 Task: Find connections with filter location Mansfield Woodhouse with filter topic #Leanstartupswith filter profile language English with filter current company Oldendorff Carriers GmbH & Co. KG with filter school Indian Institute of Foreign Trade with filter industry Spring and Wire Product Manufacturing with filter service category Insurance with filter keywords title Wedding Coordinator
Action: Mouse moved to (680, 92)
Screenshot: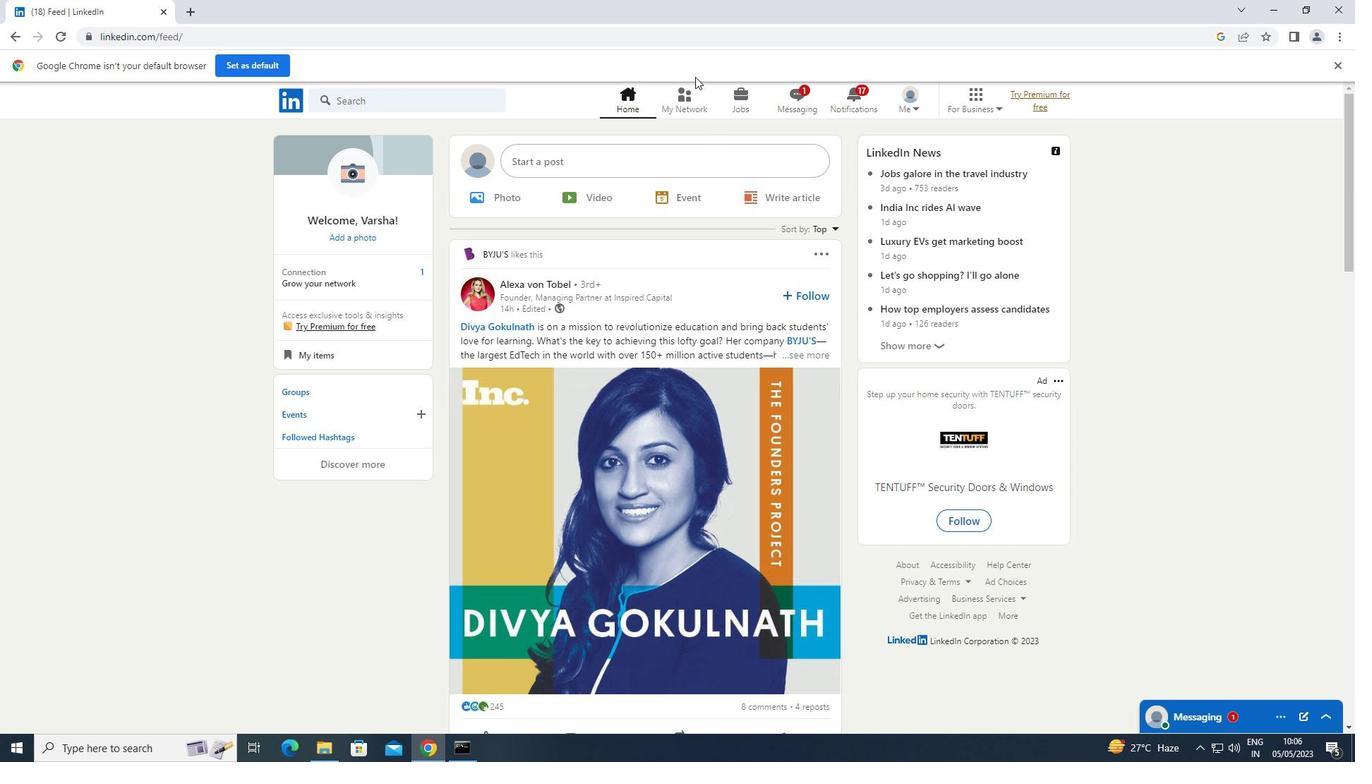 
Action: Mouse pressed left at (680, 92)
Screenshot: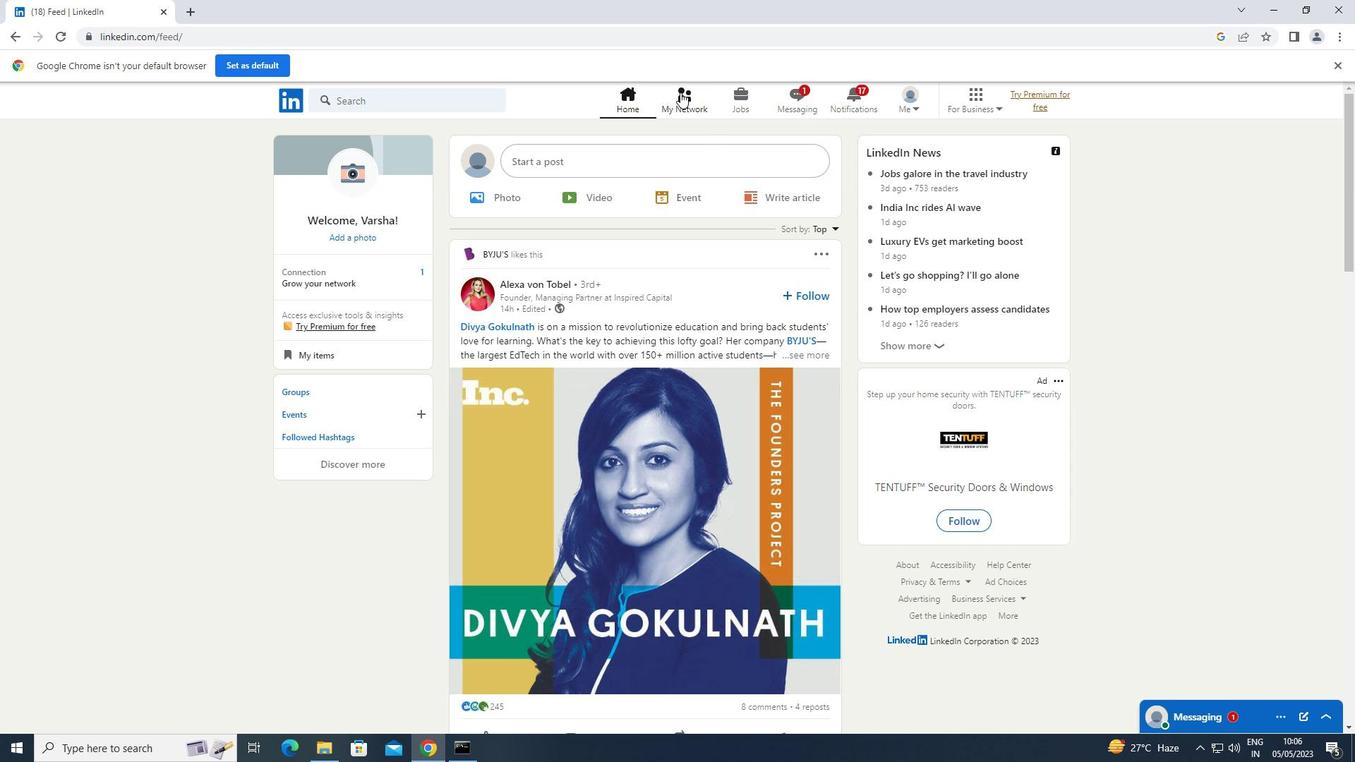 
Action: Mouse moved to (369, 172)
Screenshot: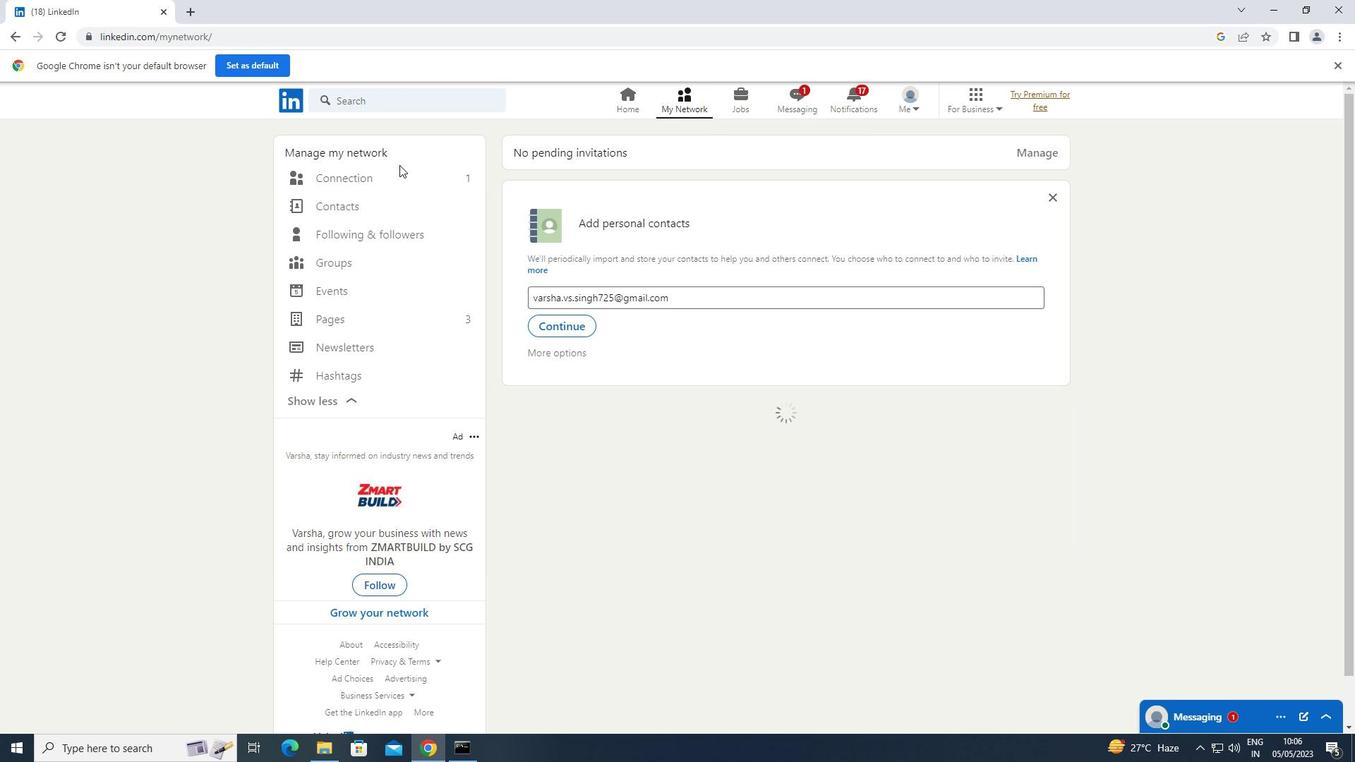 
Action: Mouse pressed left at (369, 172)
Screenshot: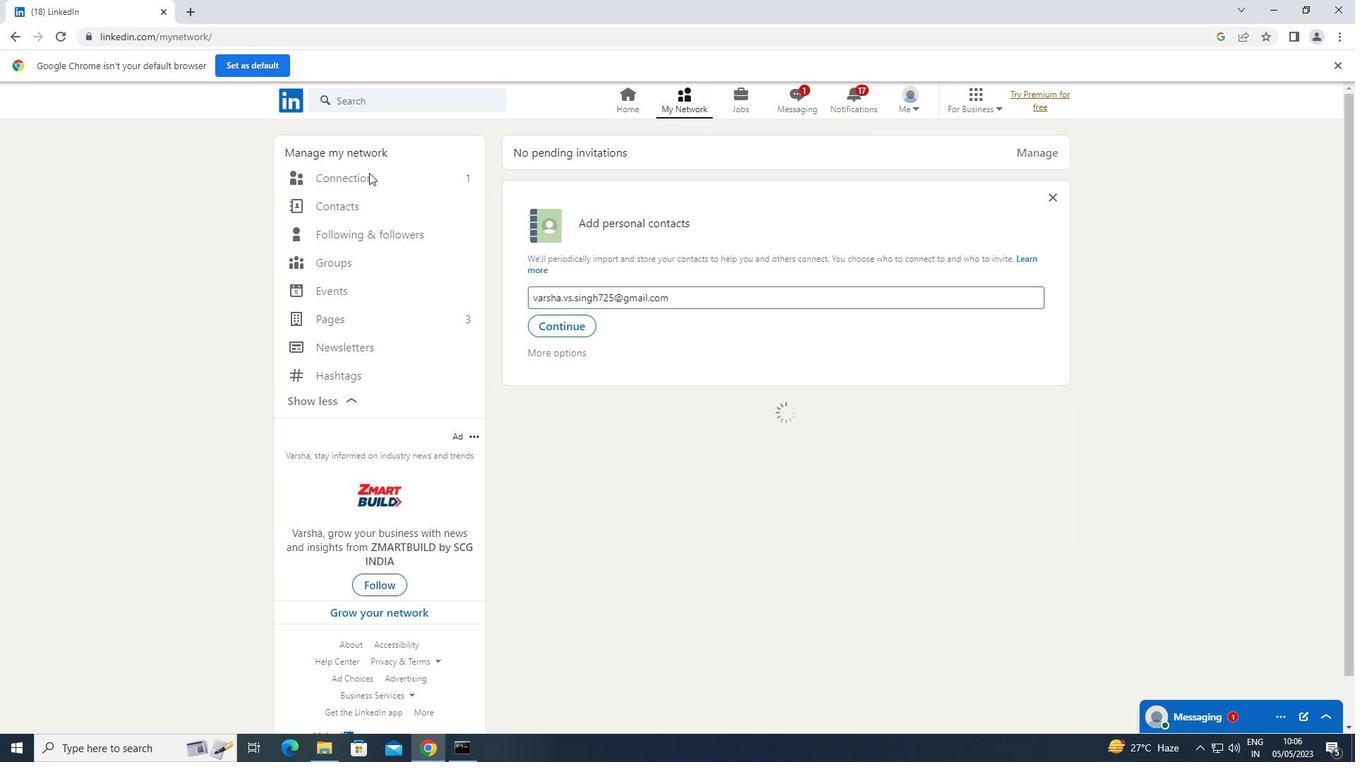 
Action: Mouse moved to (361, 175)
Screenshot: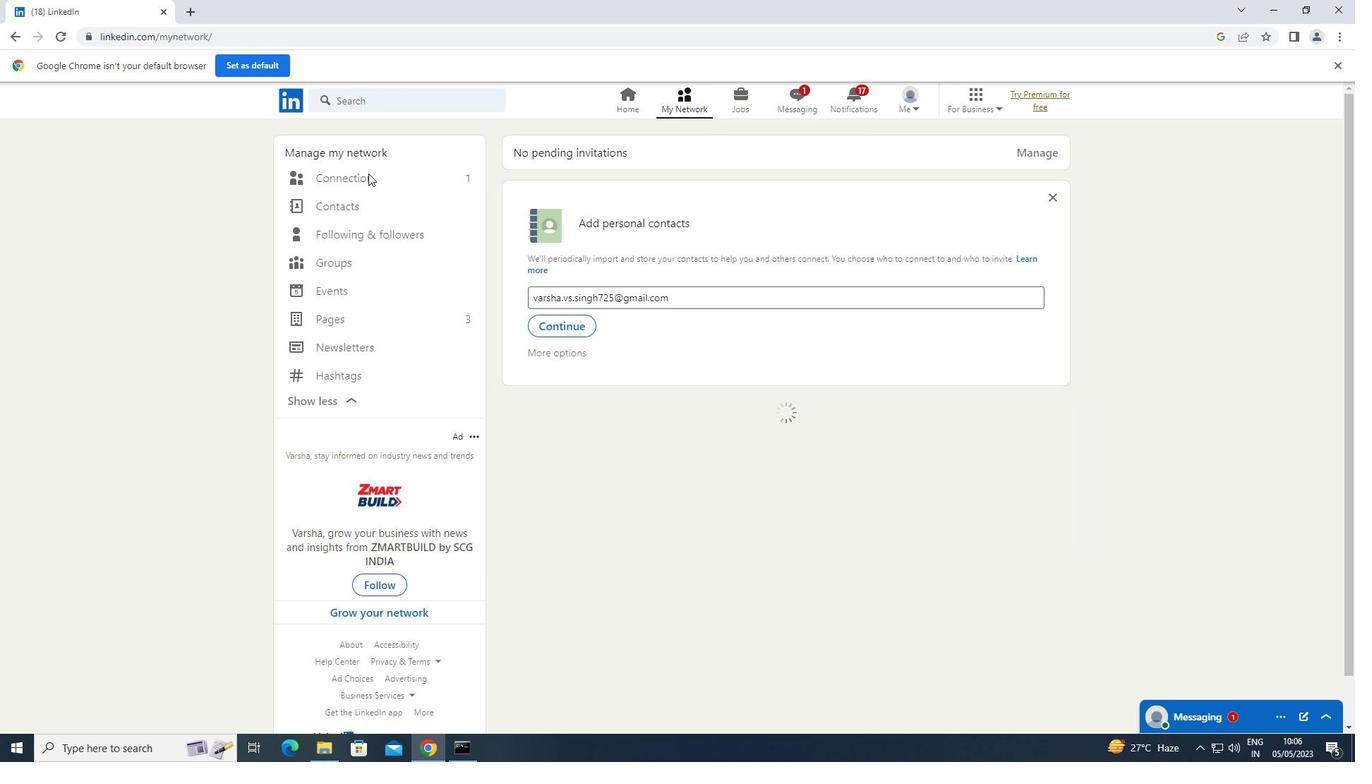 
Action: Mouse pressed left at (361, 175)
Screenshot: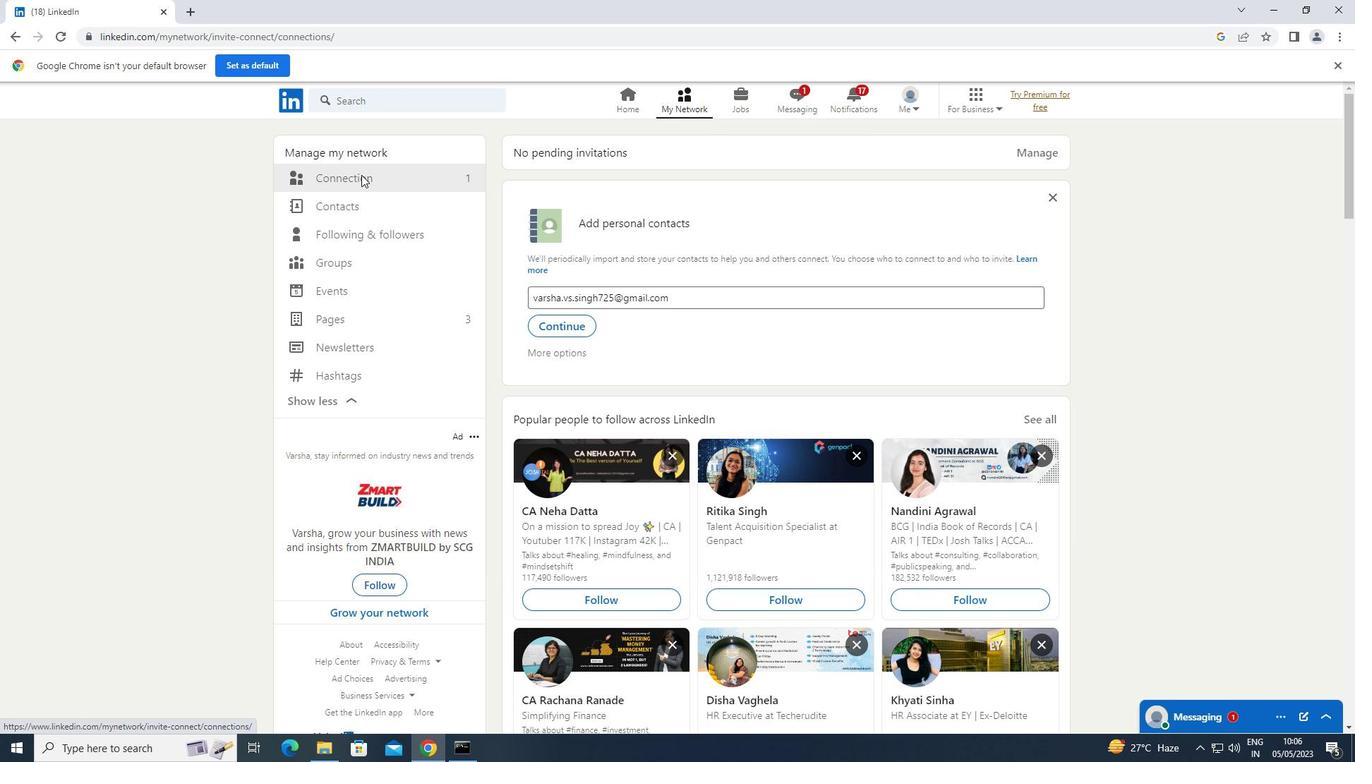 
Action: Mouse moved to (765, 175)
Screenshot: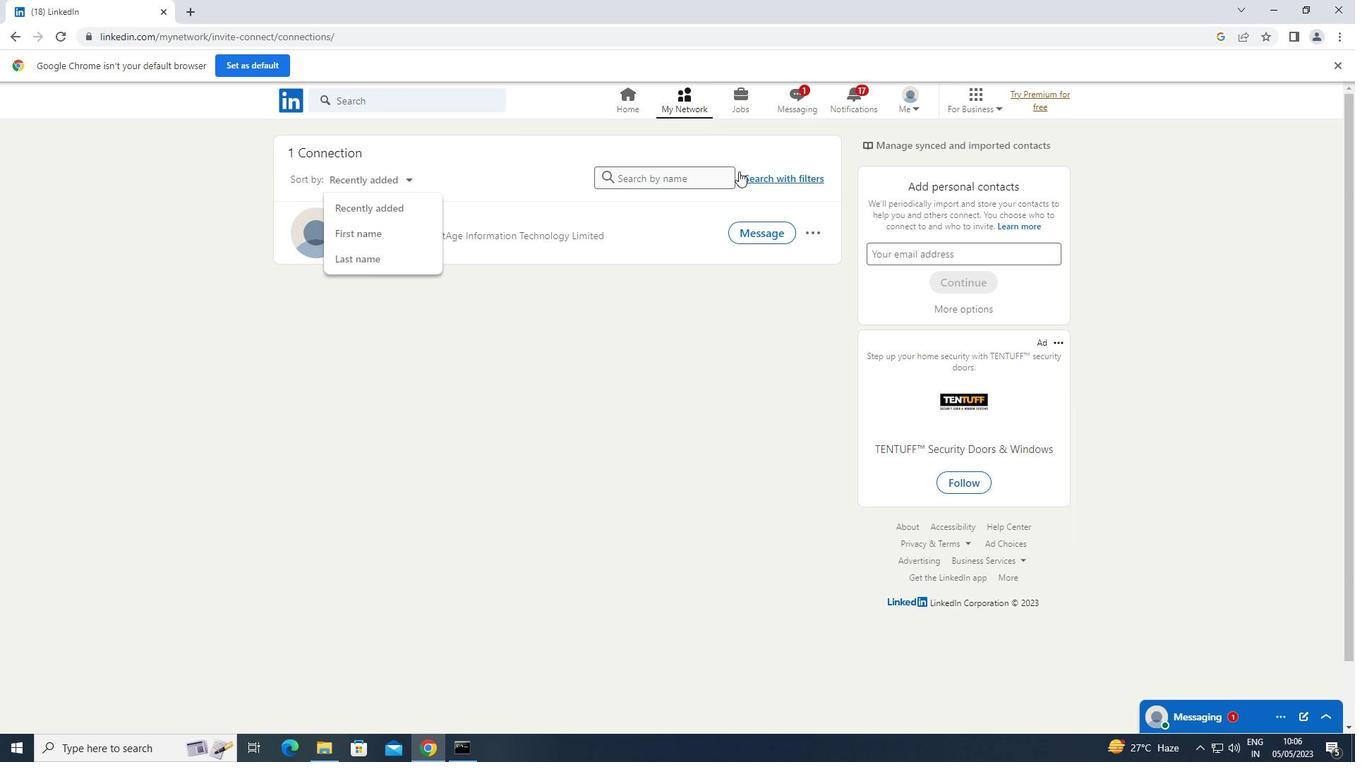 
Action: Mouse pressed left at (765, 175)
Screenshot: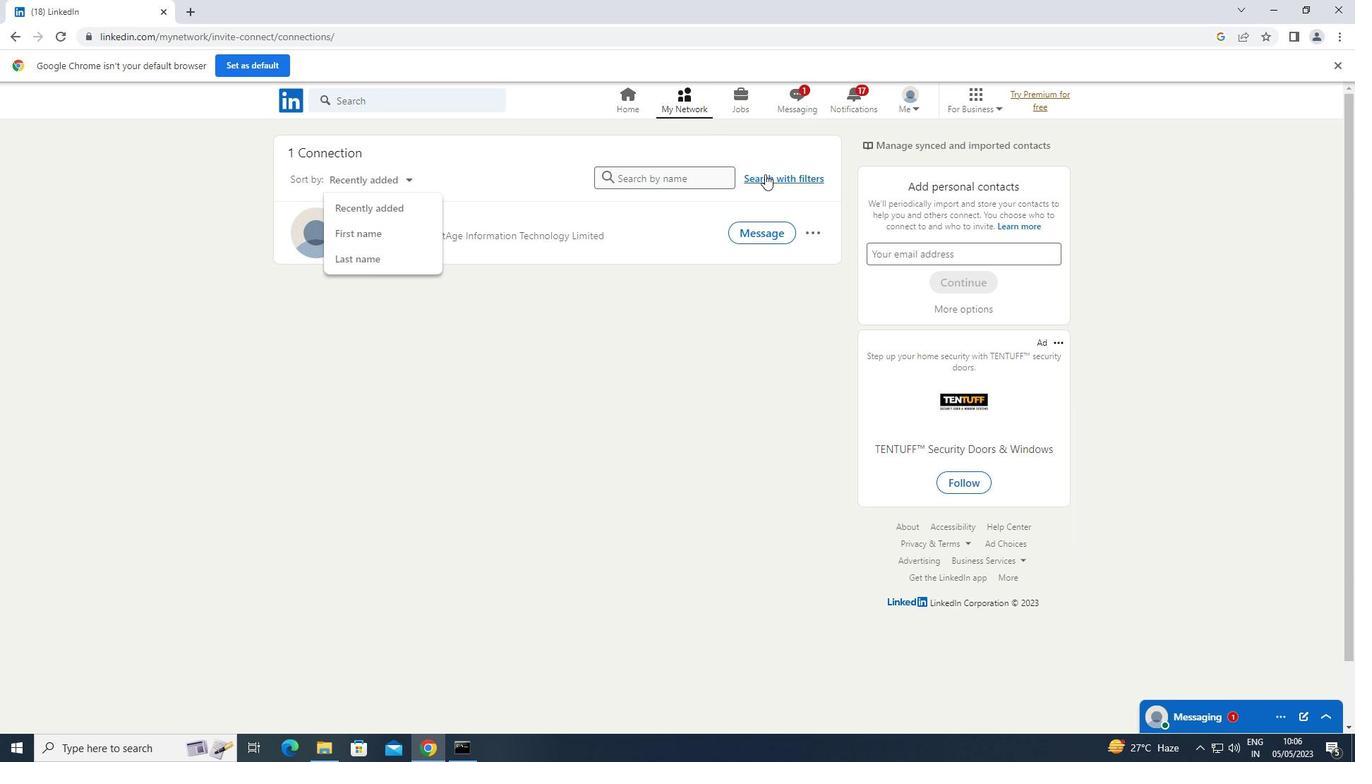 
Action: Mouse moved to (731, 143)
Screenshot: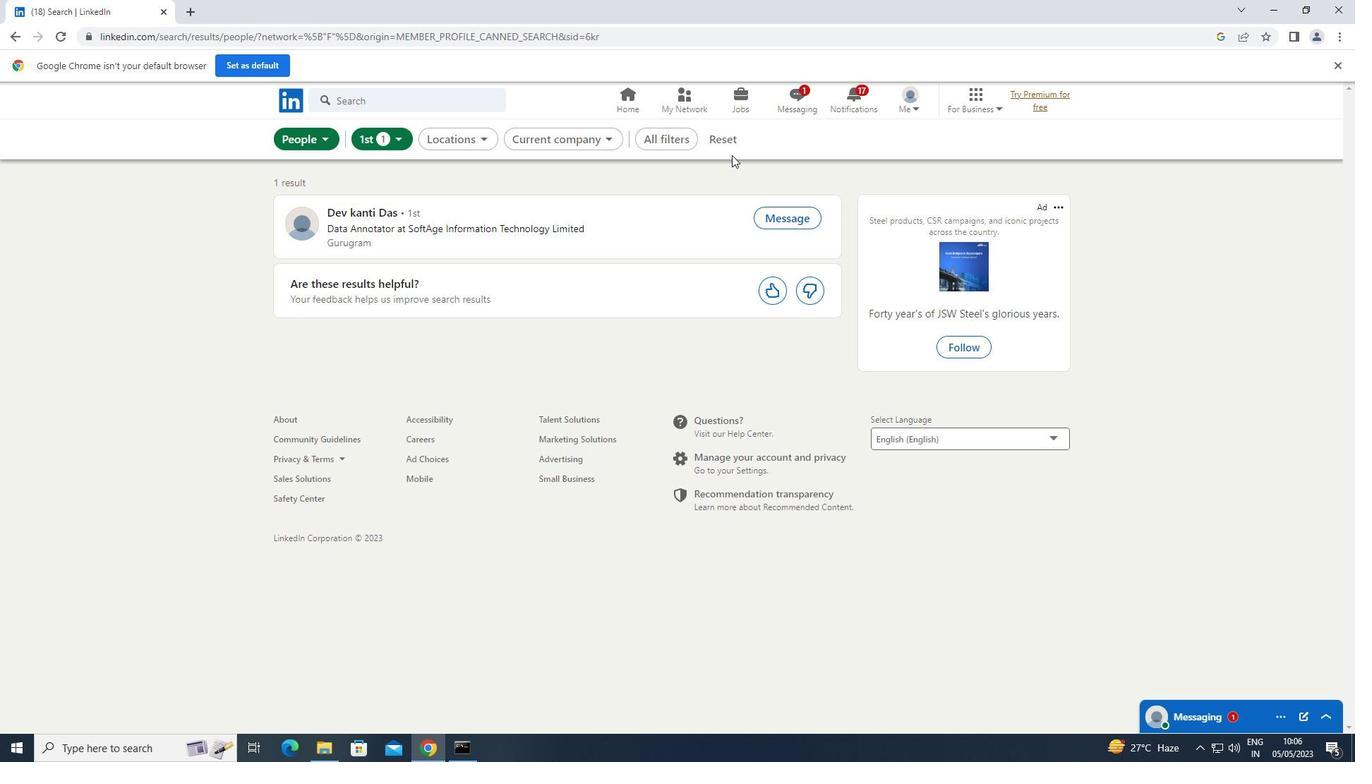 
Action: Mouse pressed left at (731, 143)
Screenshot: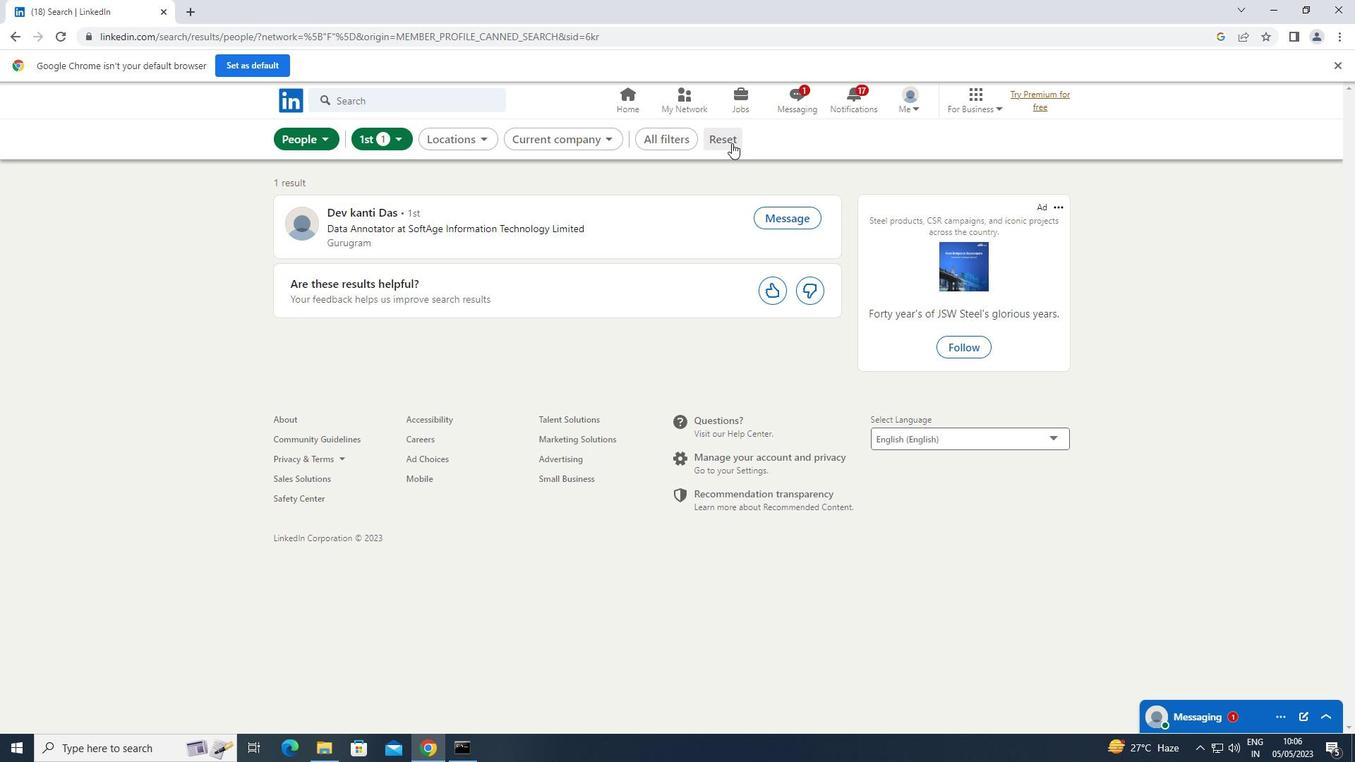 
Action: Mouse moved to (688, 136)
Screenshot: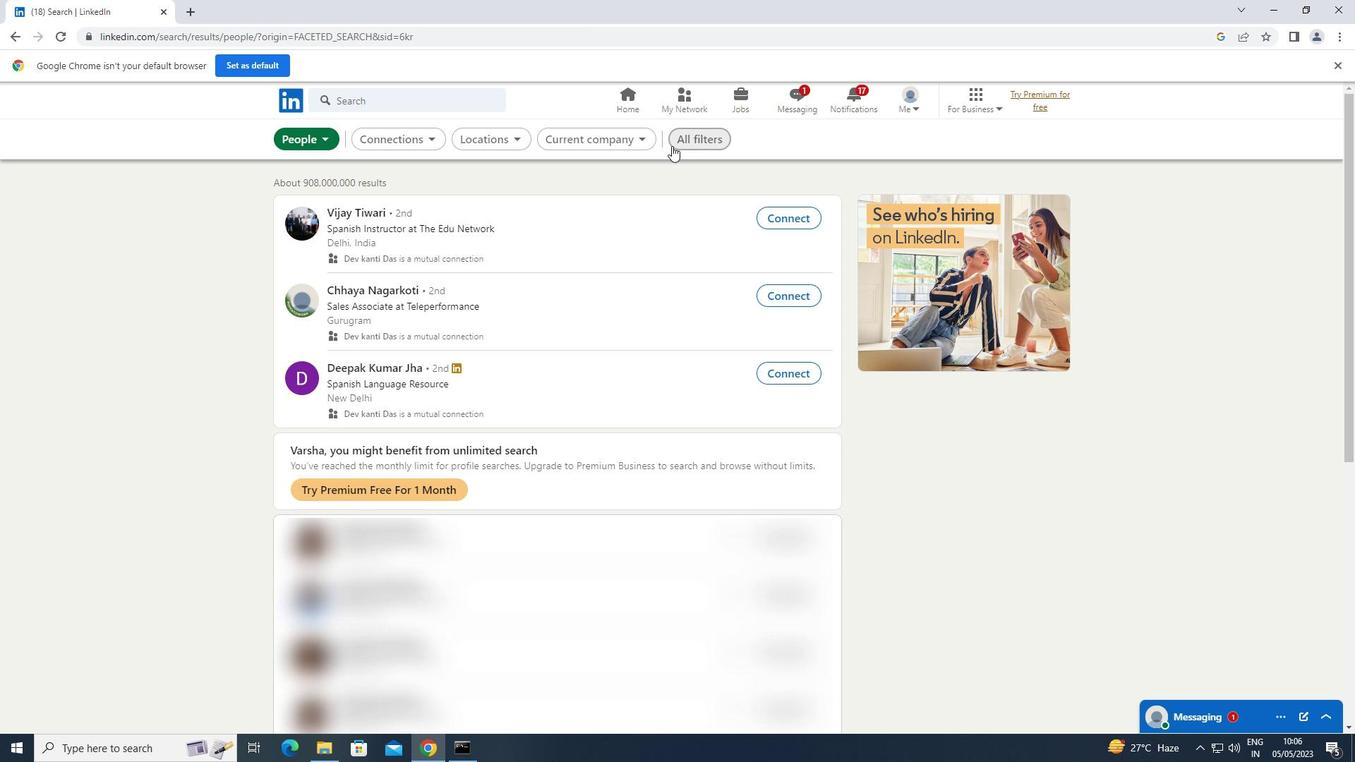 
Action: Mouse pressed left at (688, 136)
Screenshot: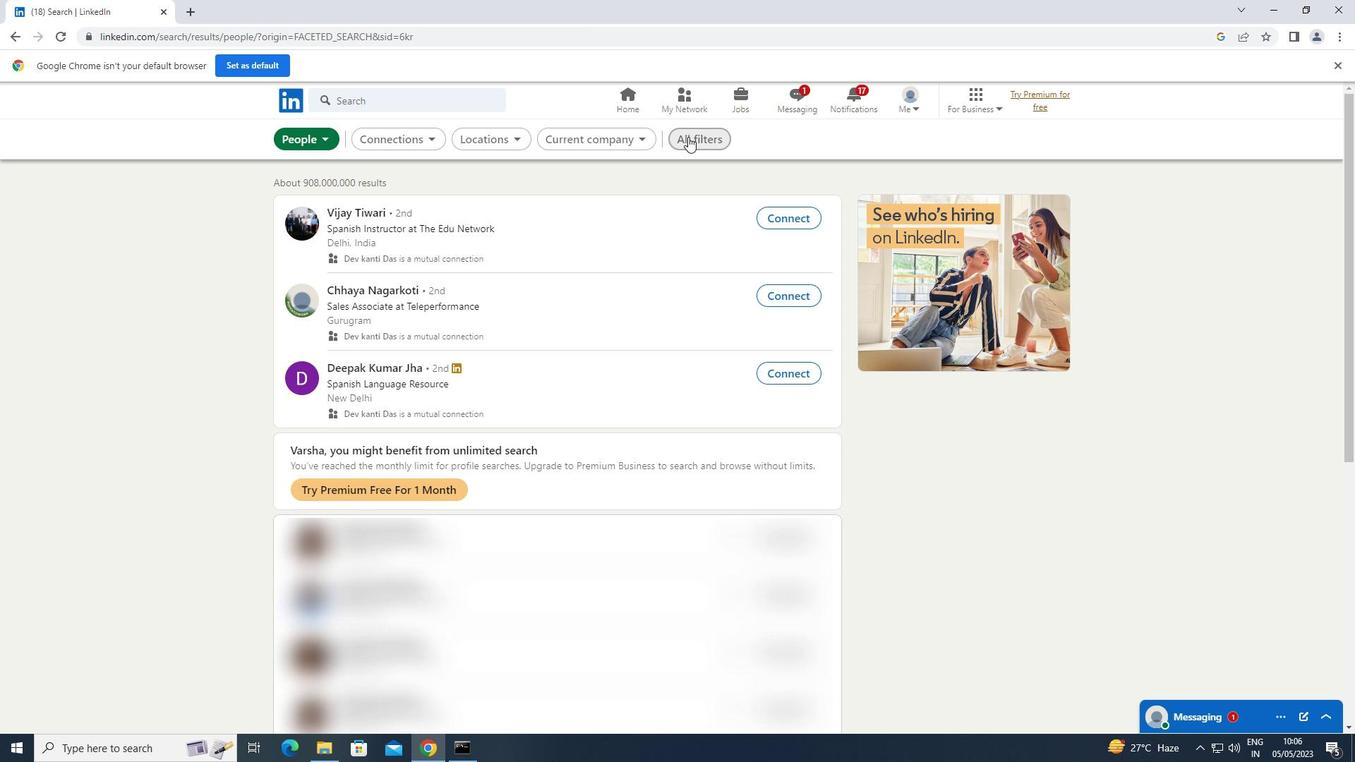 
Action: Mouse moved to (955, 236)
Screenshot: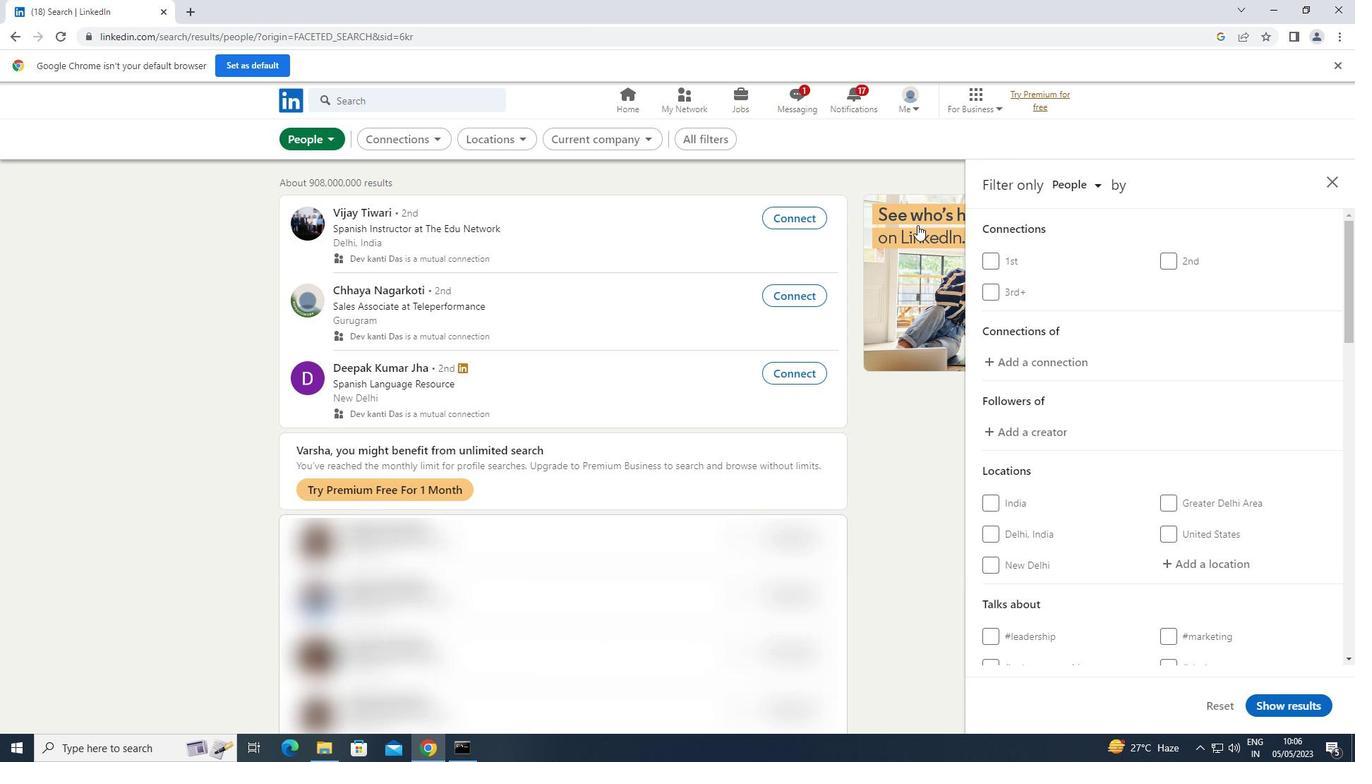 
Action: Mouse scrolled (955, 235) with delta (0, 0)
Screenshot: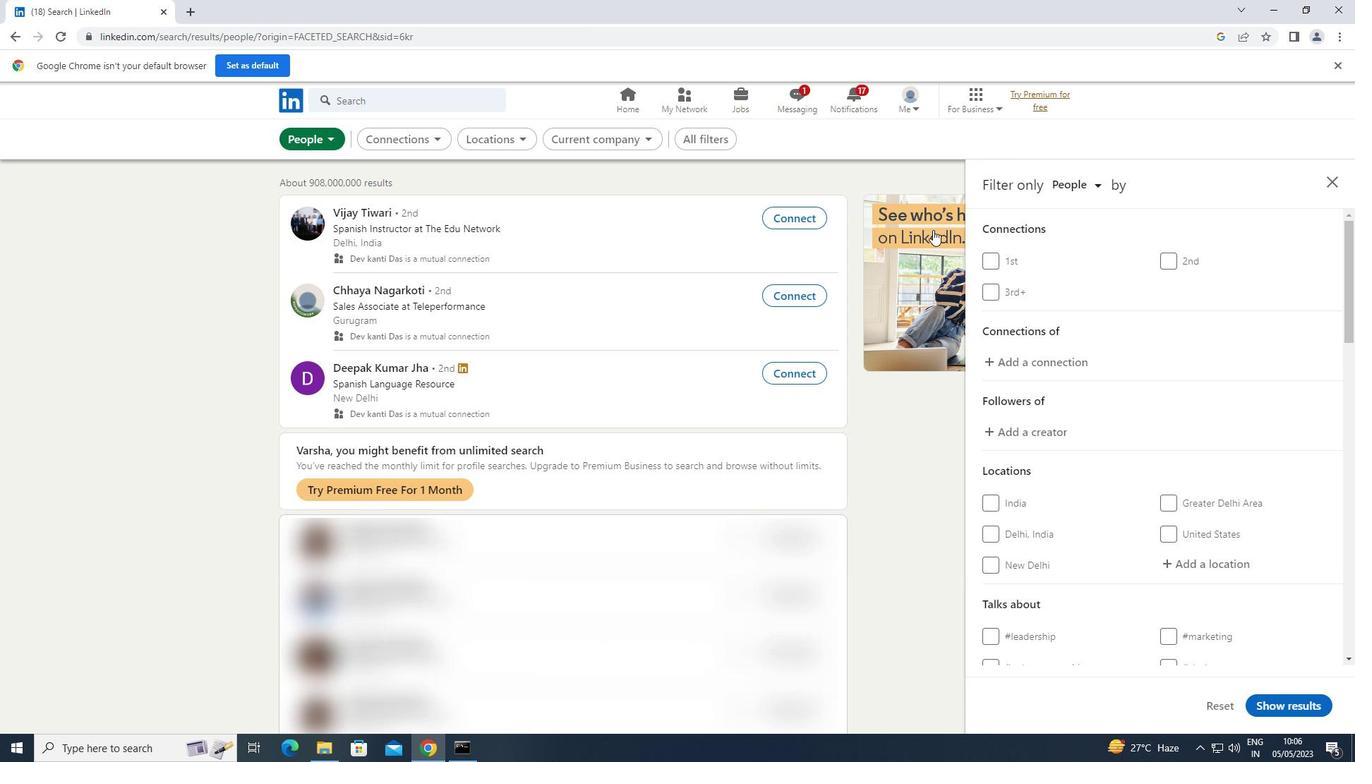 
Action: Mouse scrolled (955, 235) with delta (0, 0)
Screenshot: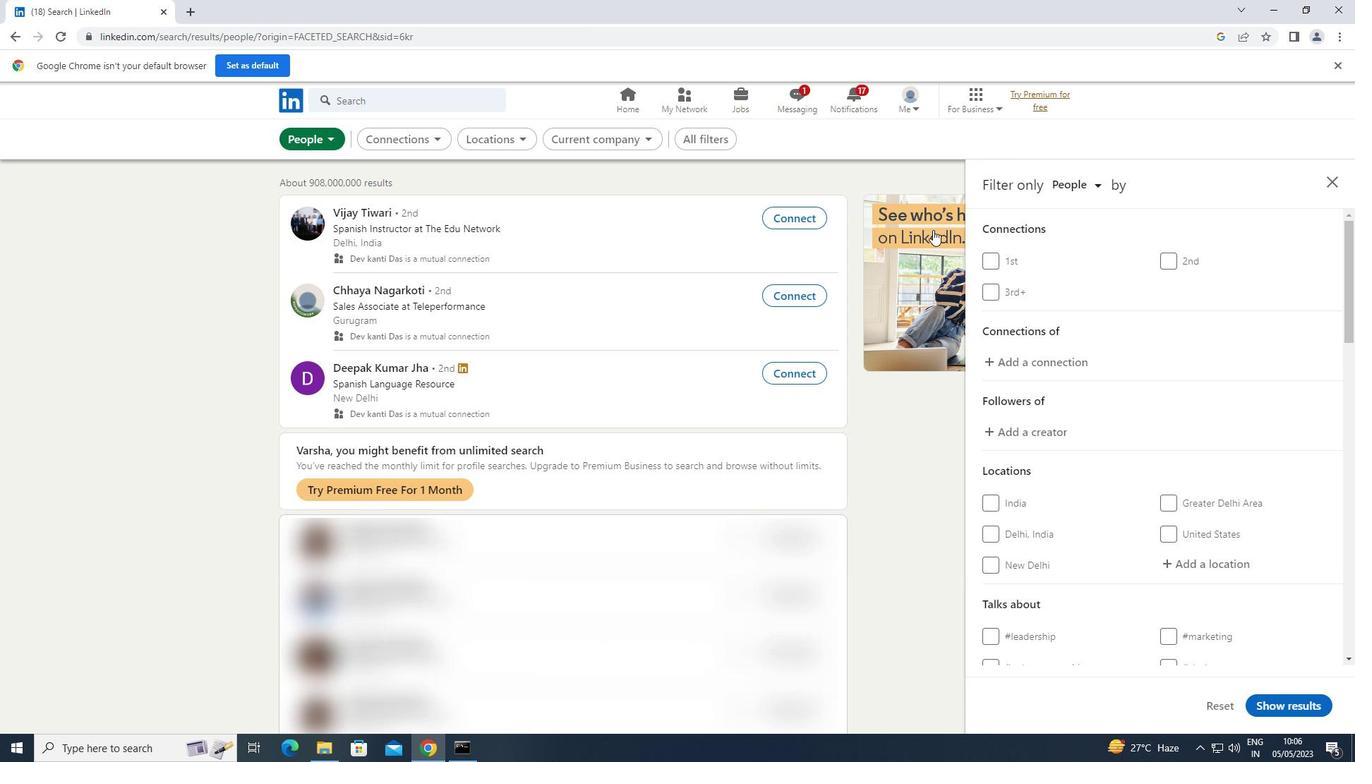
Action: Mouse scrolled (955, 235) with delta (0, 0)
Screenshot: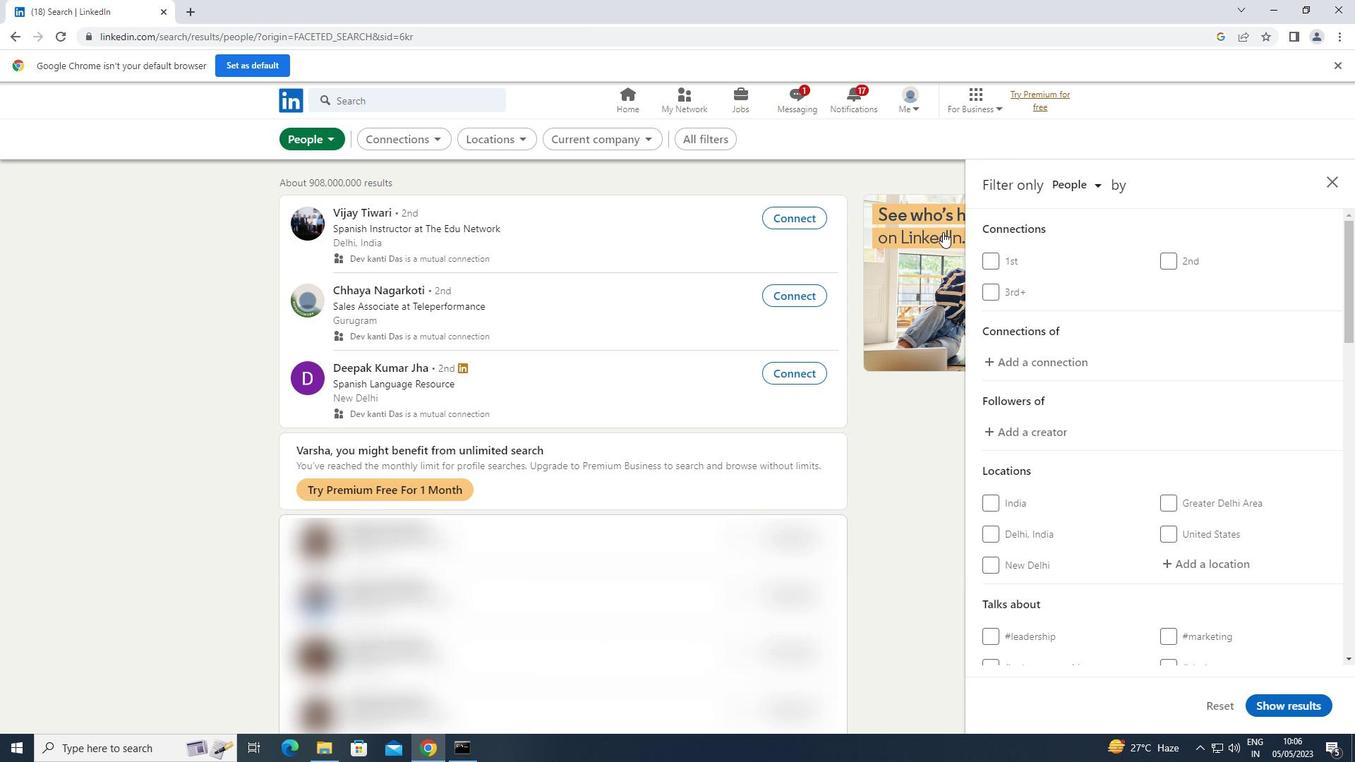 
Action: Mouse moved to (1181, 409)
Screenshot: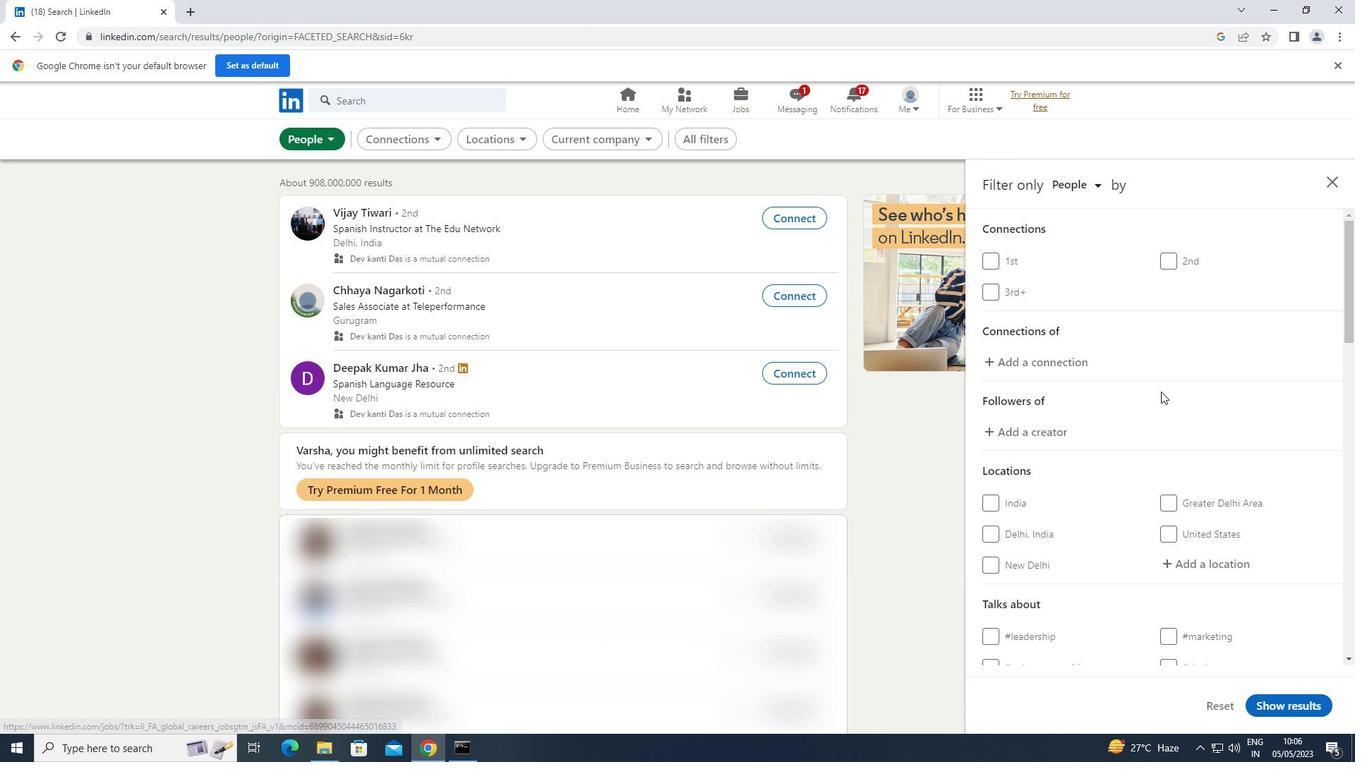 
Action: Mouse scrolled (1181, 408) with delta (0, 0)
Screenshot: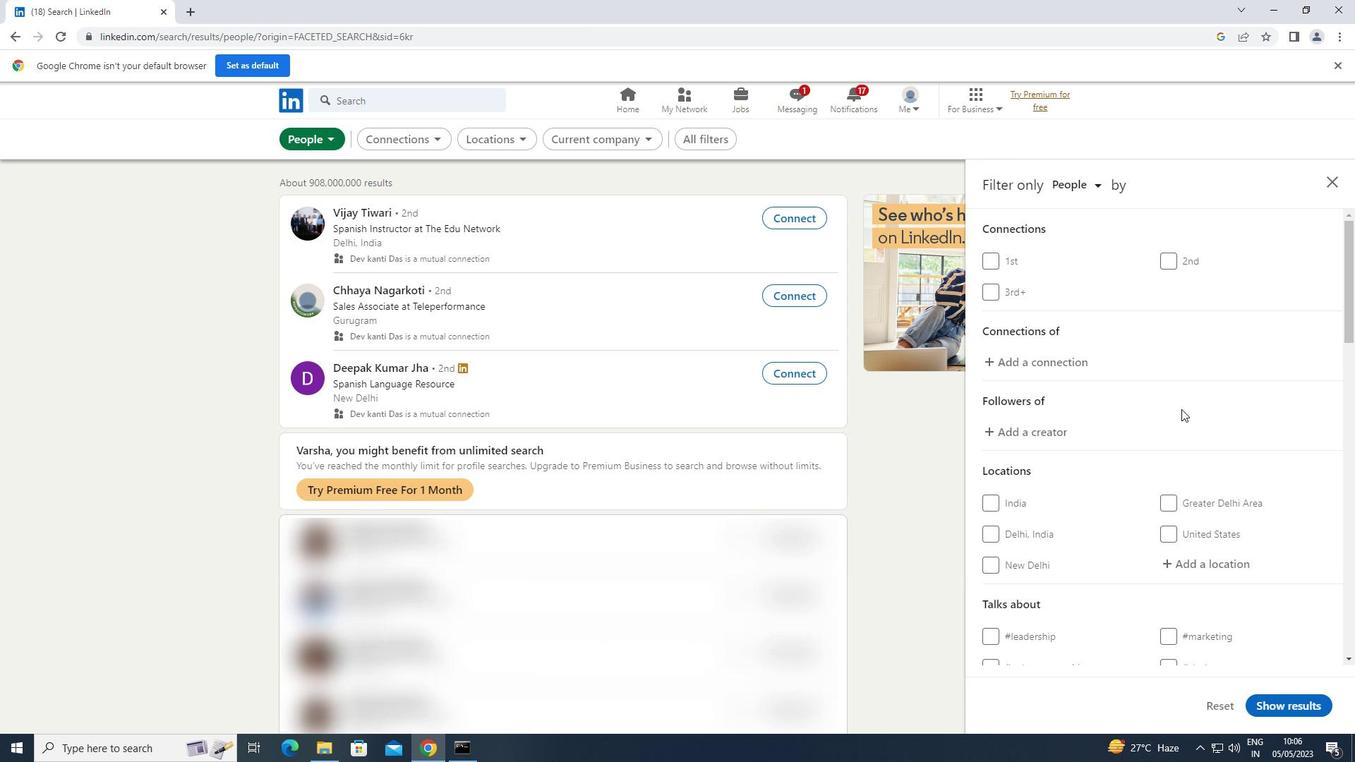 
Action: Mouse moved to (1201, 488)
Screenshot: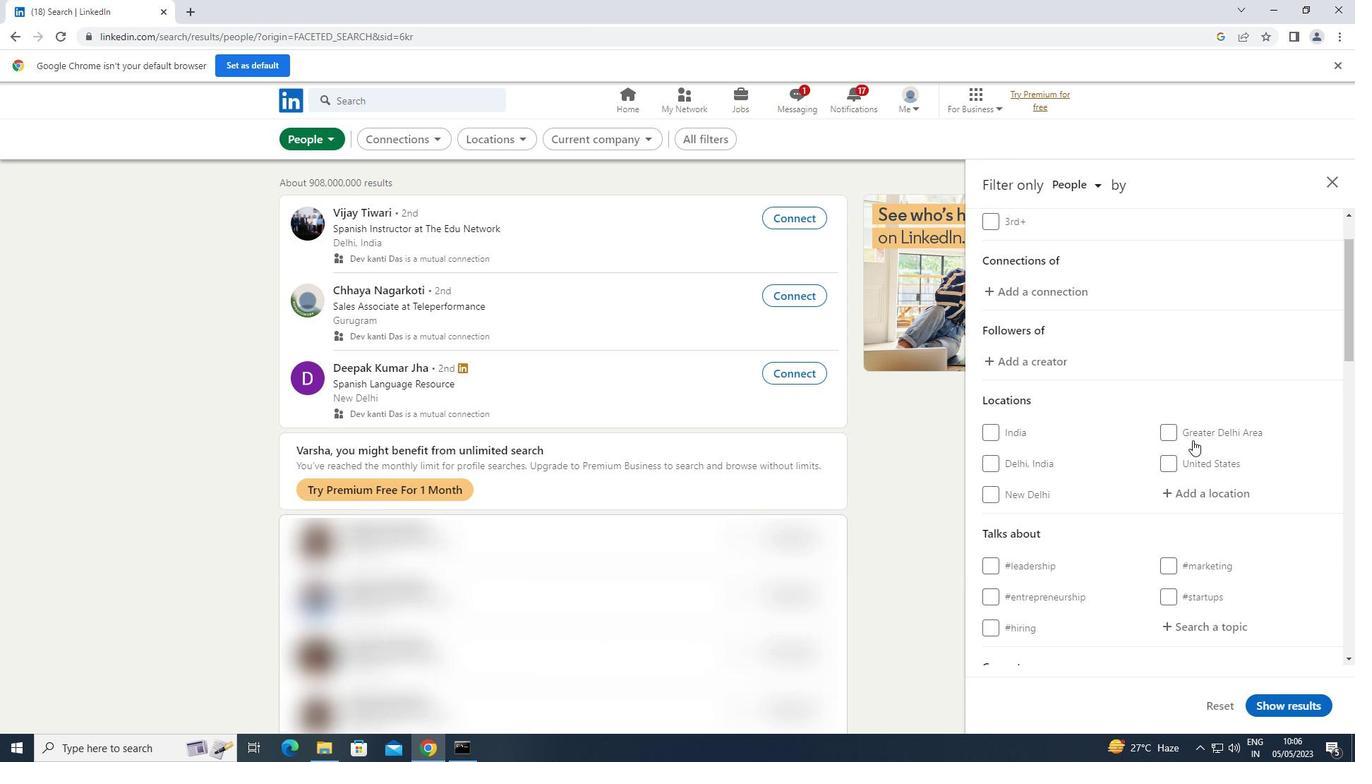 
Action: Mouse pressed left at (1201, 488)
Screenshot: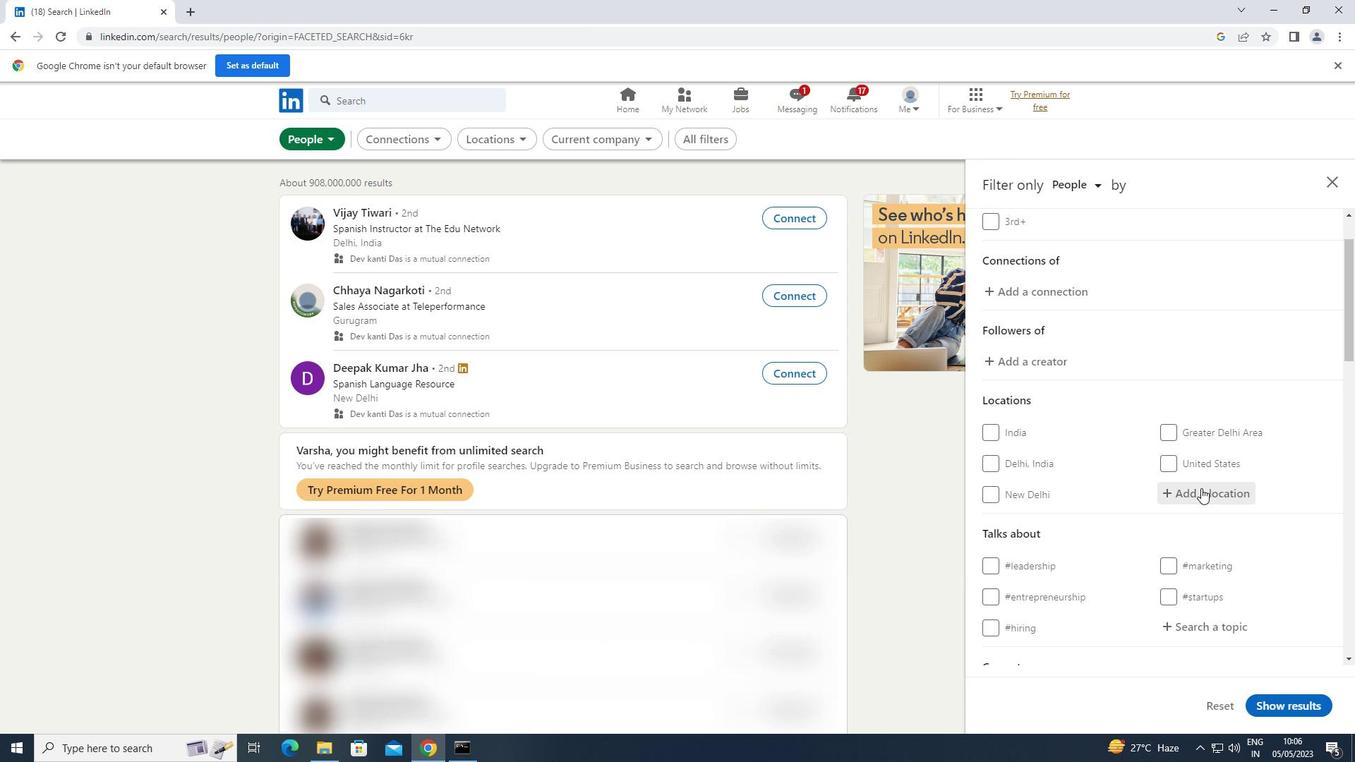 
Action: Key pressed <Key.shift>MANSFIELD<Key.space><Key.shift>WOODHOUSE
Screenshot: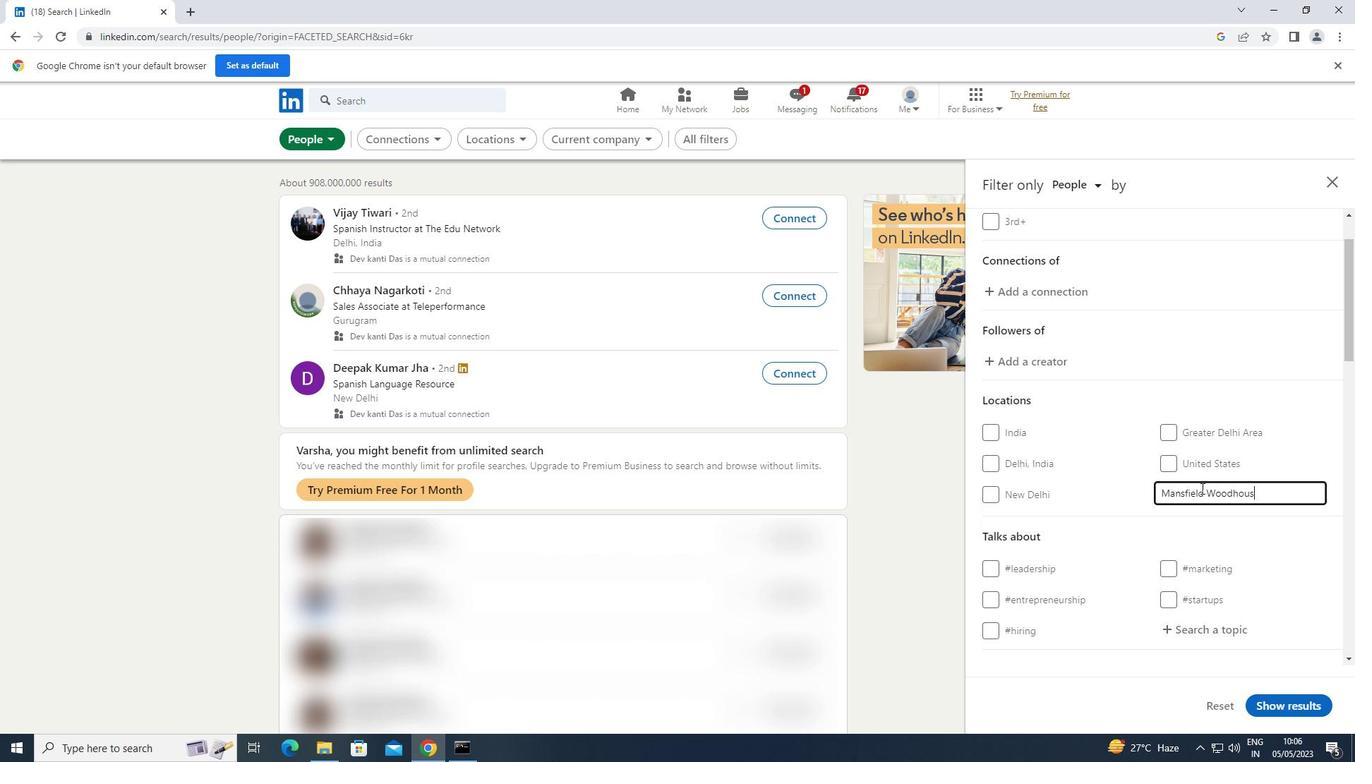 
Action: Mouse scrolled (1201, 487) with delta (0, 0)
Screenshot: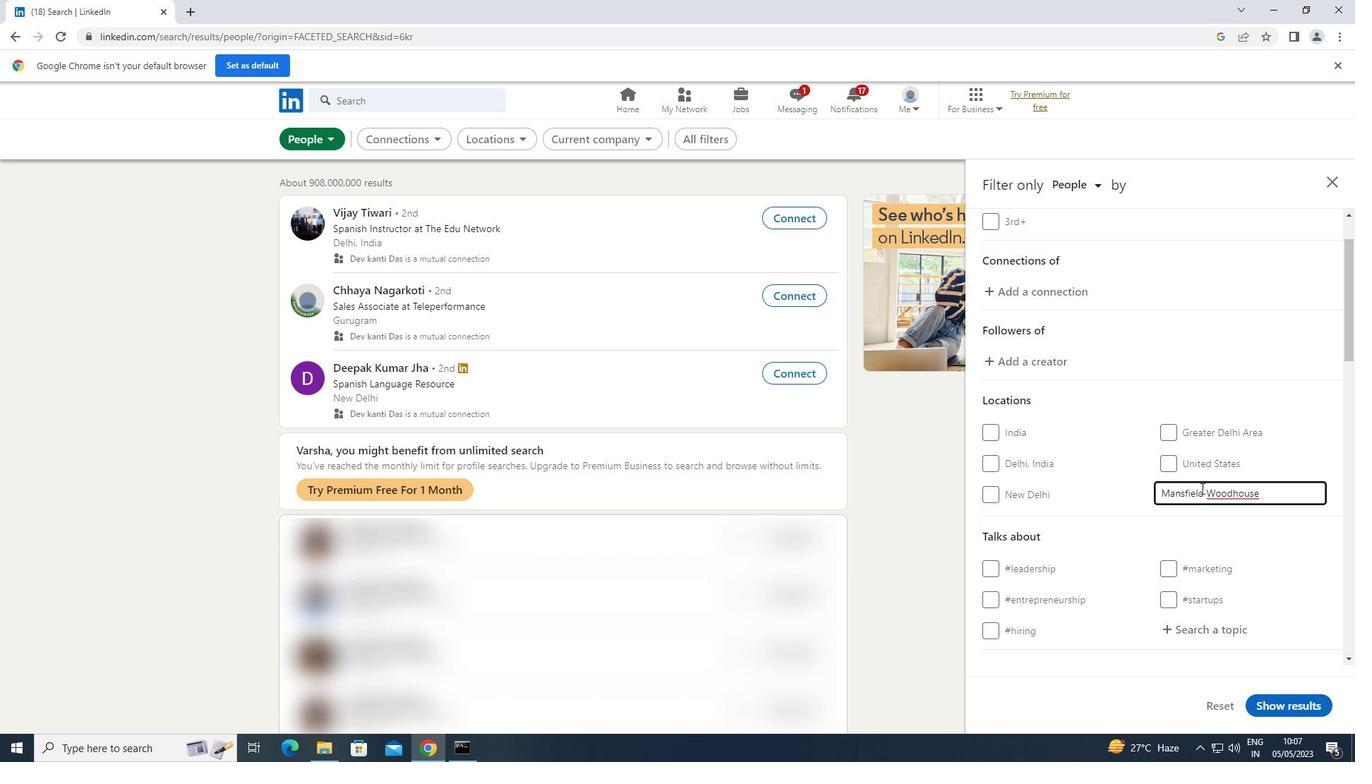 
Action: Mouse scrolled (1201, 487) with delta (0, 0)
Screenshot: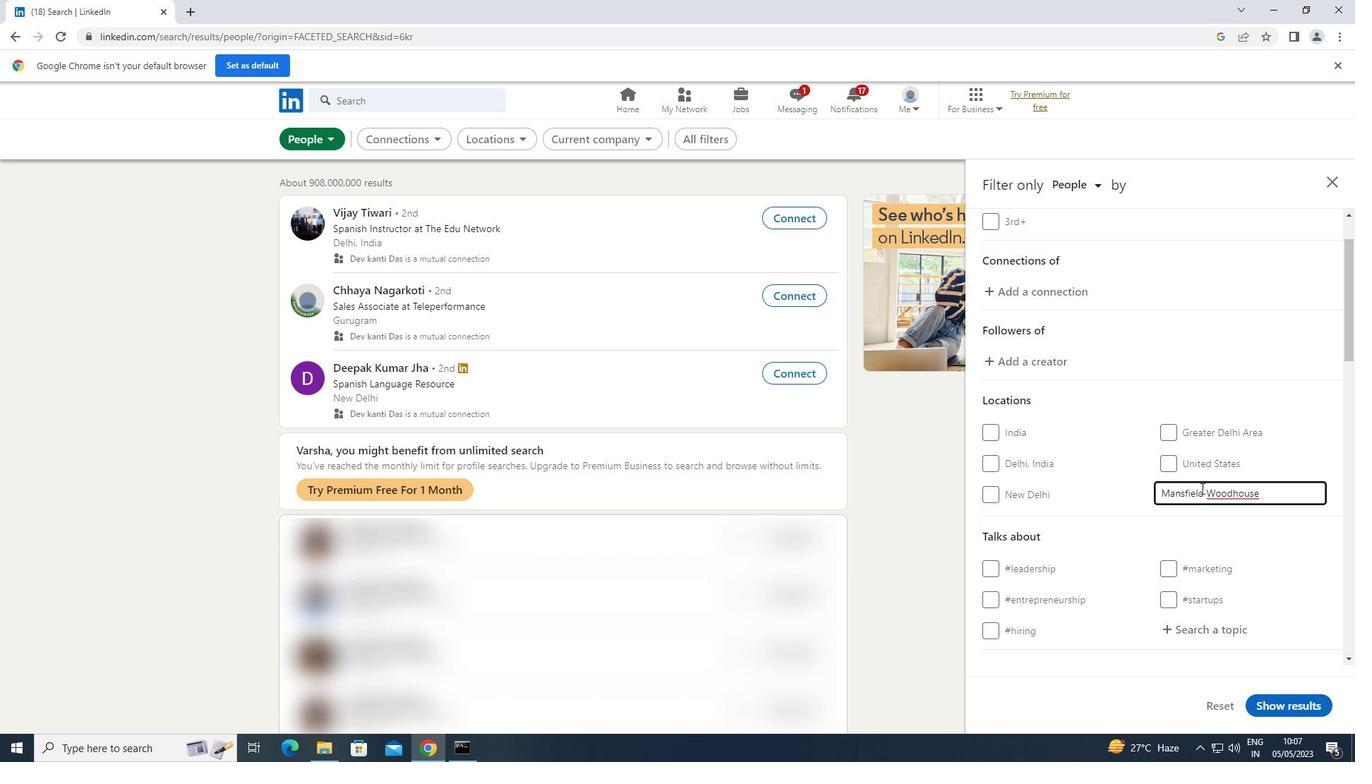 
Action: Mouse pressed left at (1201, 488)
Screenshot: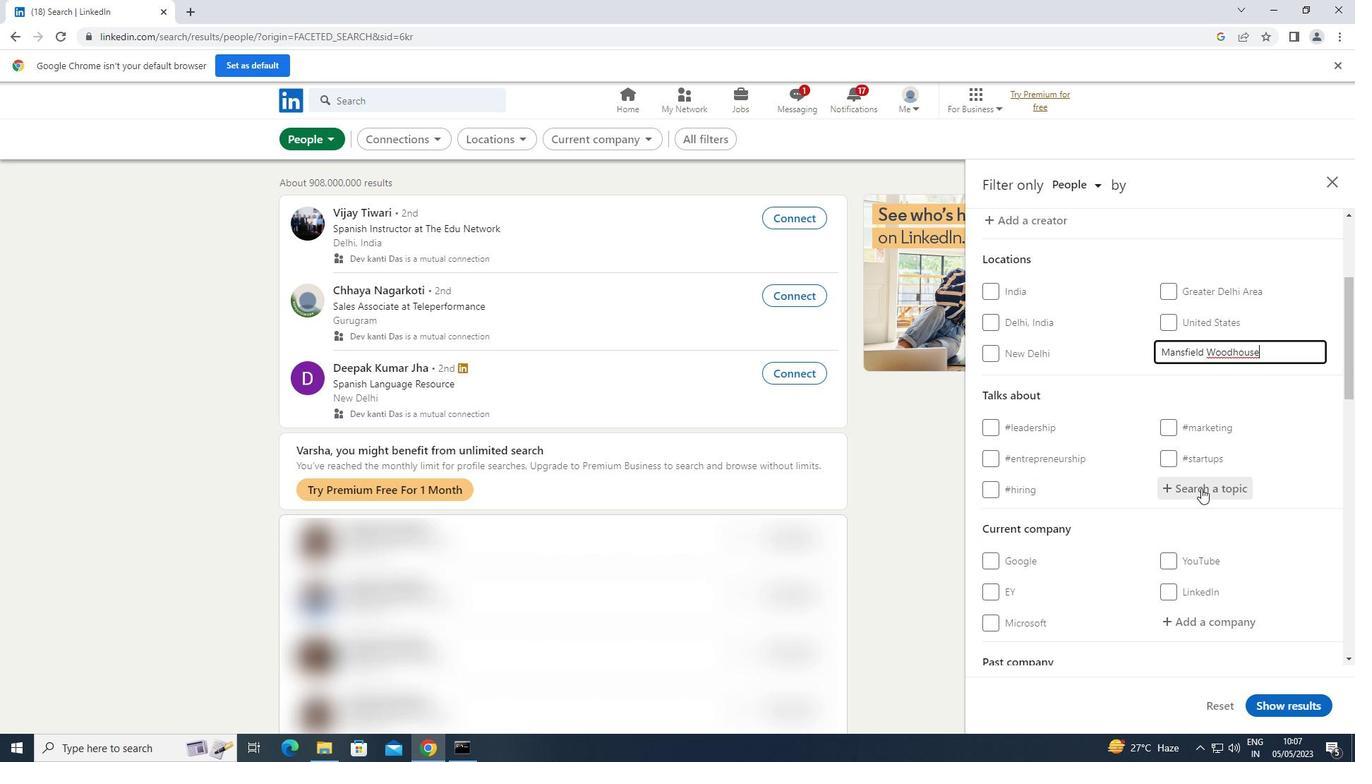 
Action: Key pressed <Key.shift>LEARNSTARTUPS
Screenshot: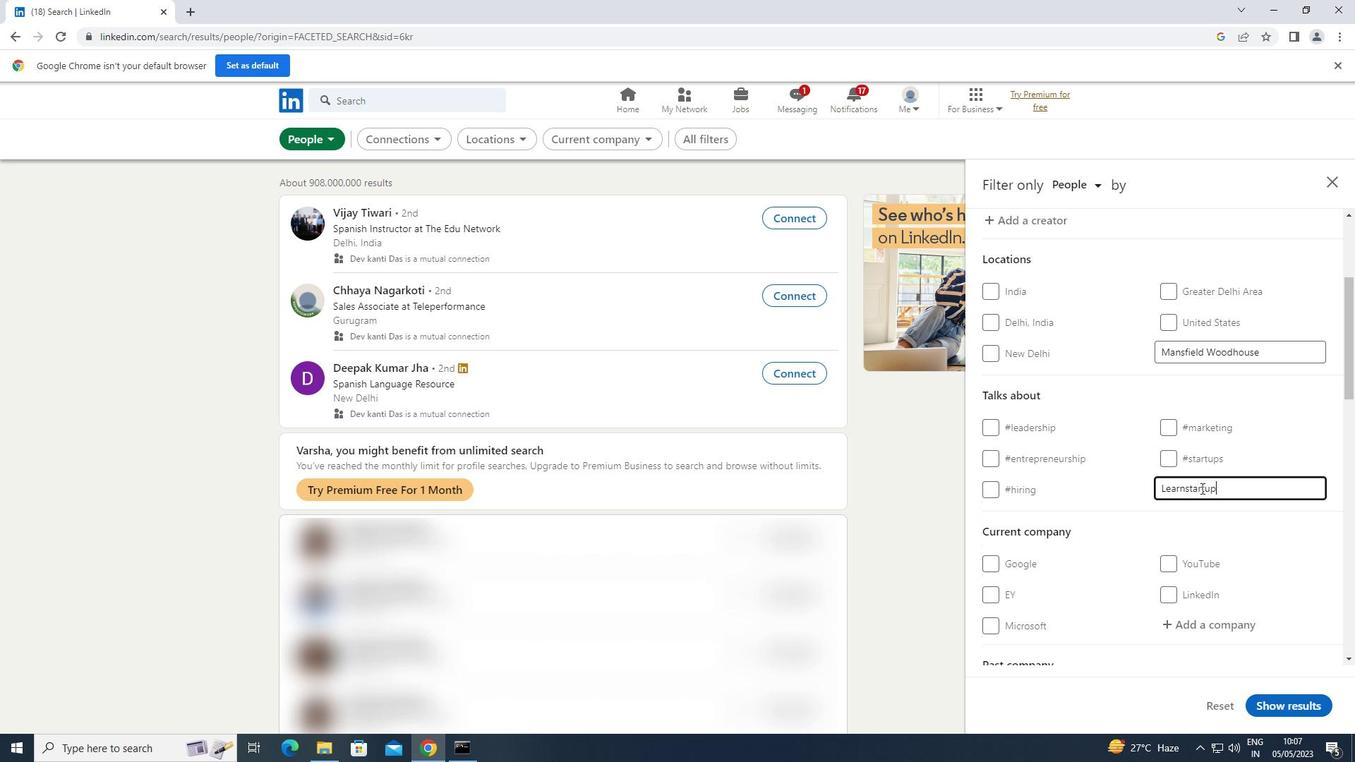 
Action: Mouse moved to (1158, 485)
Screenshot: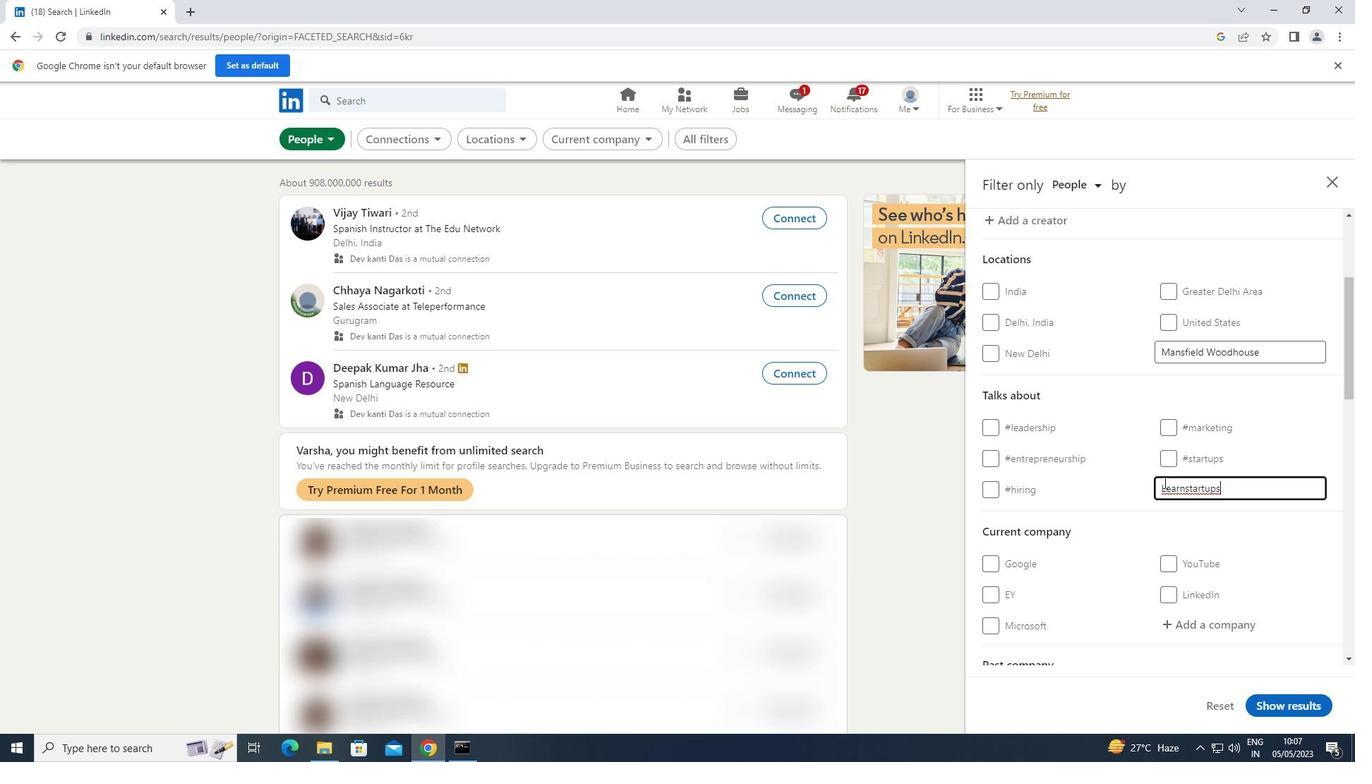 
Action: Mouse pressed left at (1158, 485)
Screenshot: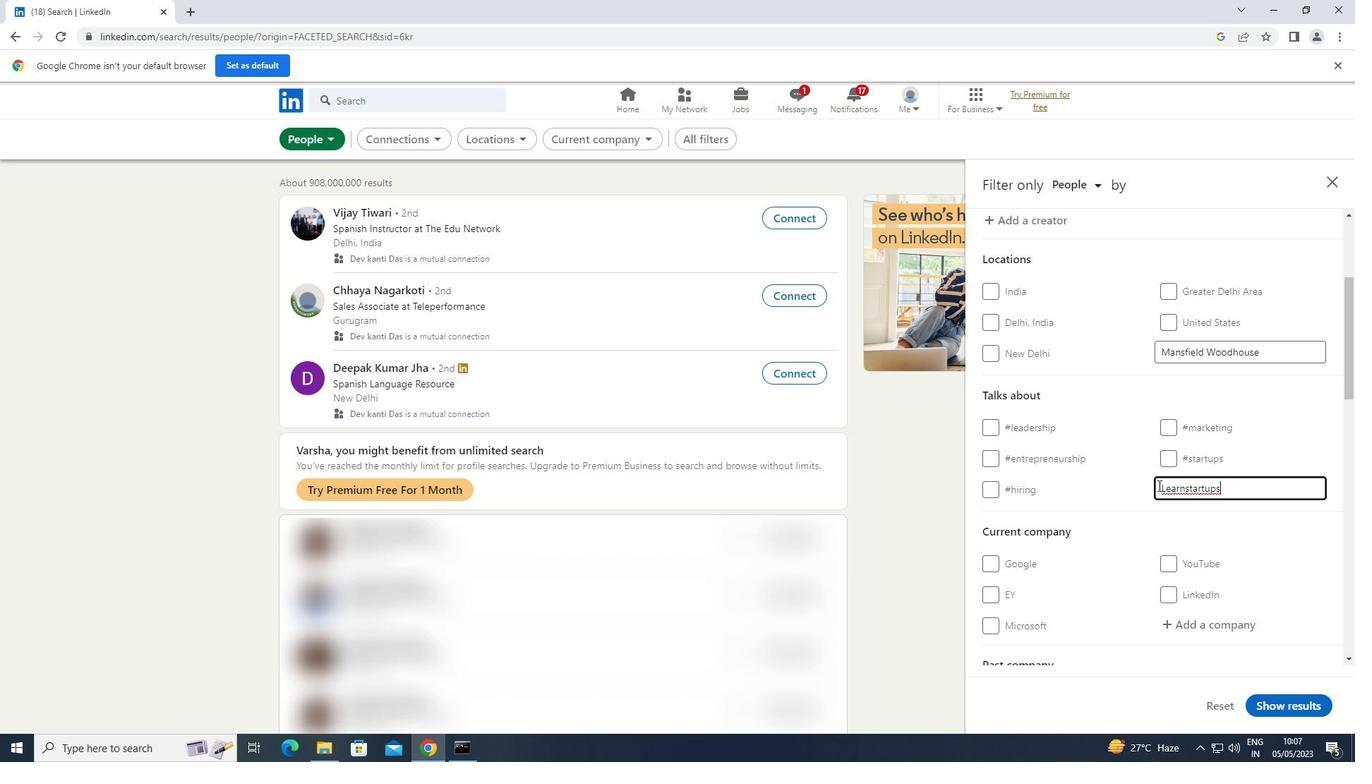 
Action: Key pressed <Key.shift>#
Screenshot: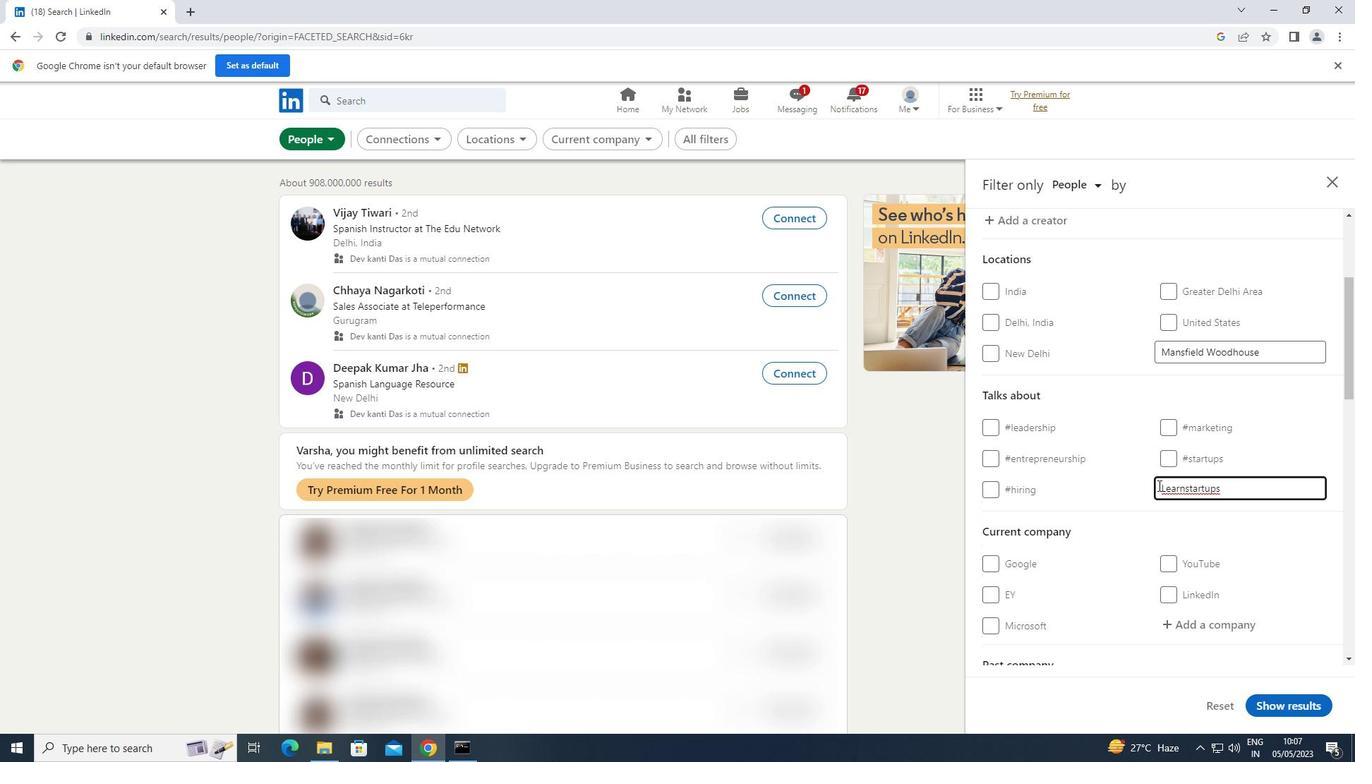 
Action: Mouse scrolled (1158, 484) with delta (0, 0)
Screenshot: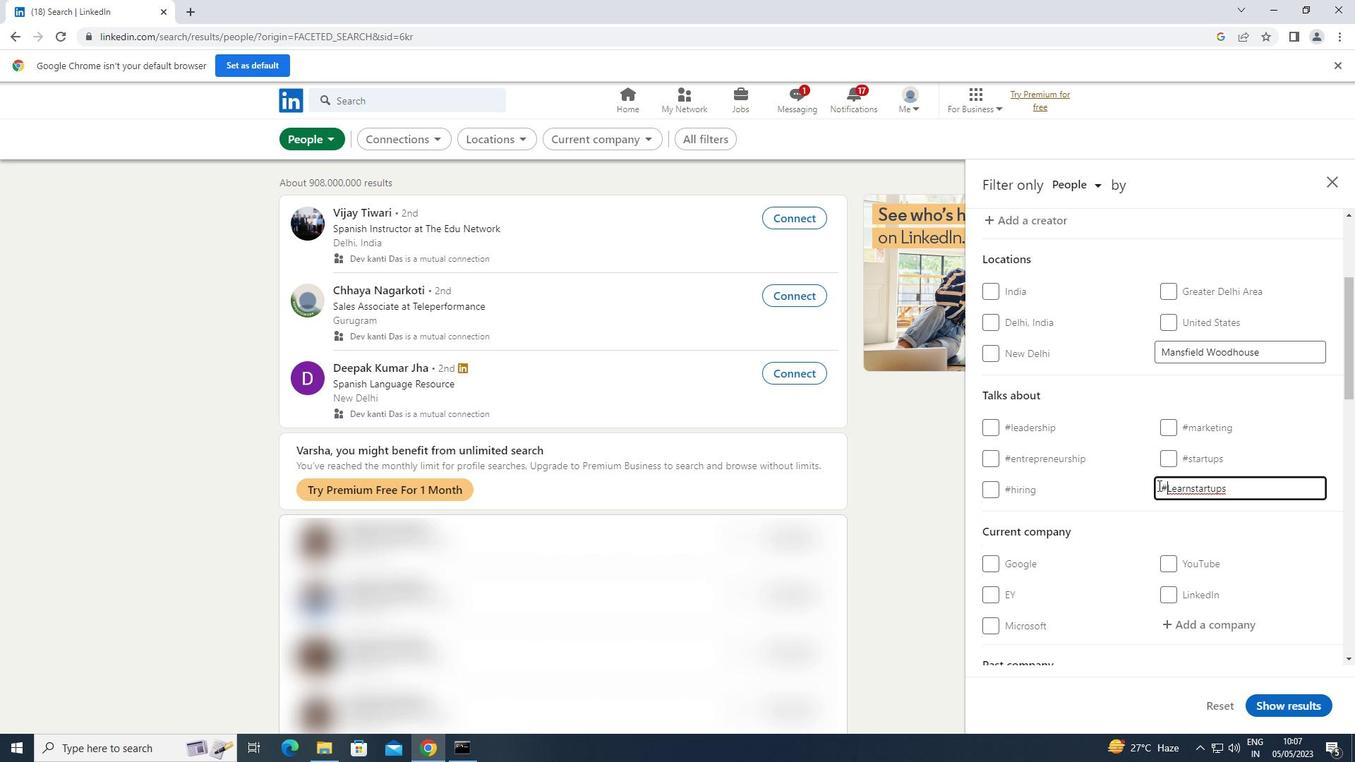 
Action: Mouse scrolled (1158, 484) with delta (0, 0)
Screenshot: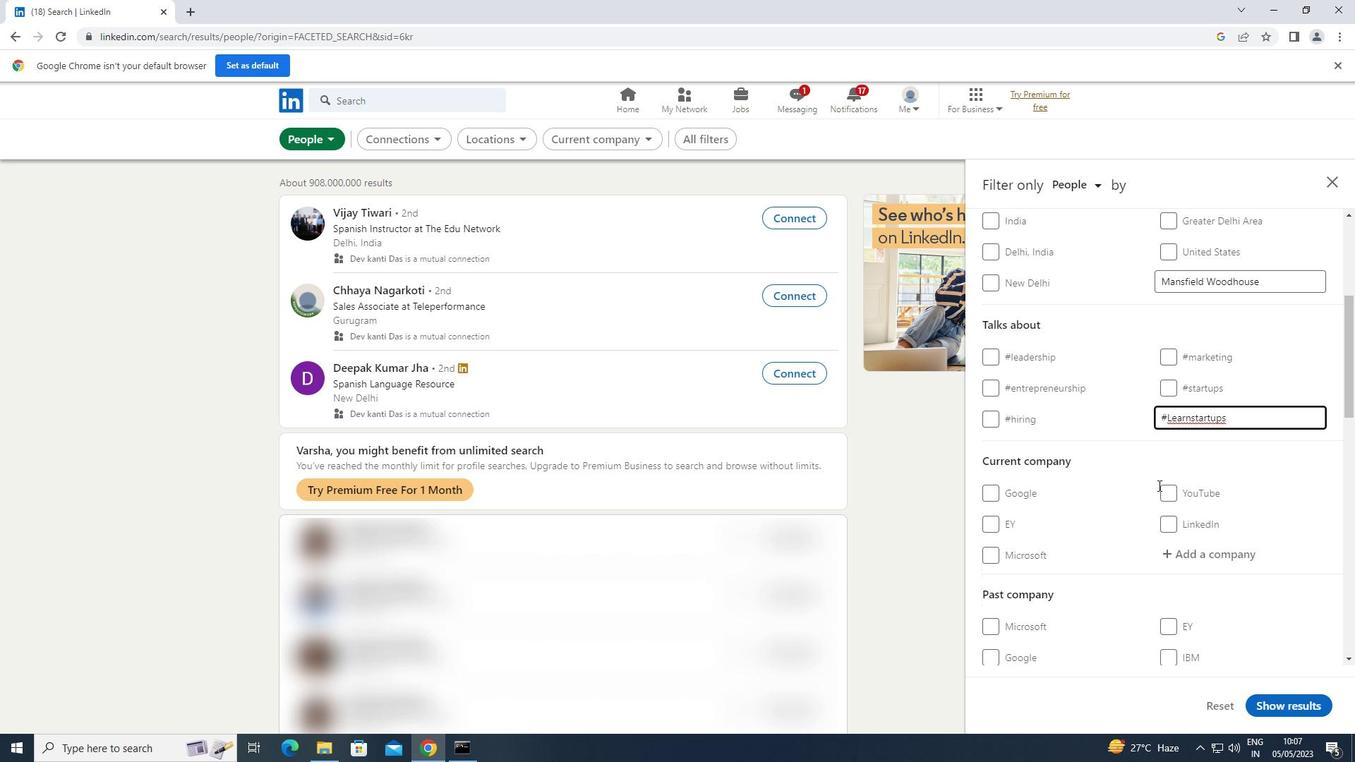 
Action: Mouse scrolled (1158, 484) with delta (0, 0)
Screenshot: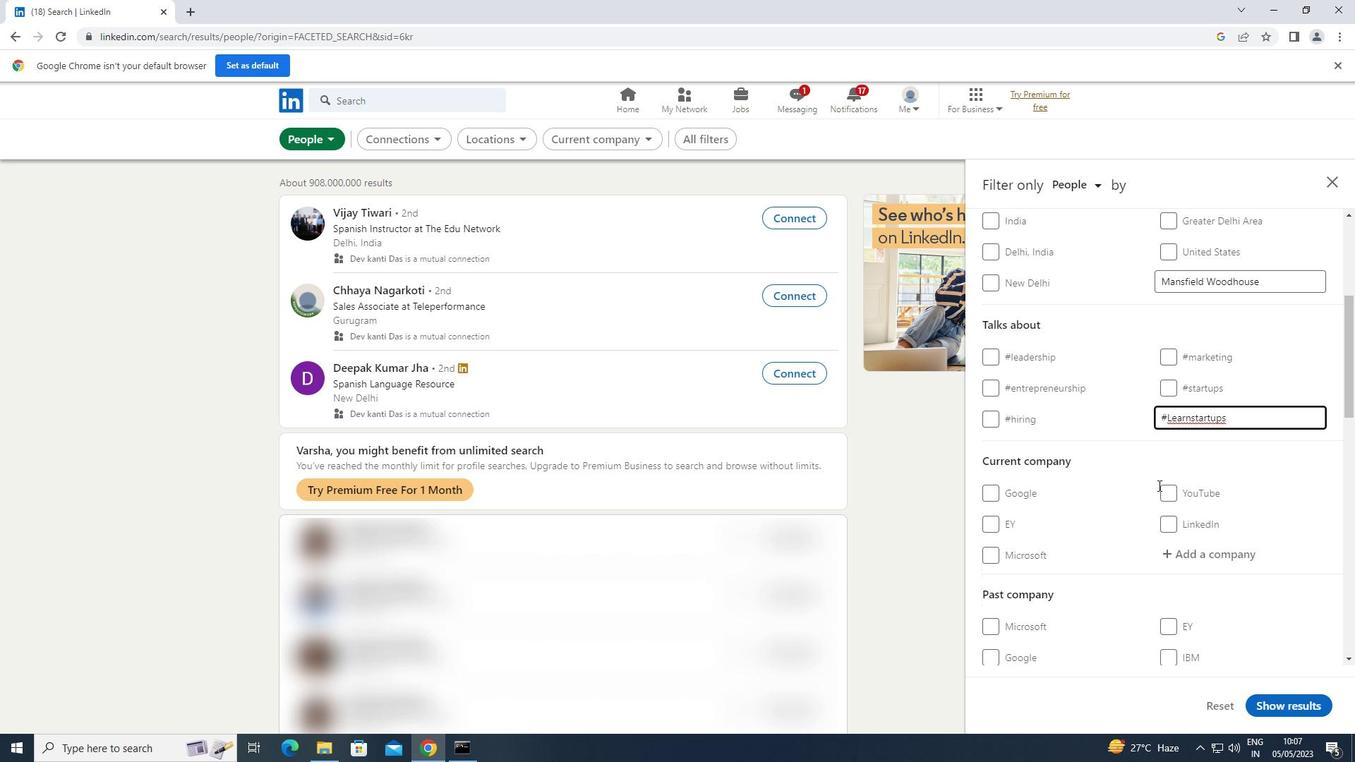 
Action: Mouse scrolled (1158, 484) with delta (0, 0)
Screenshot: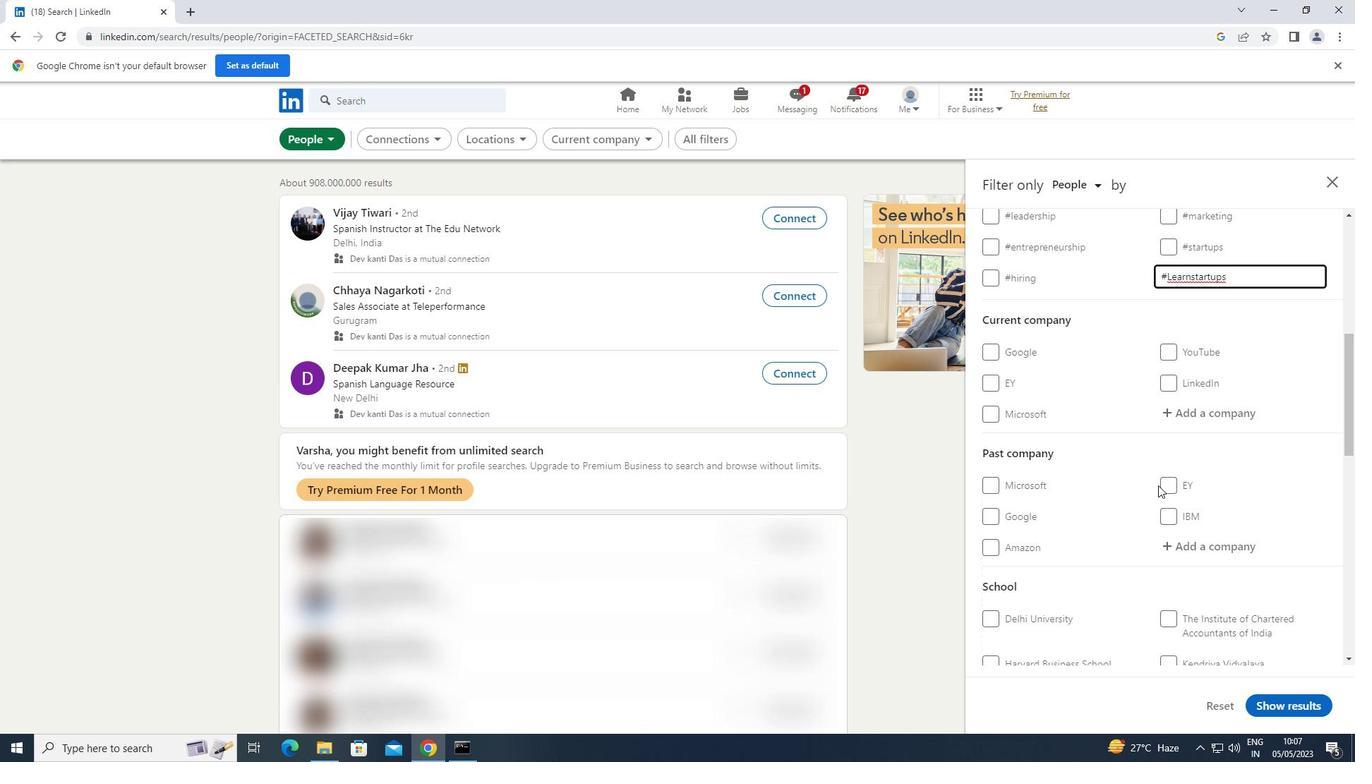 
Action: Mouse scrolled (1158, 484) with delta (0, 0)
Screenshot: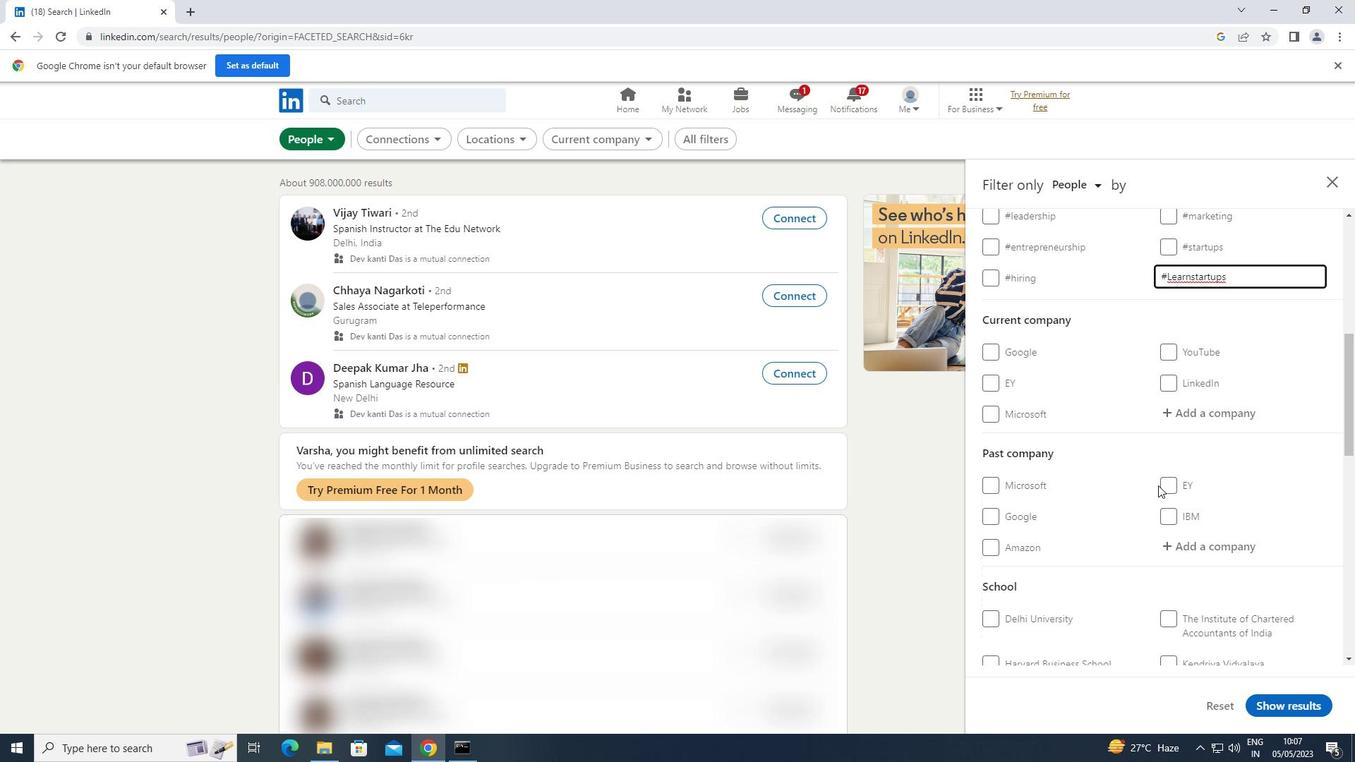 
Action: Mouse scrolled (1158, 484) with delta (0, 0)
Screenshot: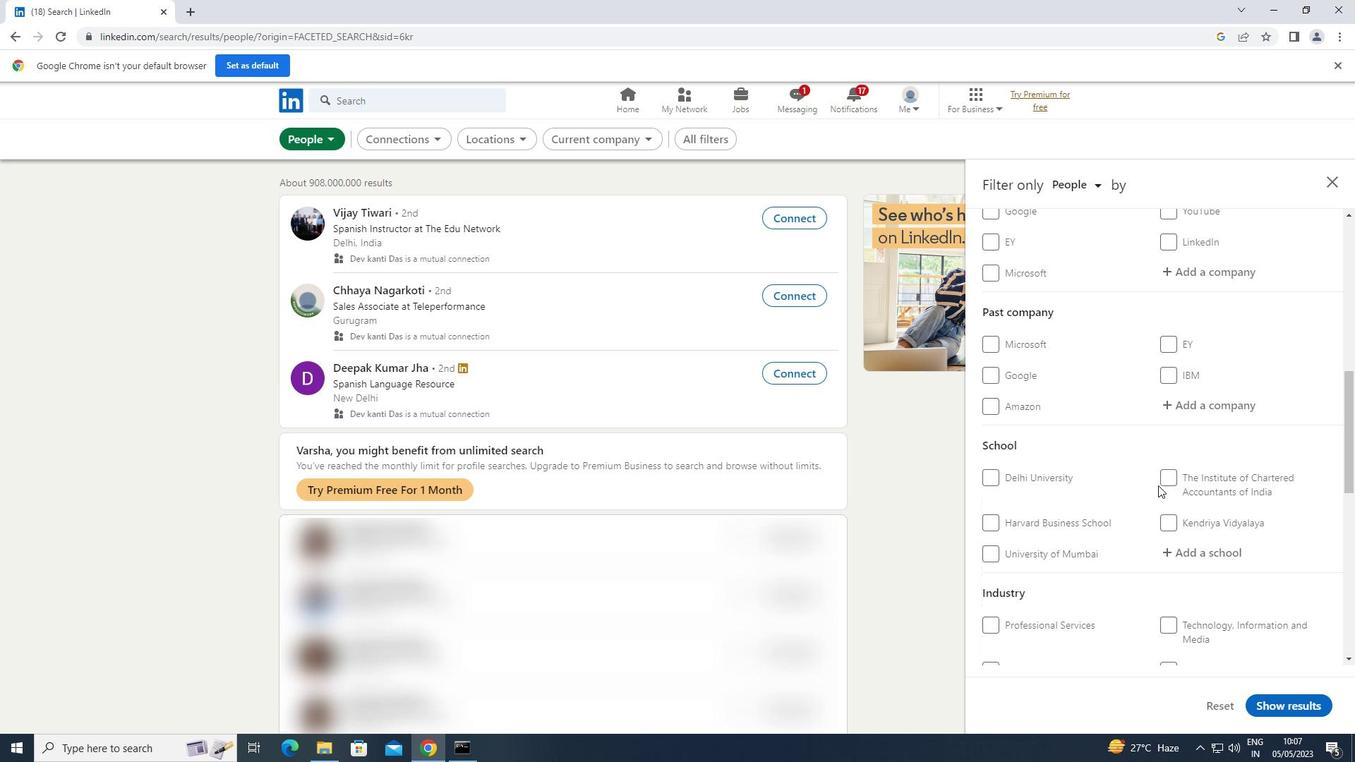 
Action: Mouse scrolled (1158, 484) with delta (0, 0)
Screenshot: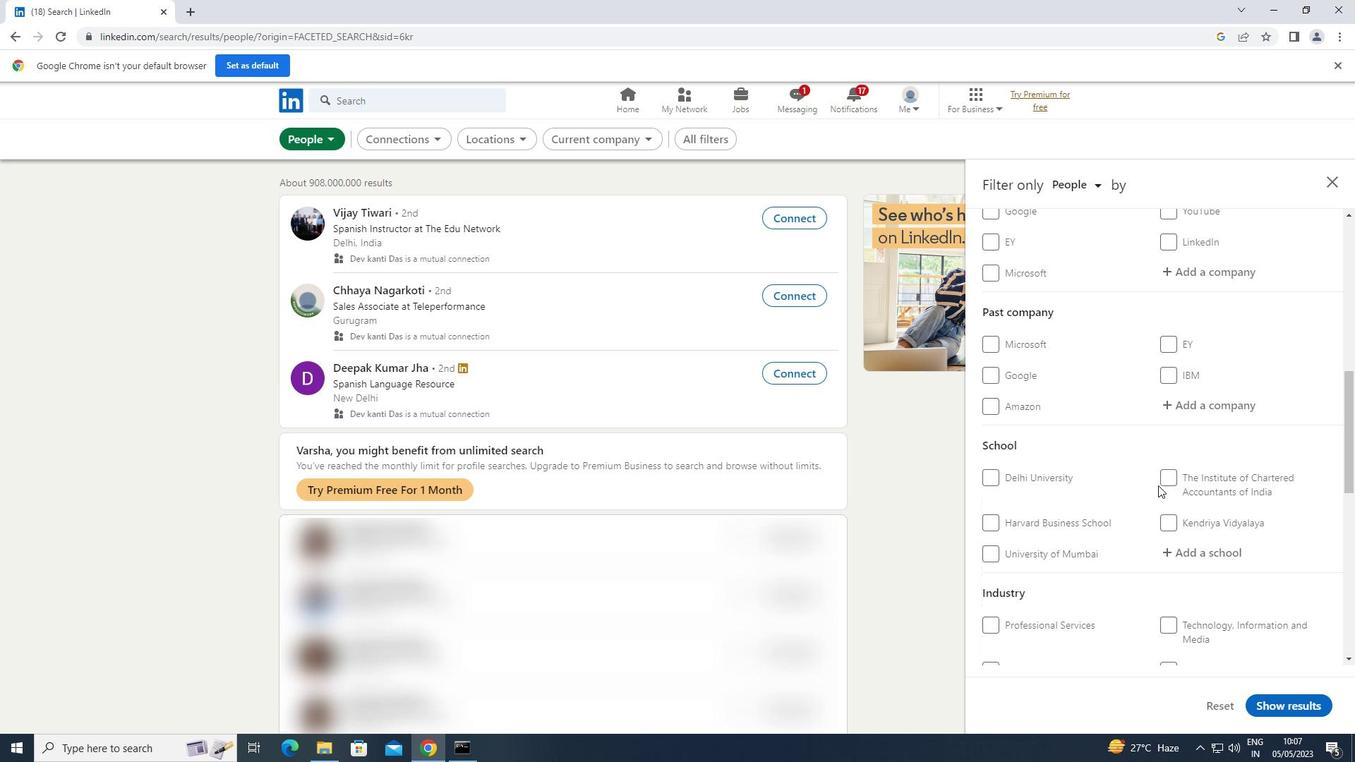 
Action: Mouse scrolled (1158, 484) with delta (0, 0)
Screenshot: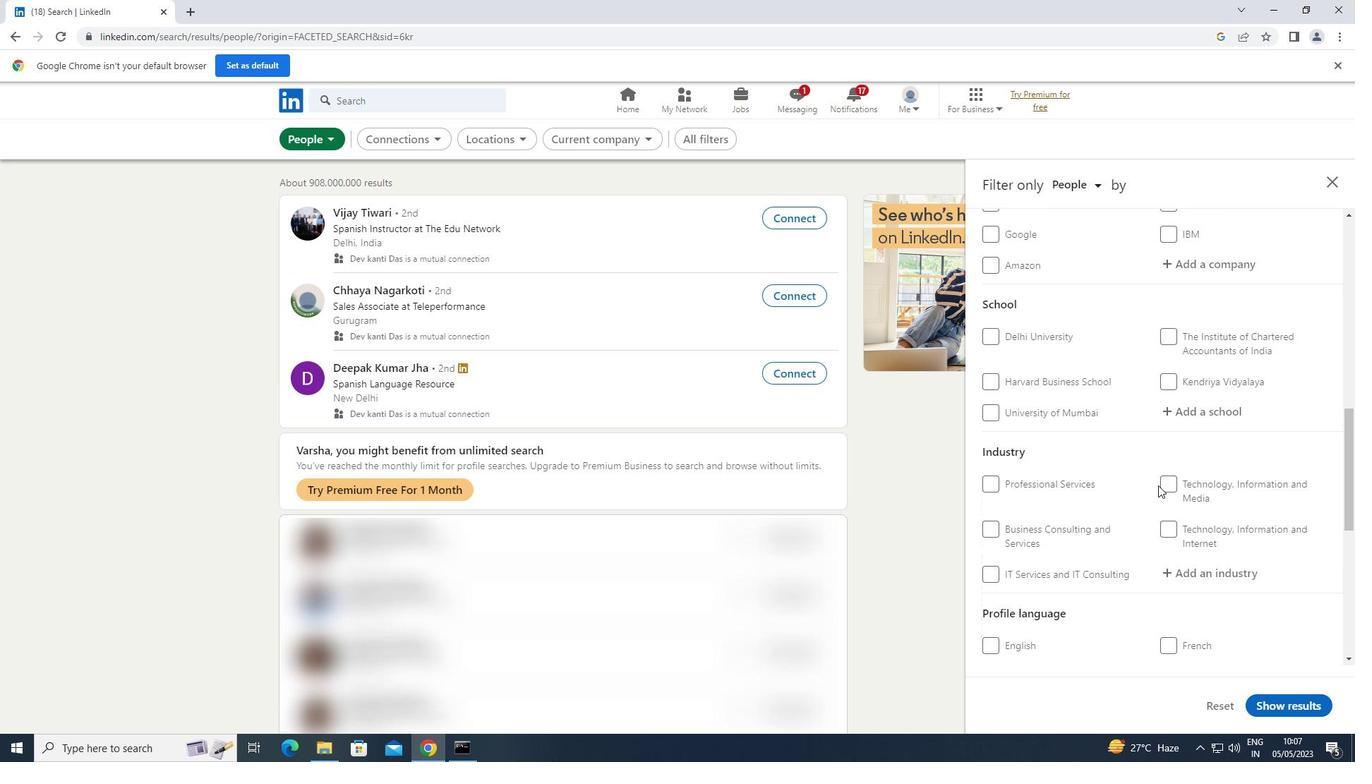 
Action: Mouse scrolled (1158, 484) with delta (0, 0)
Screenshot: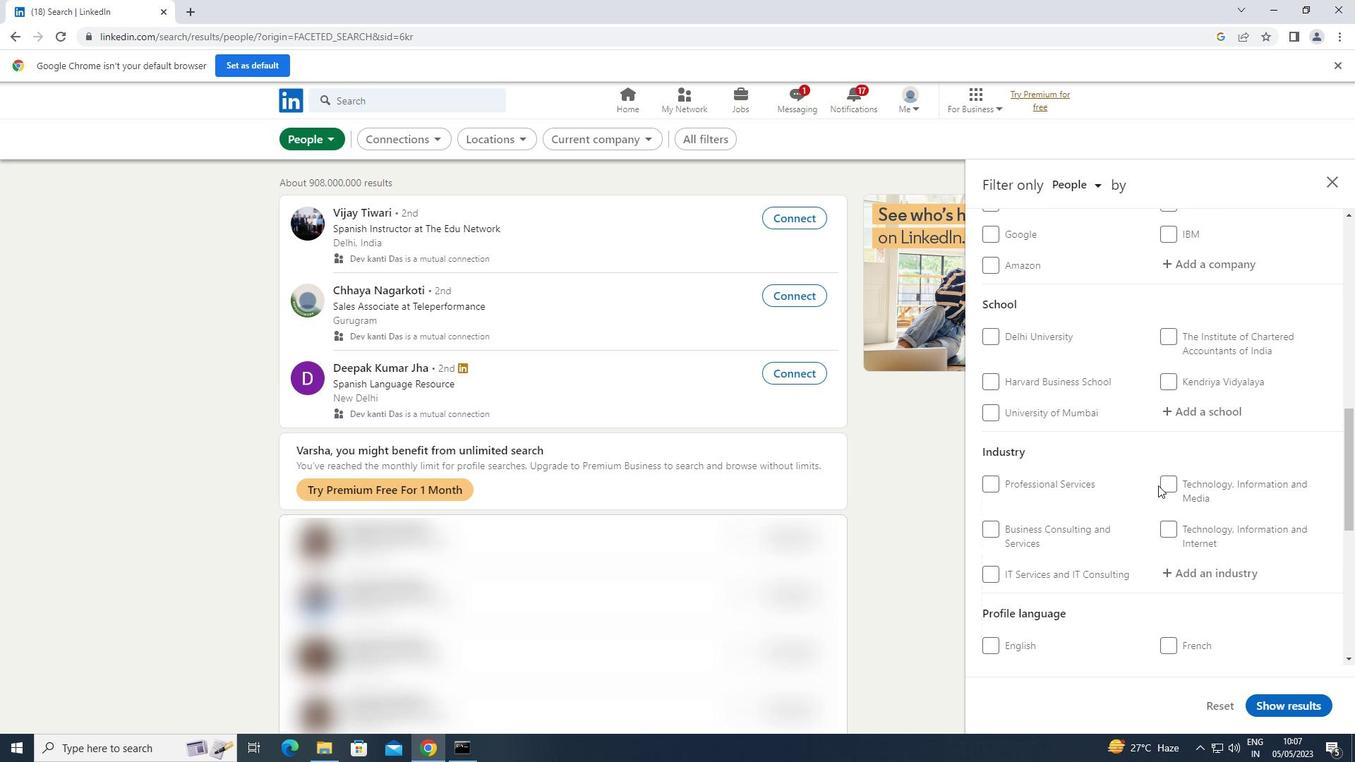 
Action: Mouse scrolled (1158, 484) with delta (0, 0)
Screenshot: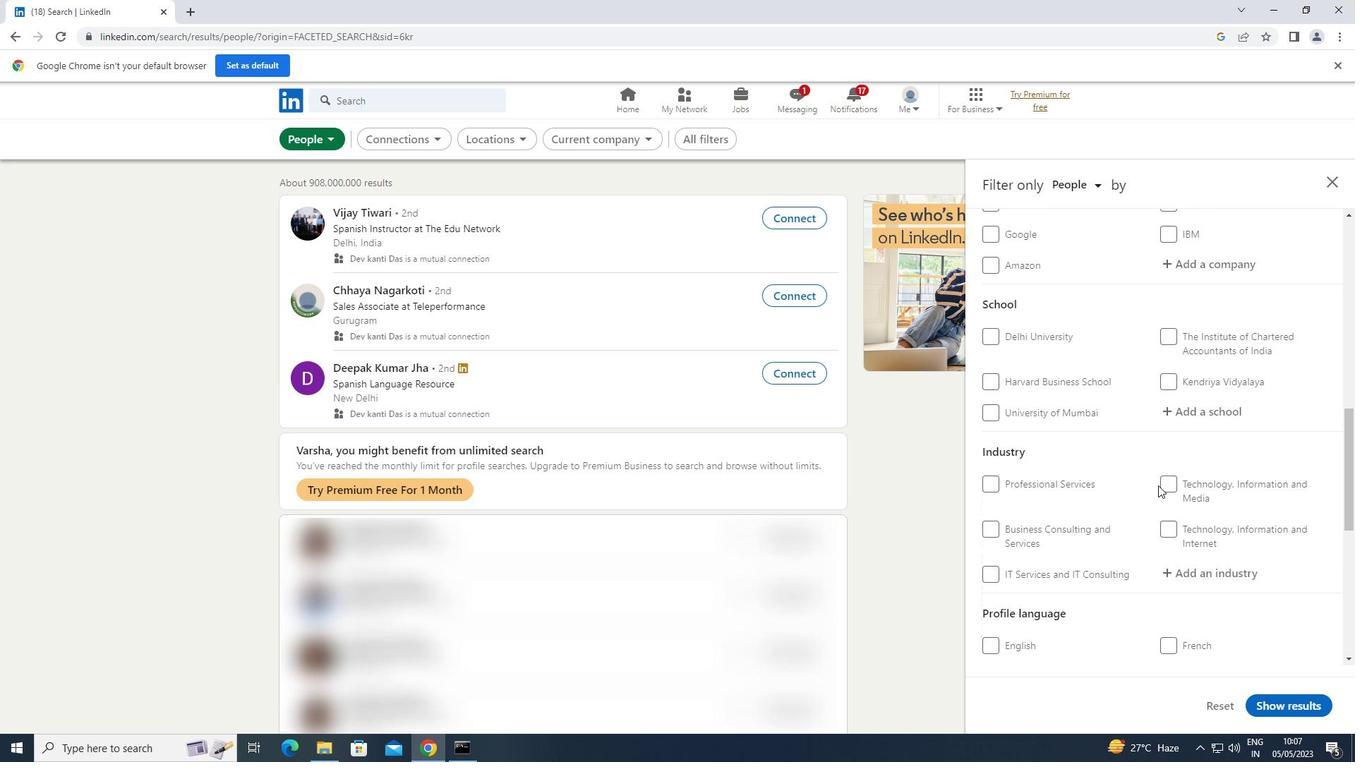 
Action: Mouse scrolled (1158, 484) with delta (0, 0)
Screenshot: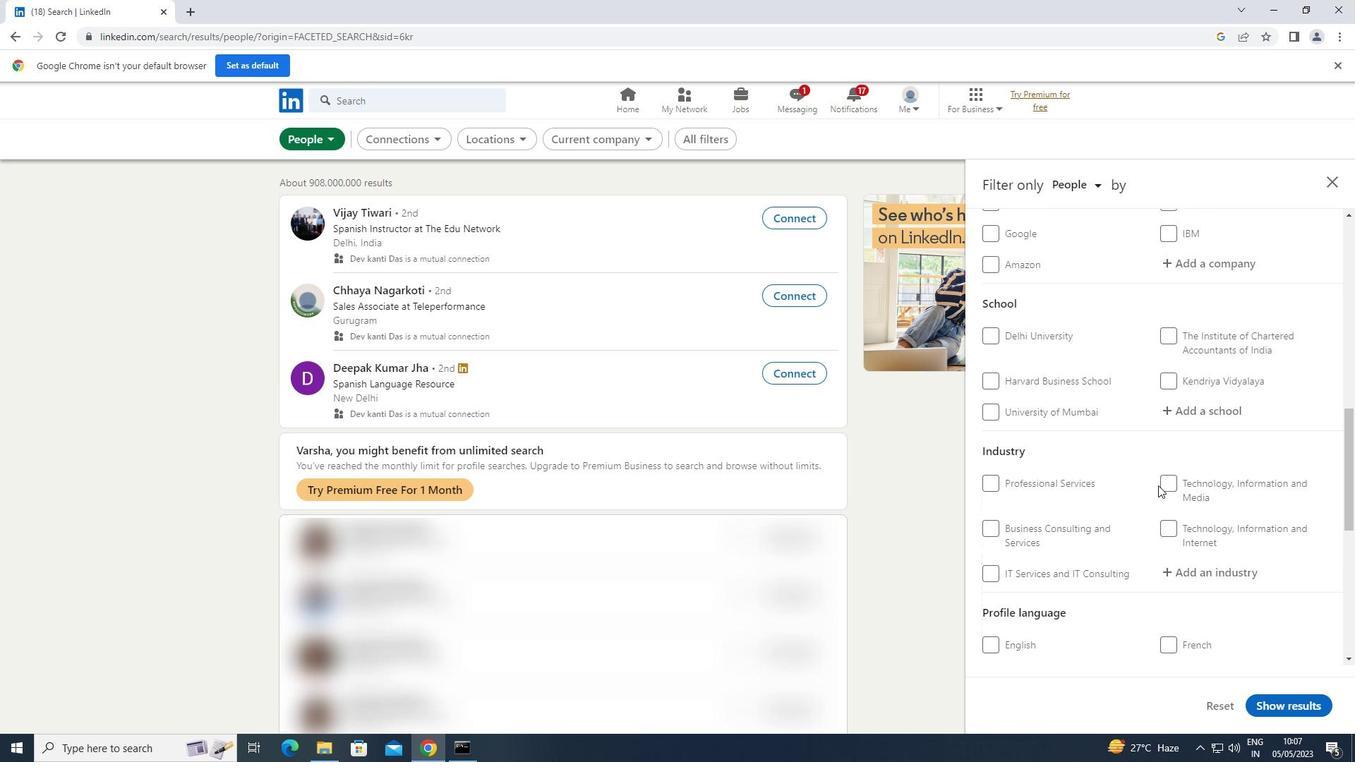 
Action: Mouse moved to (996, 366)
Screenshot: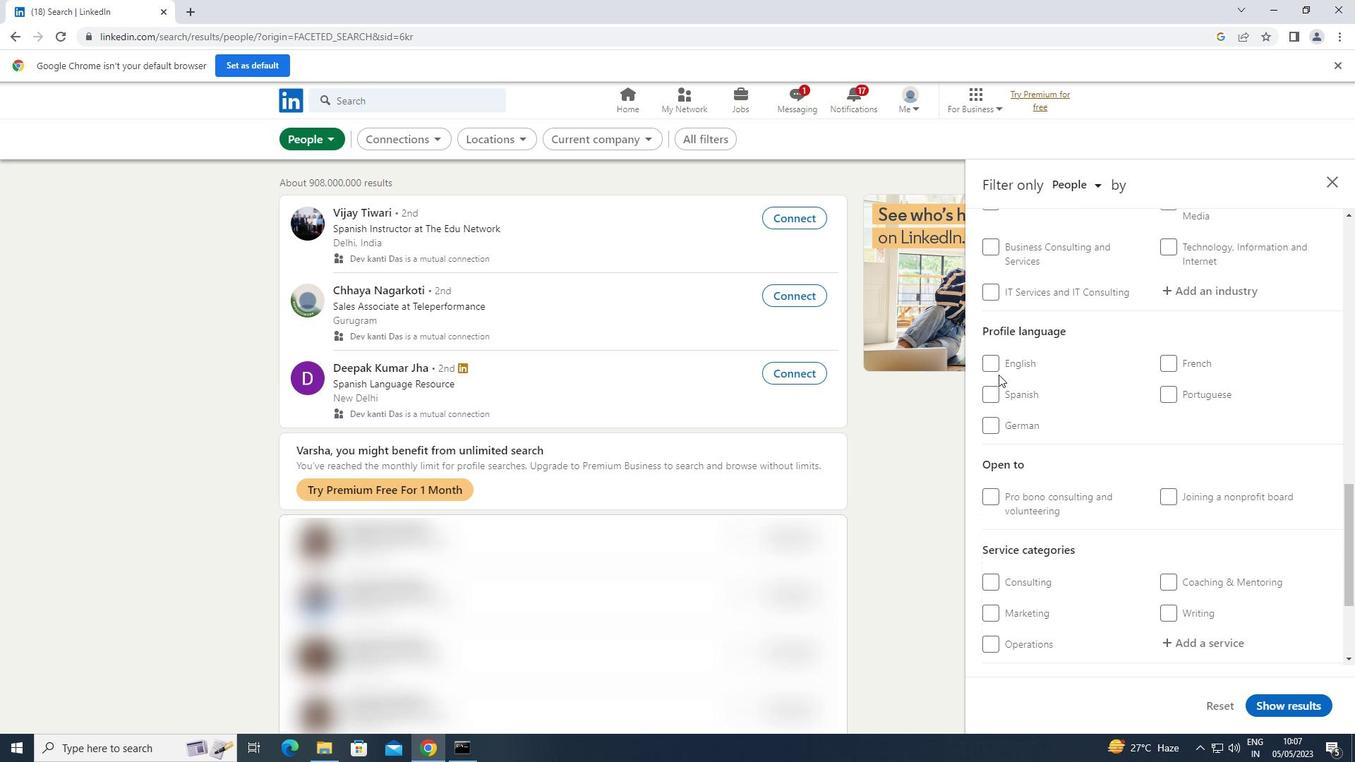 
Action: Mouse pressed left at (996, 366)
Screenshot: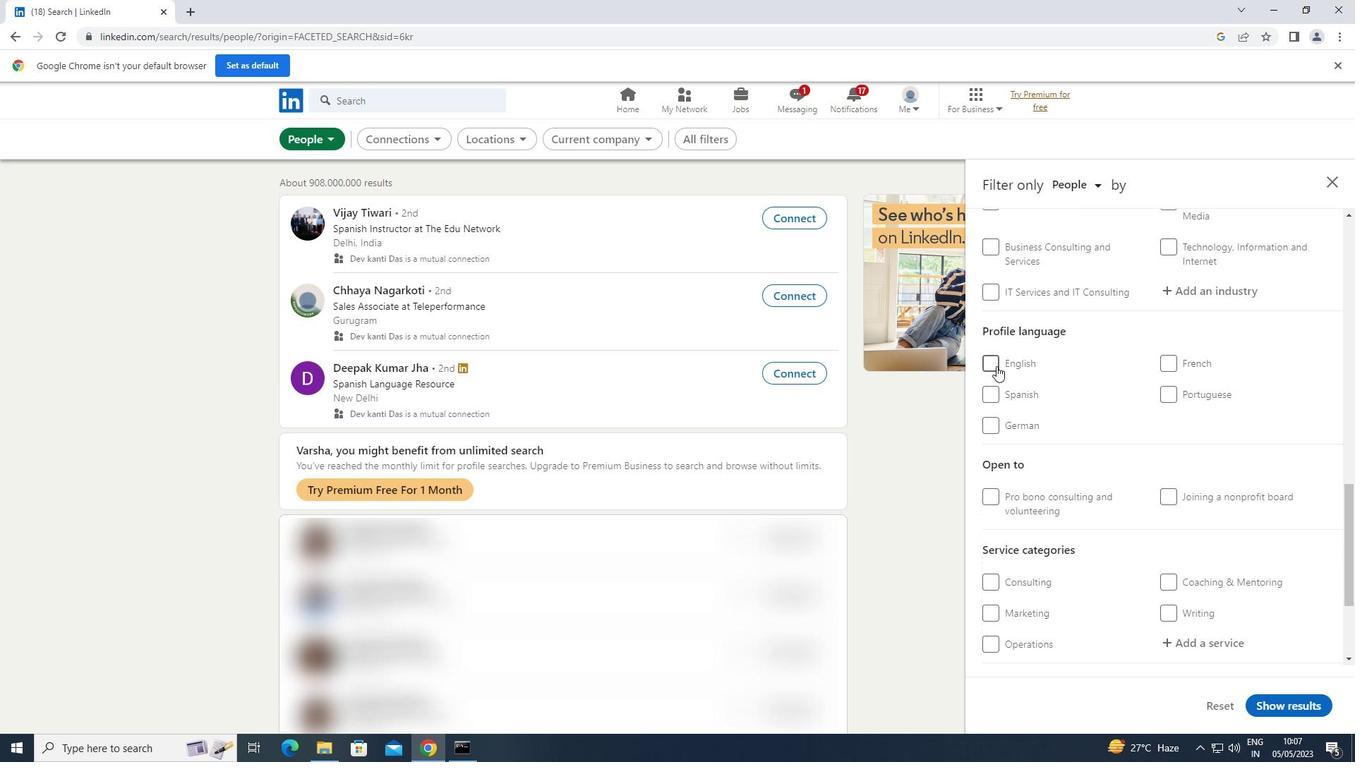 
Action: Mouse scrolled (996, 366) with delta (0, 0)
Screenshot: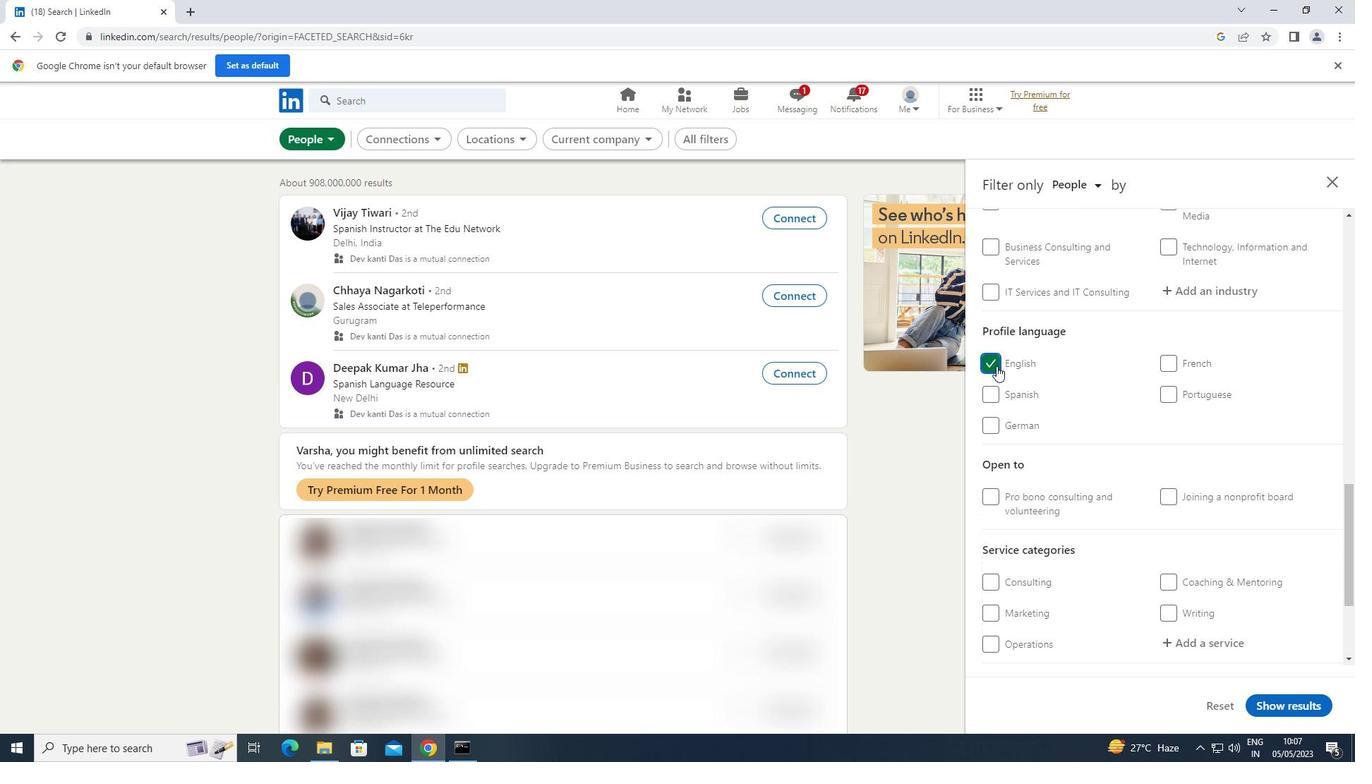 
Action: Mouse scrolled (996, 366) with delta (0, 0)
Screenshot: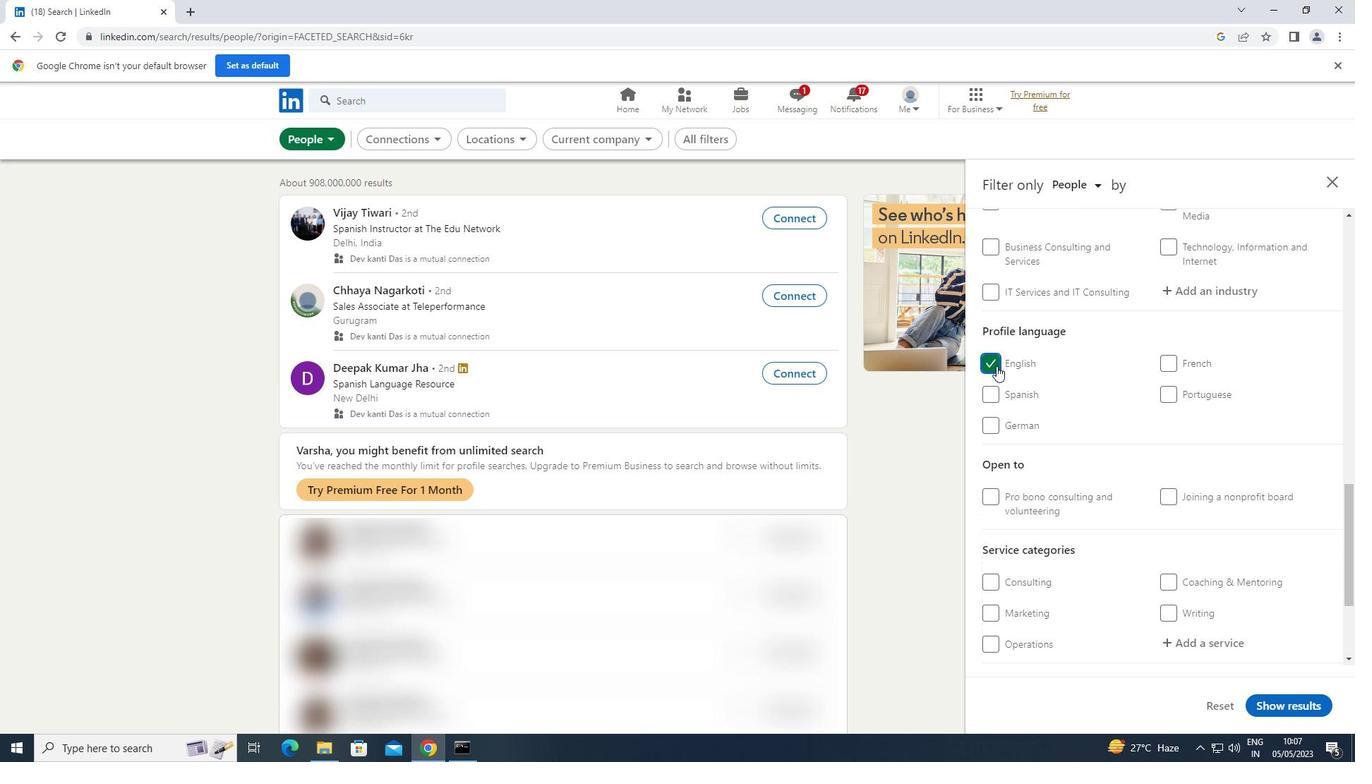 
Action: Mouse scrolled (996, 366) with delta (0, 0)
Screenshot: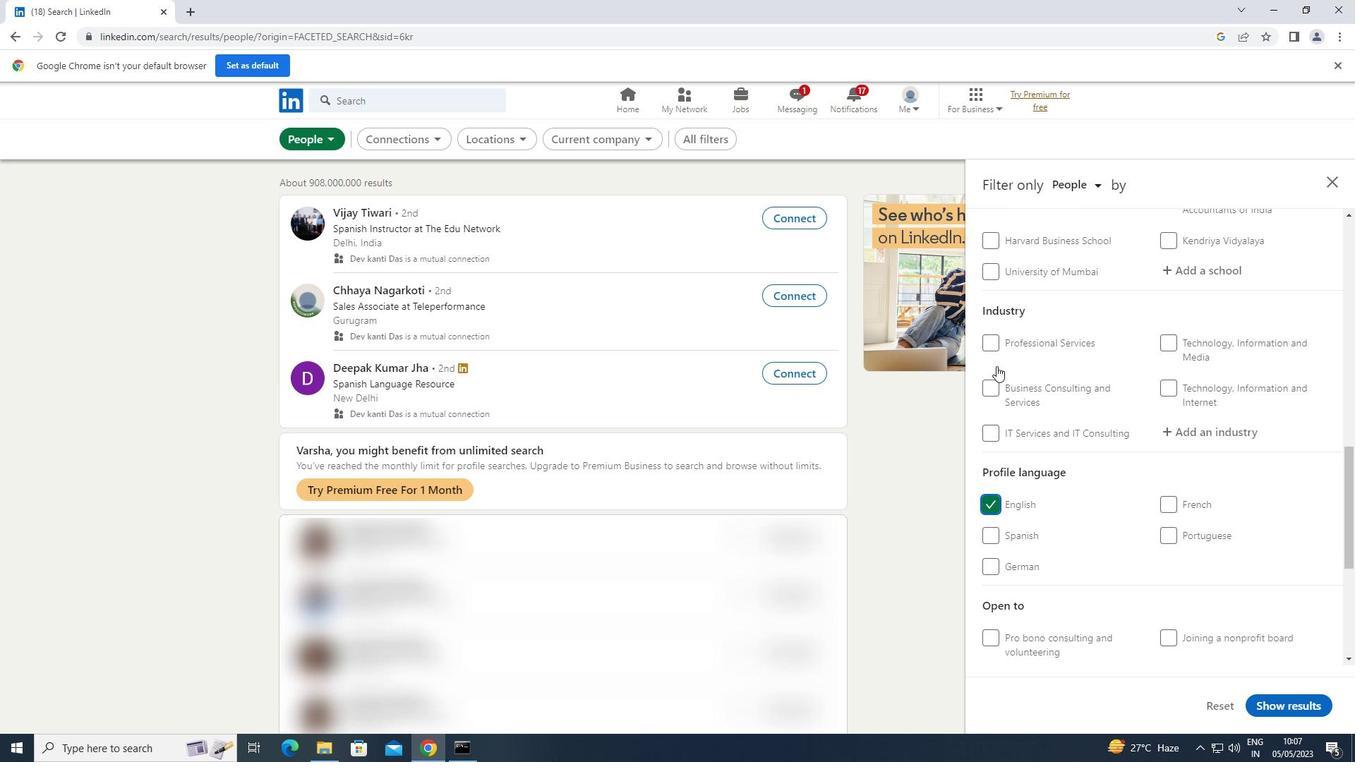 
Action: Mouse scrolled (996, 366) with delta (0, 0)
Screenshot: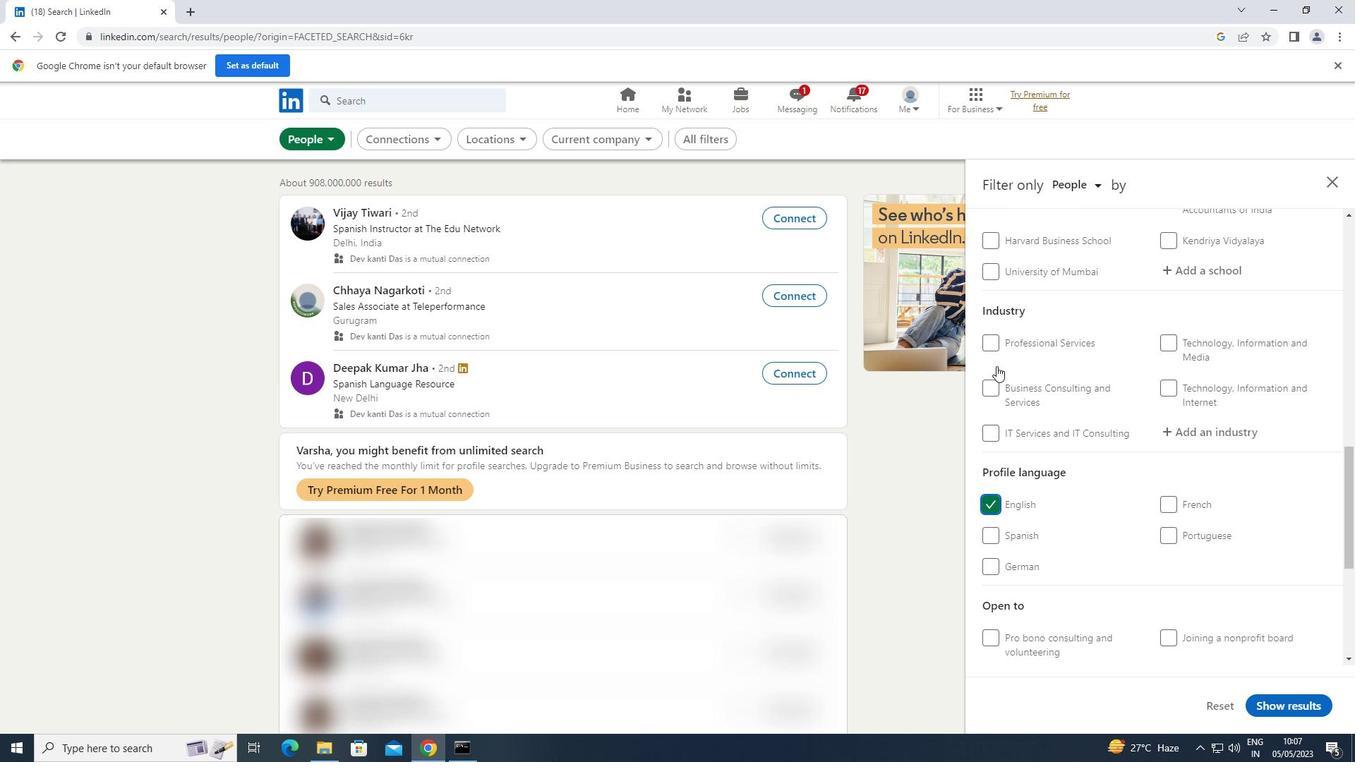
Action: Mouse scrolled (996, 366) with delta (0, 0)
Screenshot: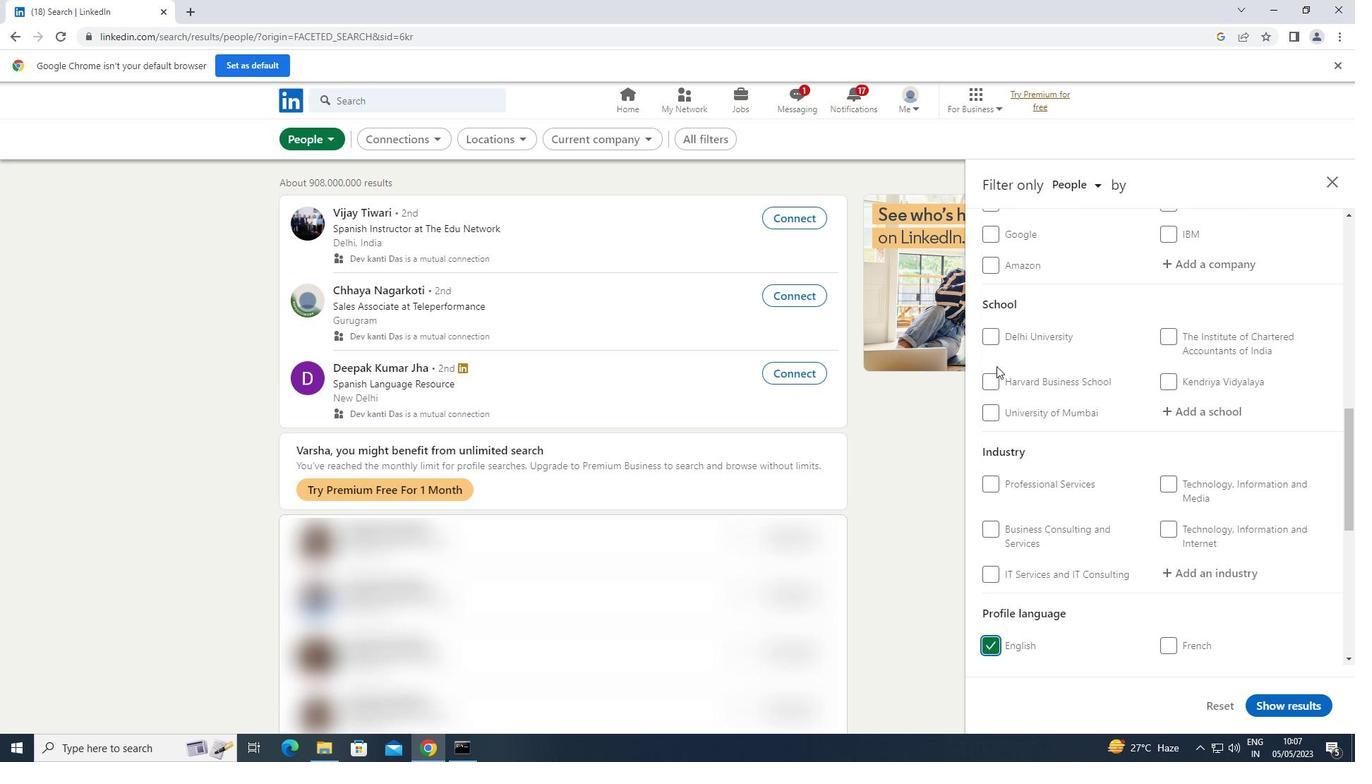 
Action: Mouse scrolled (996, 366) with delta (0, 0)
Screenshot: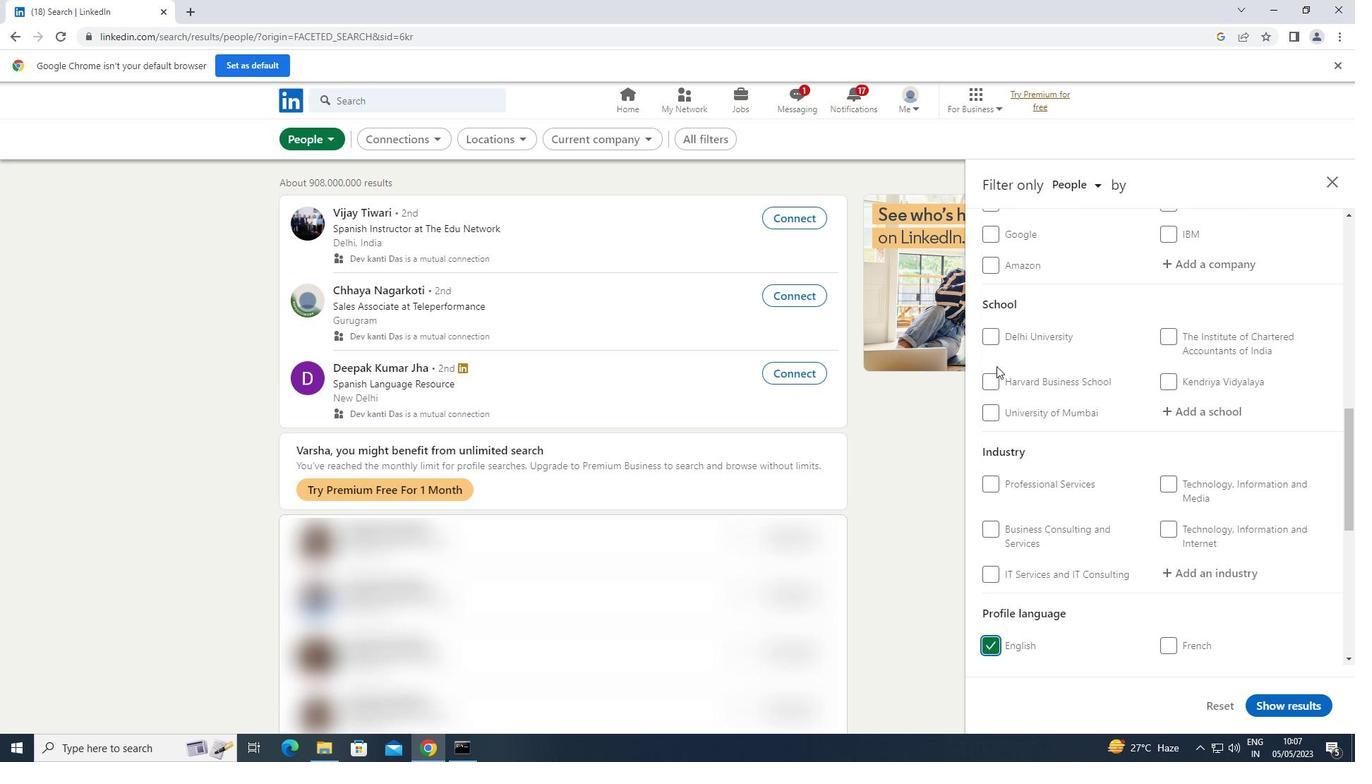 
Action: Mouse scrolled (996, 366) with delta (0, 0)
Screenshot: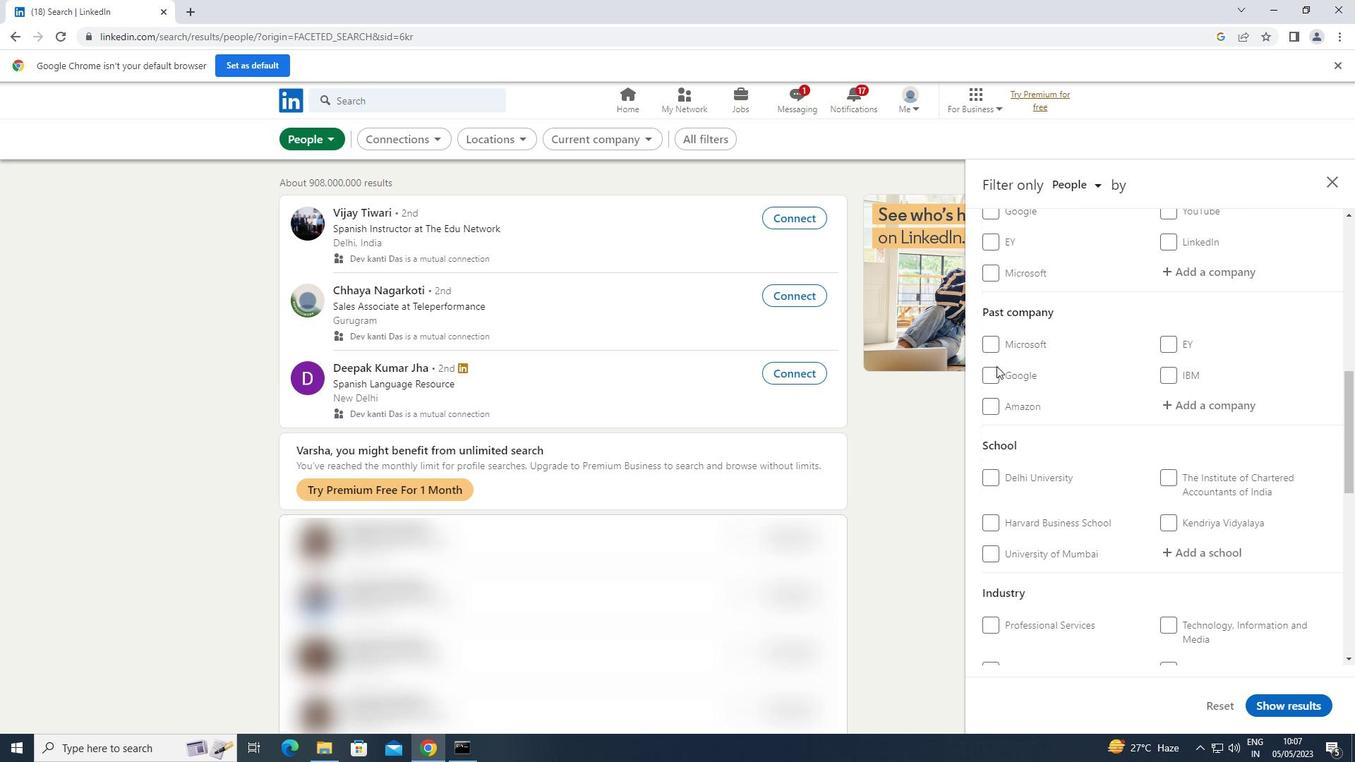 
Action: Mouse scrolled (996, 366) with delta (0, 0)
Screenshot: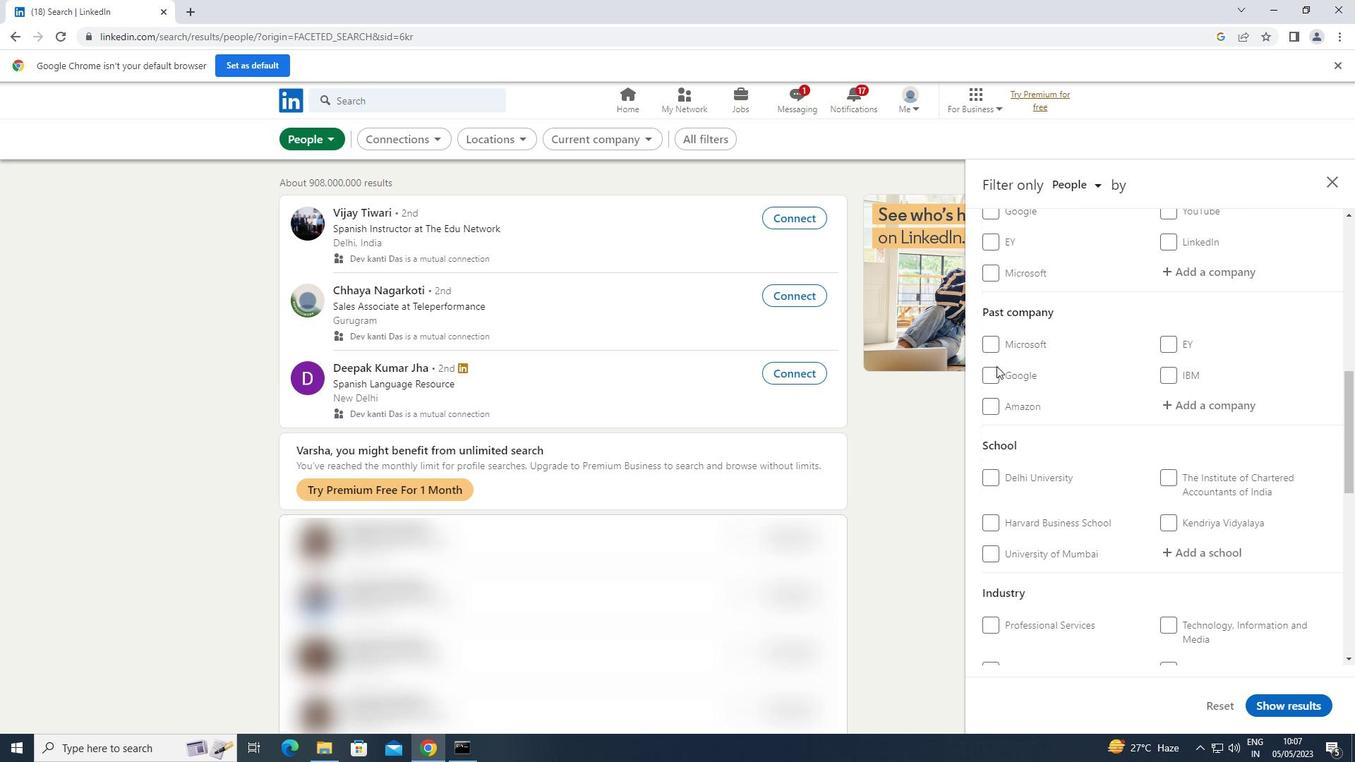 
Action: Mouse scrolled (996, 366) with delta (0, 0)
Screenshot: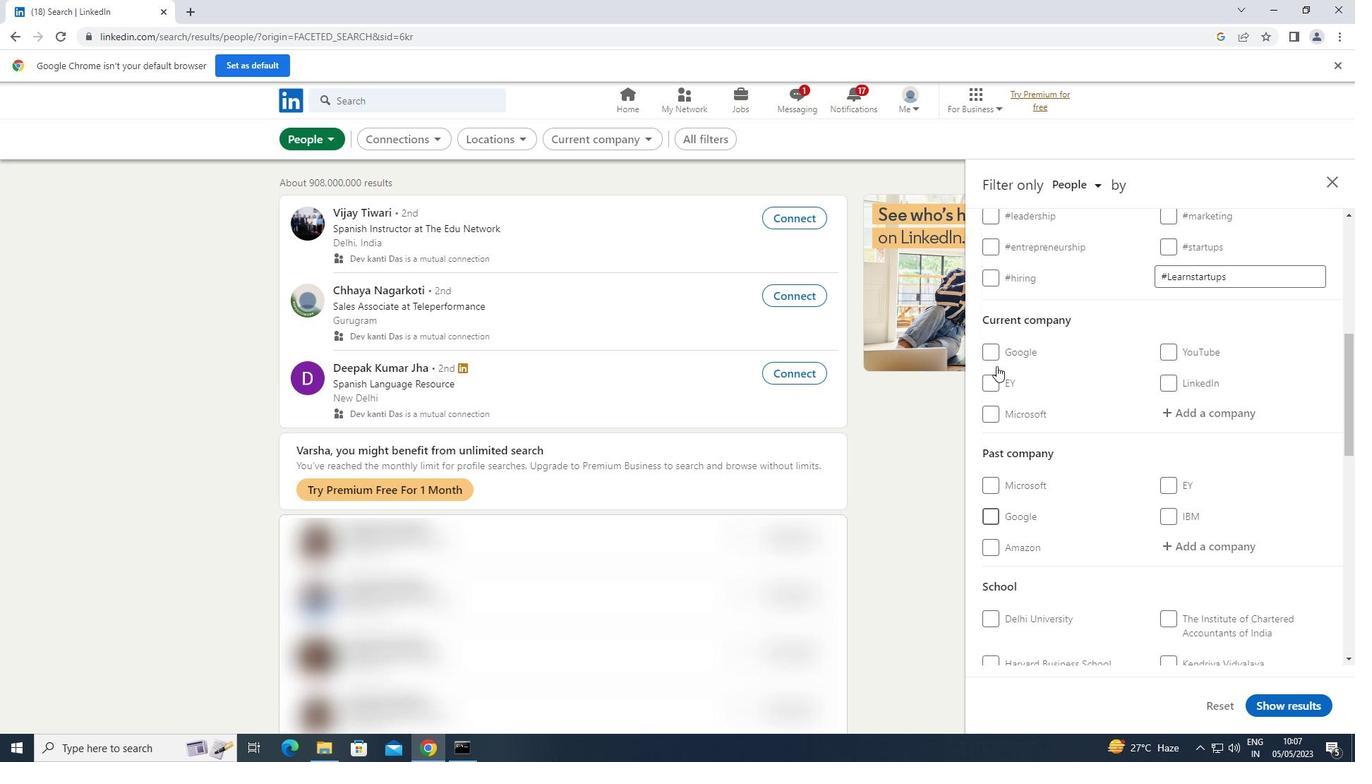 
Action: Mouse moved to (1203, 481)
Screenshot: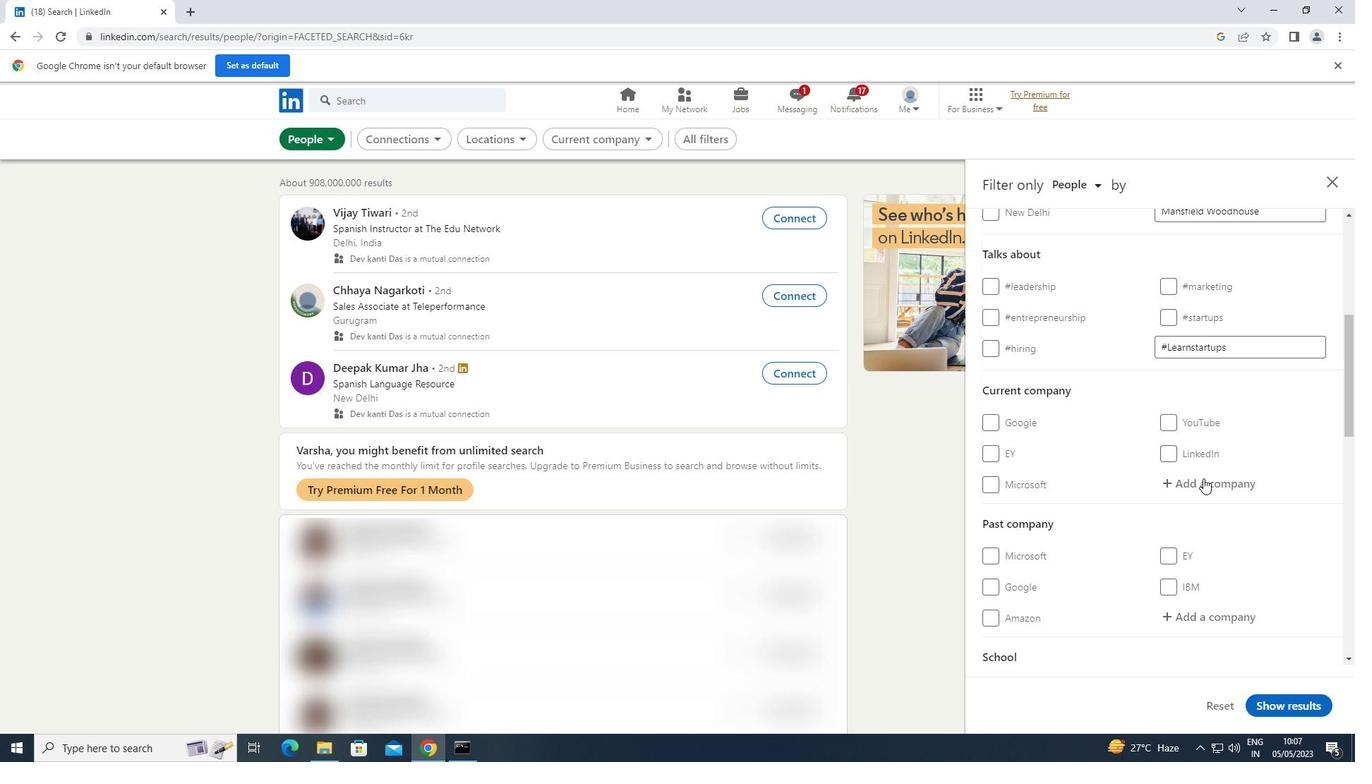 
Action: Mouse pressed left at (1203, 481)
Screenshot: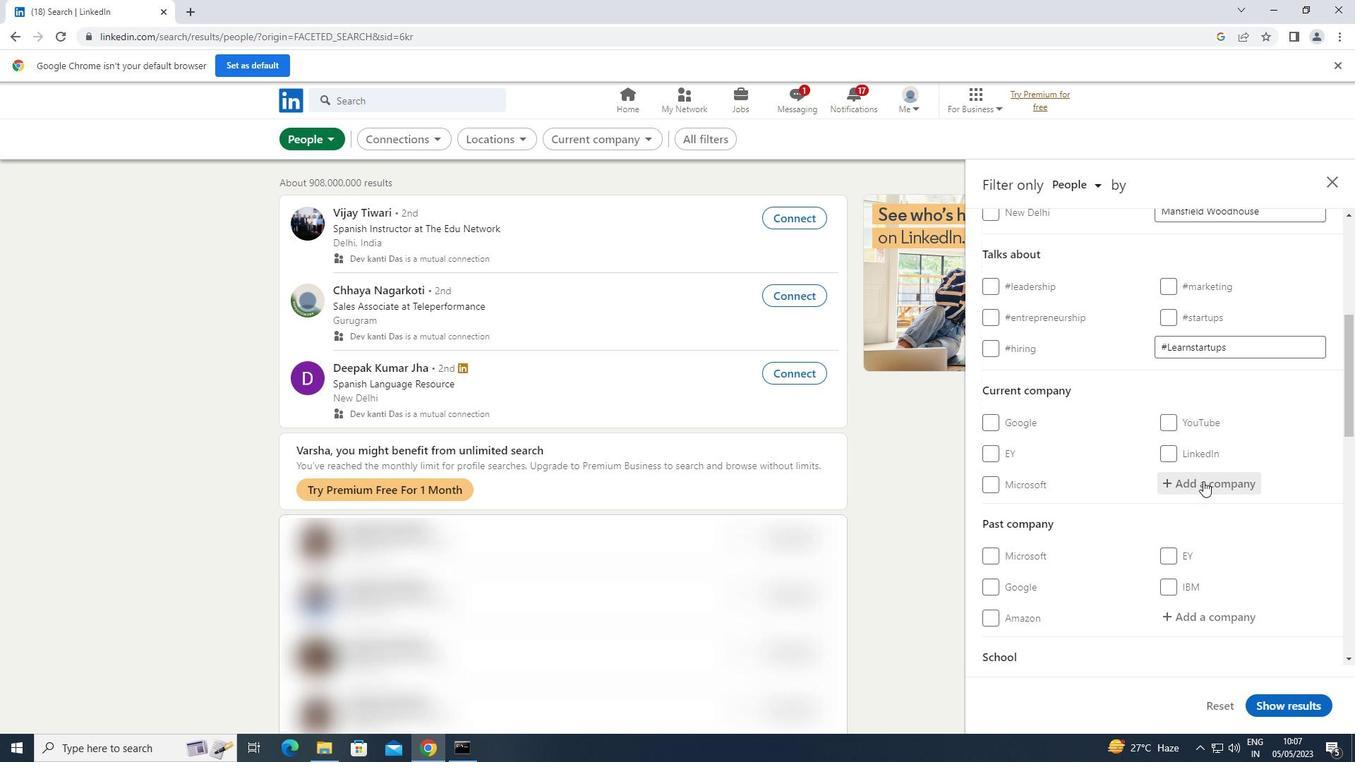 
Action: Key pressed <Key.shift>OLDENDROFF<Key.space><Key.shift><Key.shift><Key.shift><Key.shift><Key.shift><Key.shift><Key.shift><Key.shift><Key.shift><Key.shift><Key.shift><Key.shift><Key.shift><Key.shift><Key.shift><Key.shift><Key.shift><Key.shift>CARRRIERS<Key.space><Key.shift>GMB<Key.shift>H
Screenshot: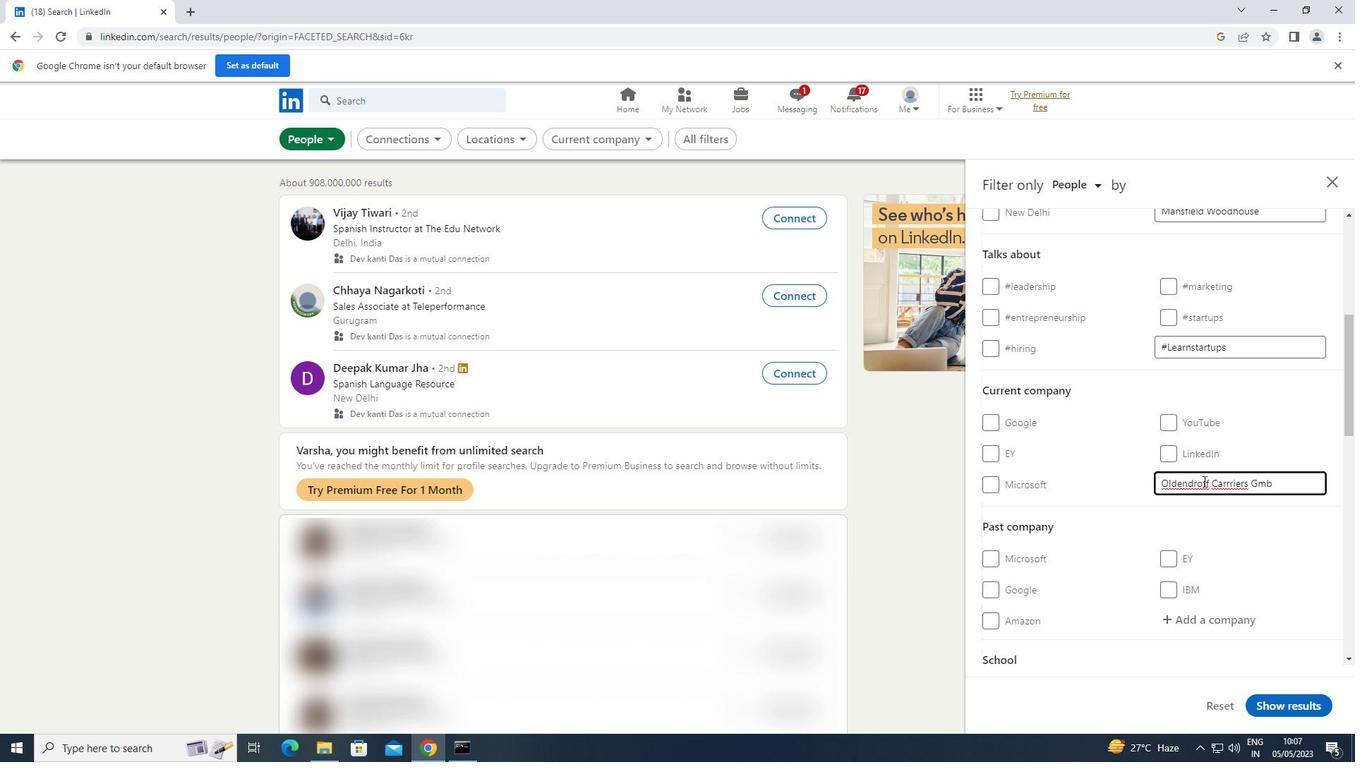 
Action: Mouse moved to (1270, 475)
Screenshot: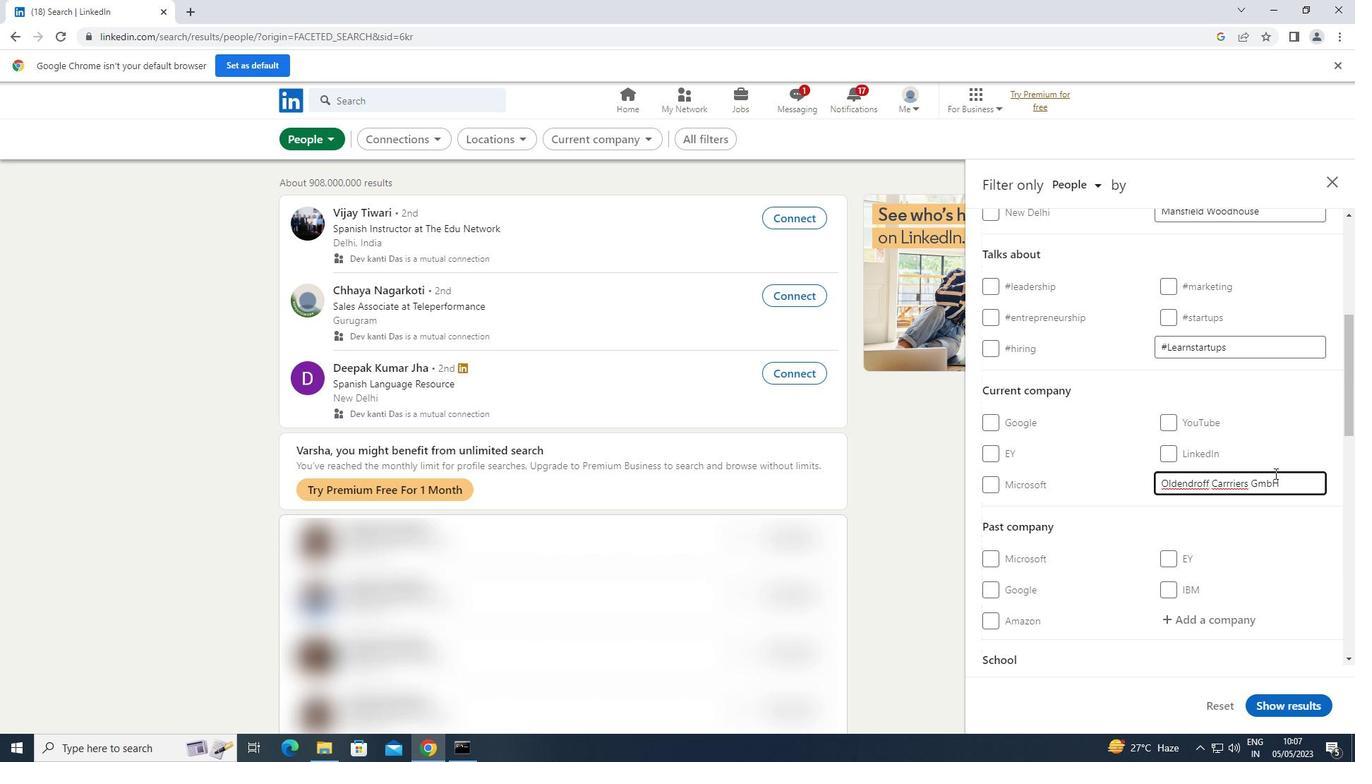 
Action: Key pressed <Key.space><Key.shift>&<Key.space><Key.shift>CO.<Key.space><Key.shift>KG<Key.enter>
Screenshot: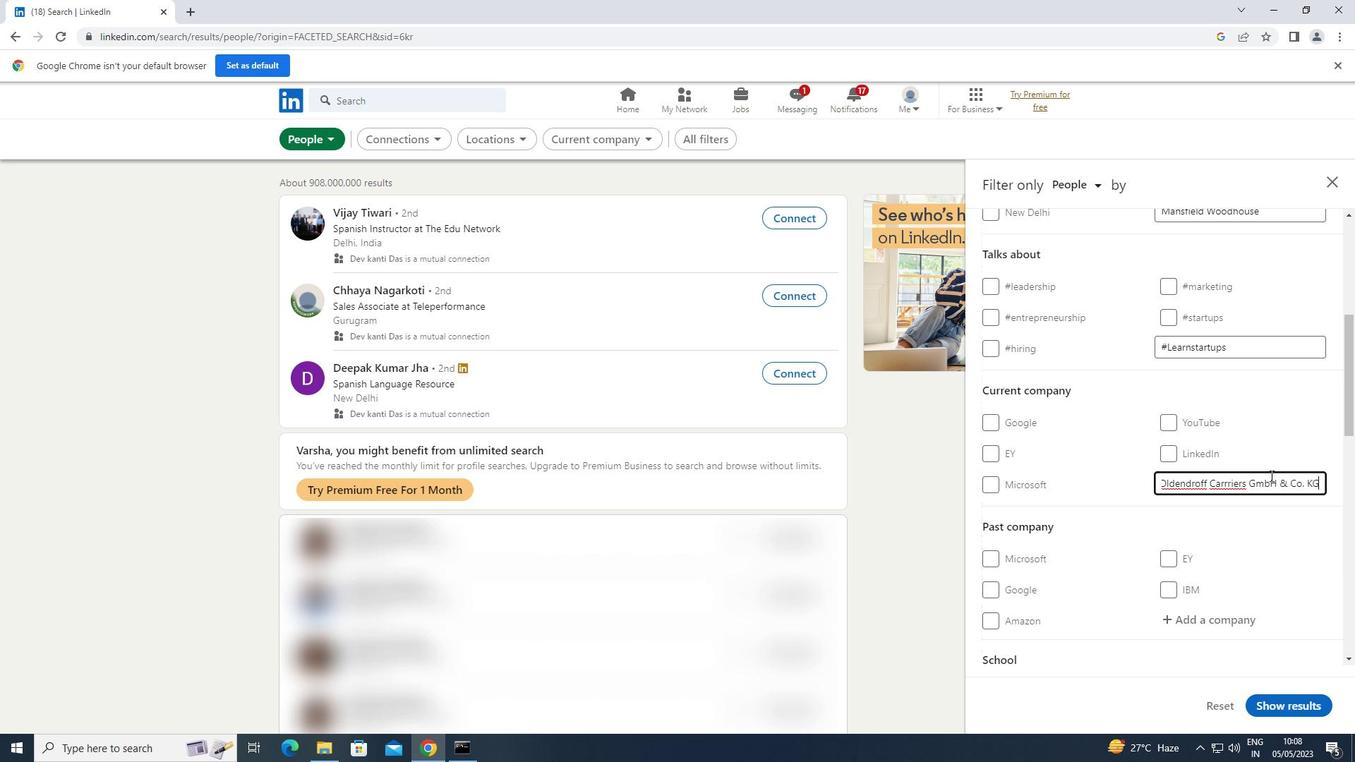 
Action: Mouse scrolled (1270, 474) with delta (0, 0)
Screenshot: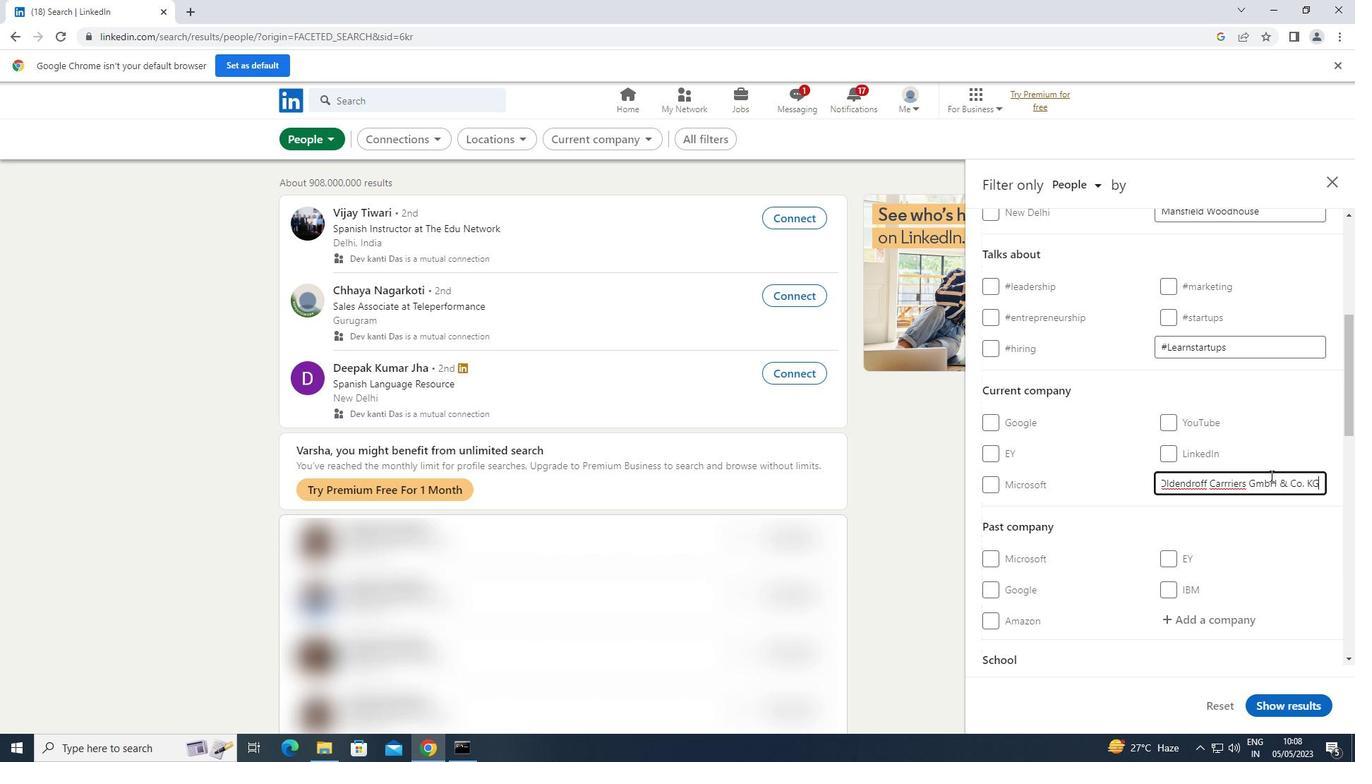 
Action: Mouse scrolled (1270, 474) with delta (0, 0)
Screenshot: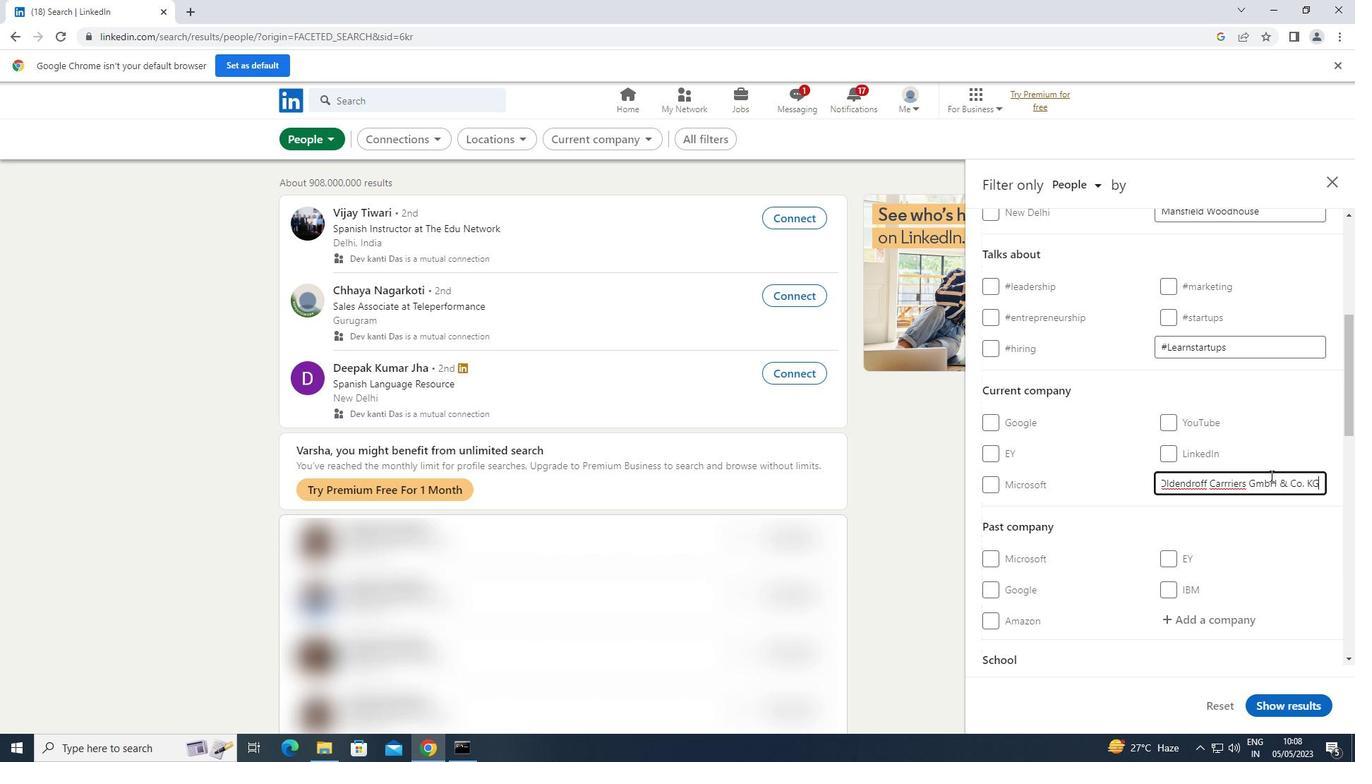 
Action: Mouse scrolled (1270, 474) with delta (0, 0)
Screenshot: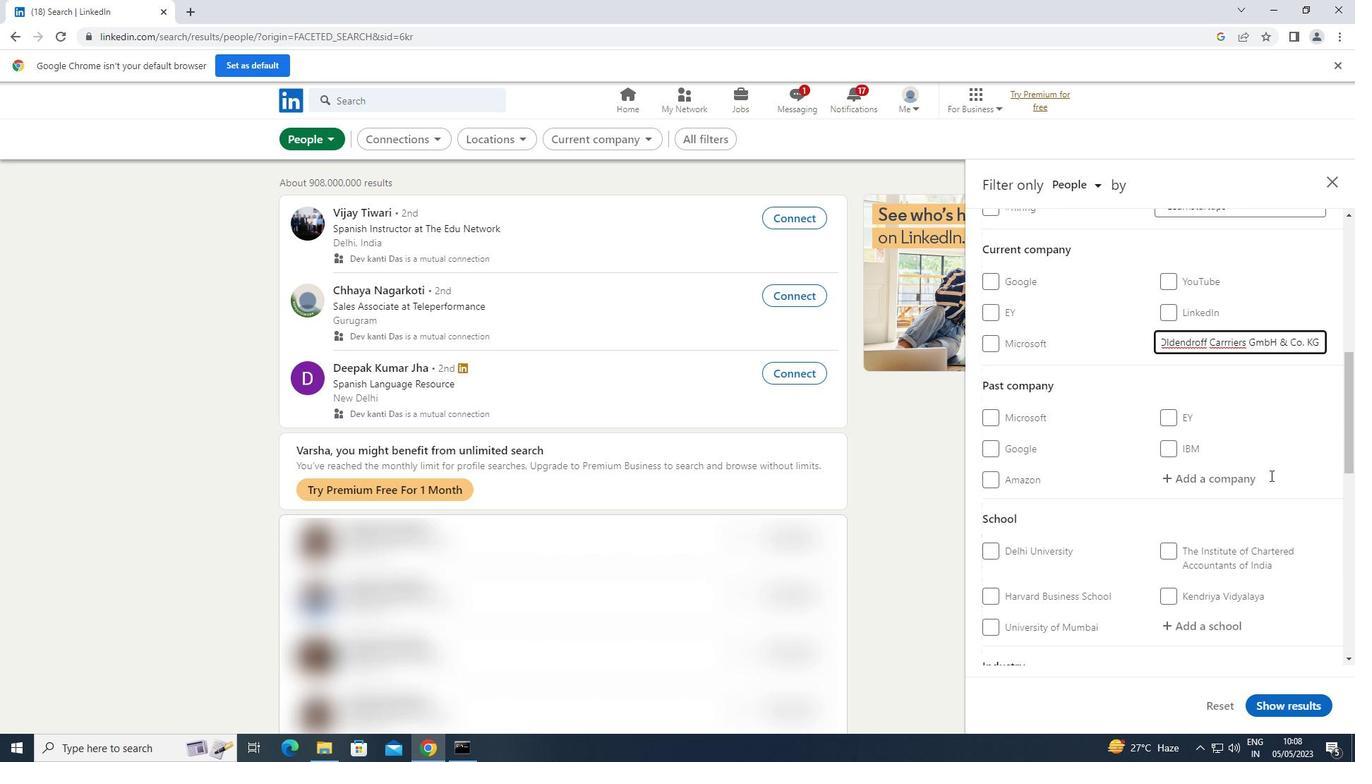 
Action: Mouse scrolled (1270, 474) with delta (0, 0)
Screenshot: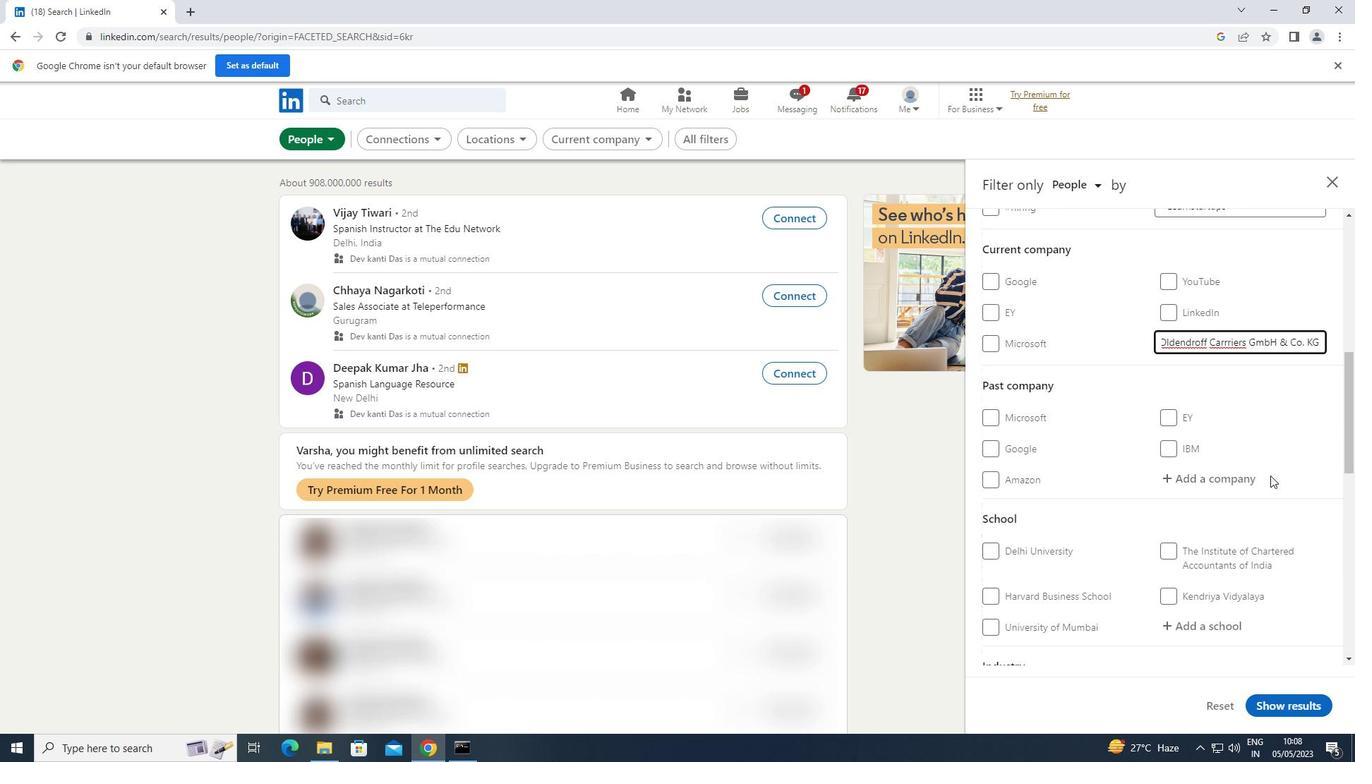 
Action: Mouse moved to (1230, 481)
Screenshot: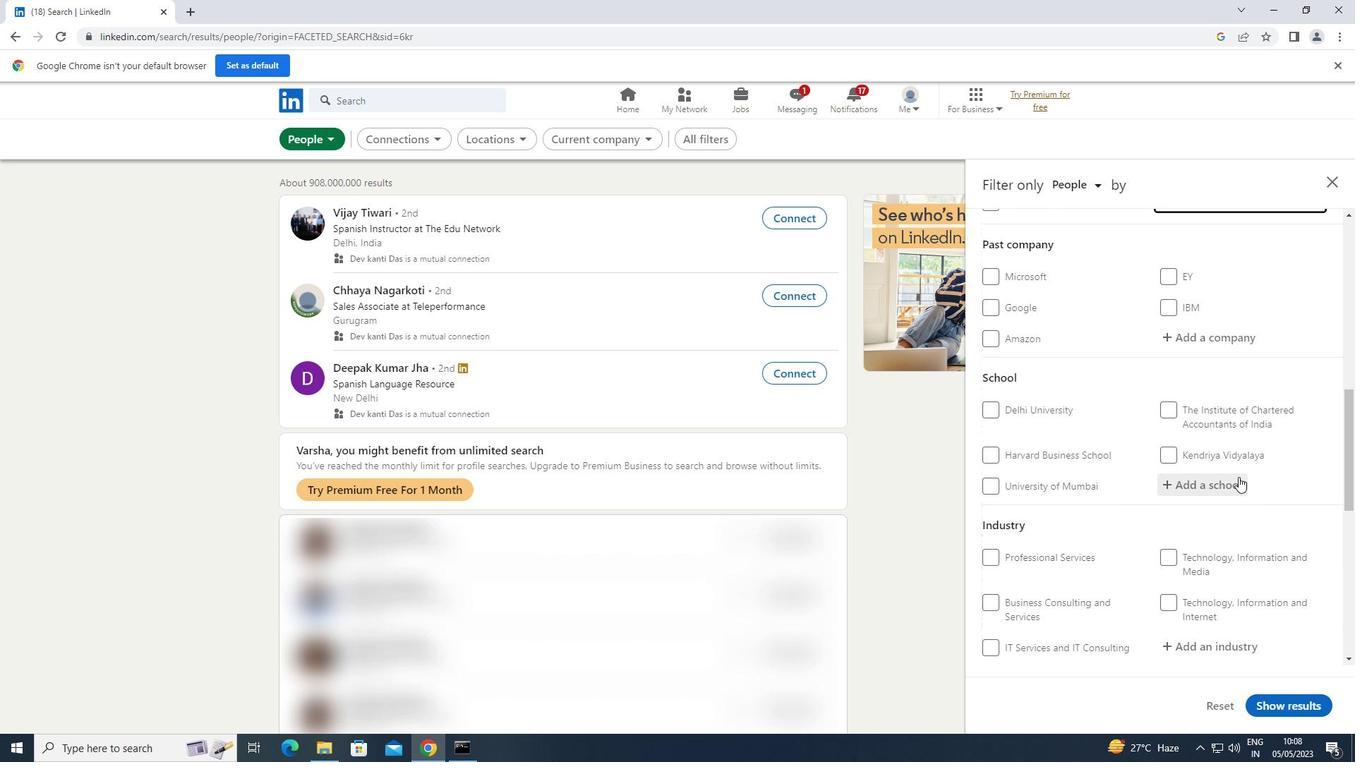
Action: Mouse pressed left at (1230, 481)
Screenshot: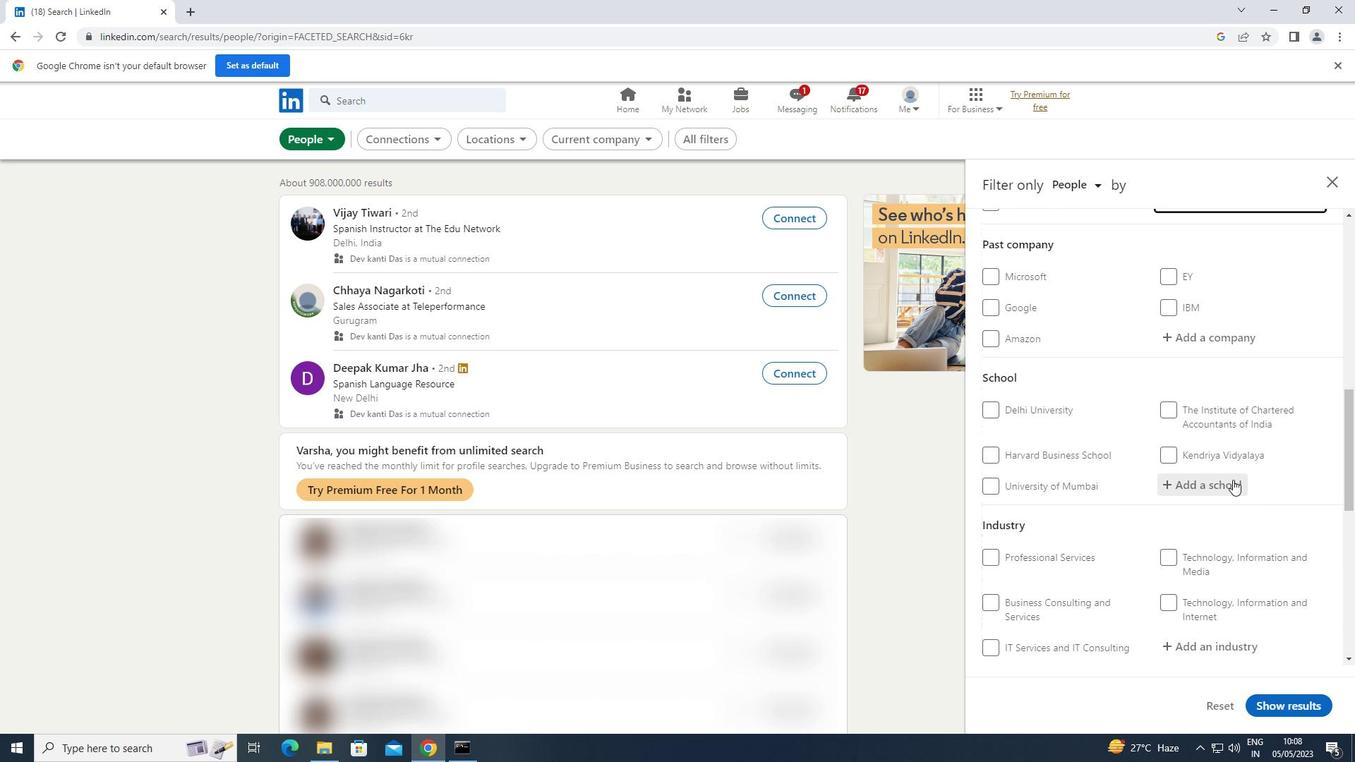 
Action: Key pressed <Key.shift>INDIAN<Key.space><Key.shift>INSTITUTE<Key.space>OF<Key.space><Key.shift>FOREIGN
Screenshot: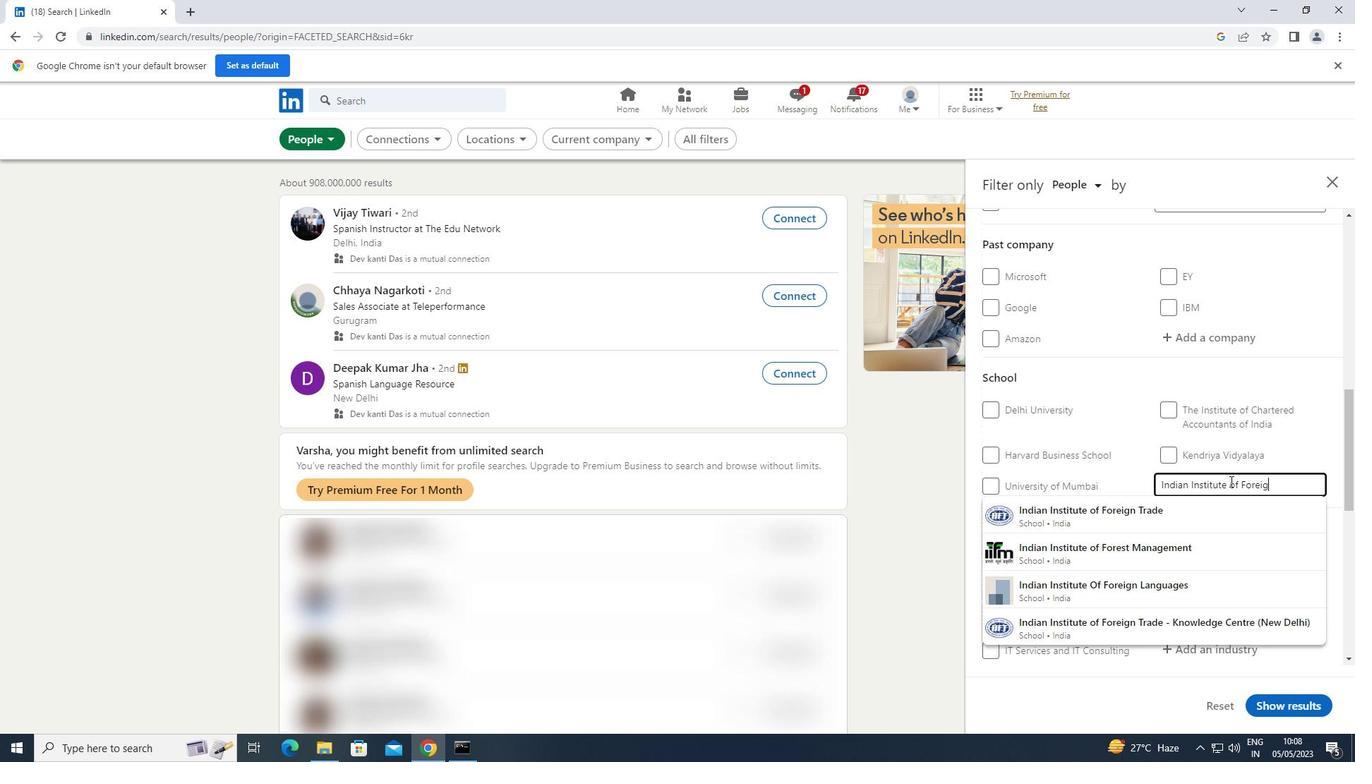 
Action: Mouse moved to (1155, 515)
Screenshot: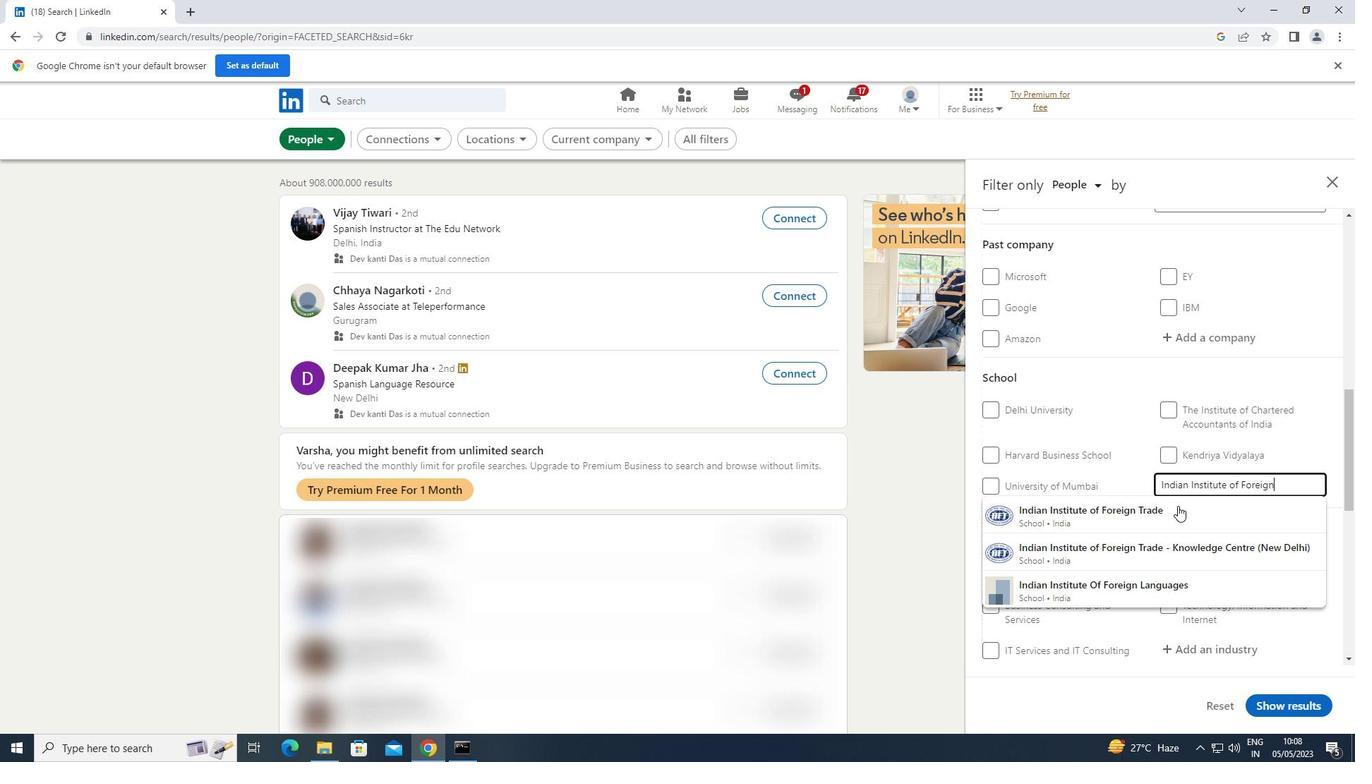 
Action: Mouse pressed left at (1155, 515)
Screenshot: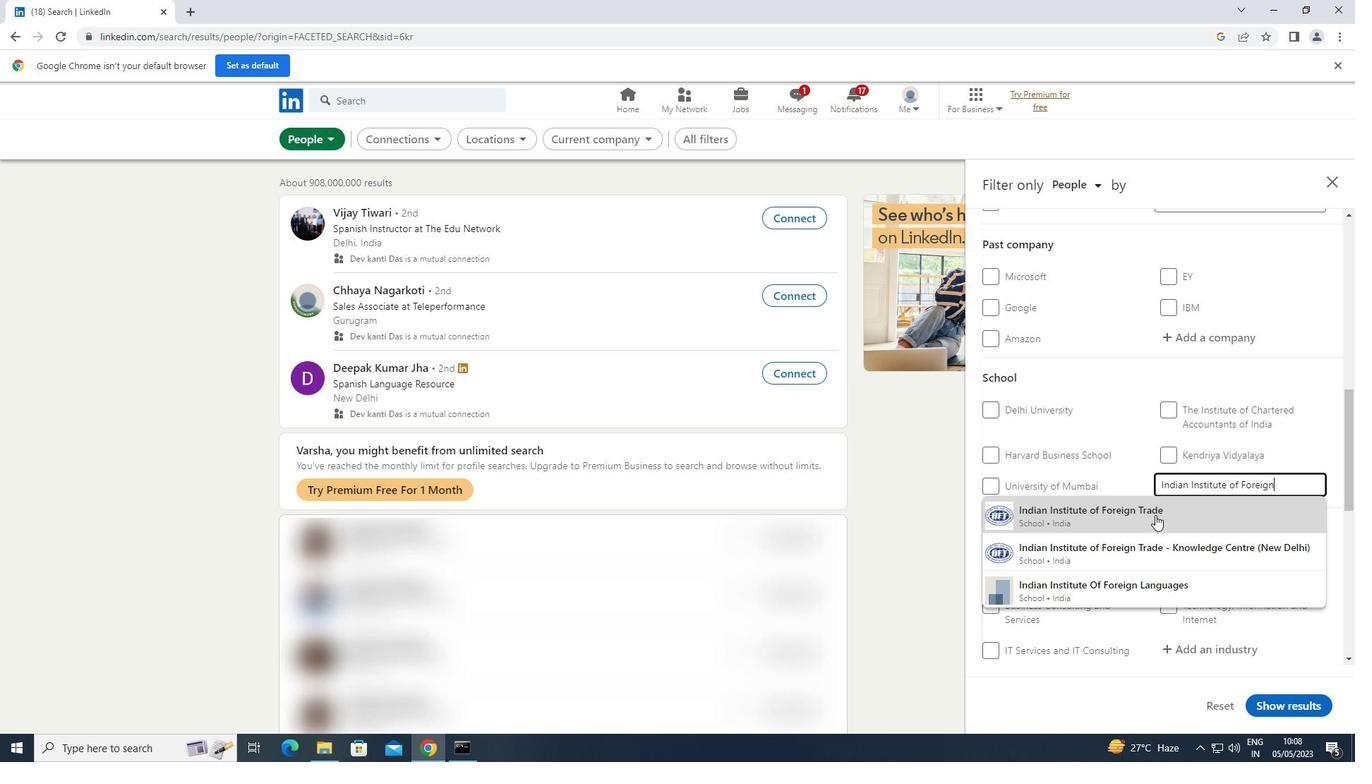 
Action: Mouse scrolled (1155, 514) with delta (0, 0)
Screenshot: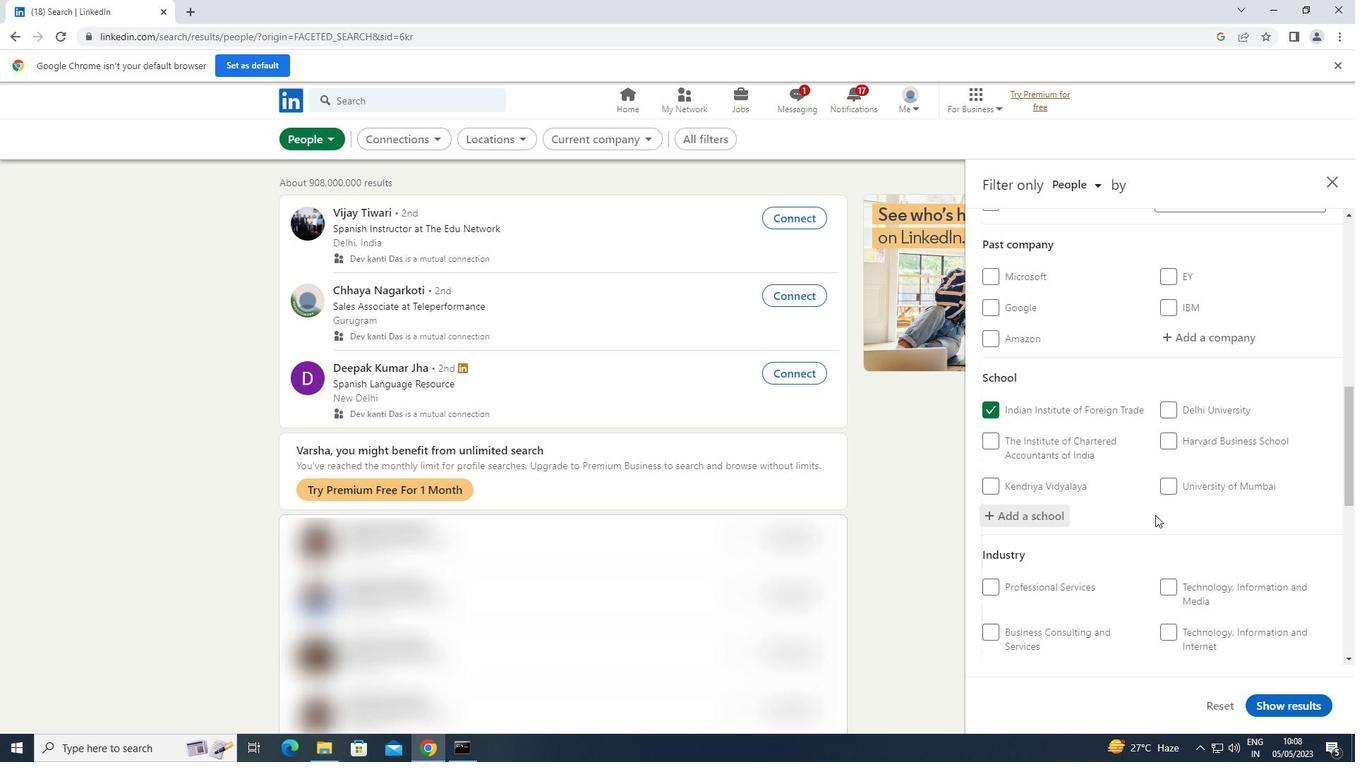 
Action: Mouse scrolled (1155, 514) with delta (0, 0)
Screenshot: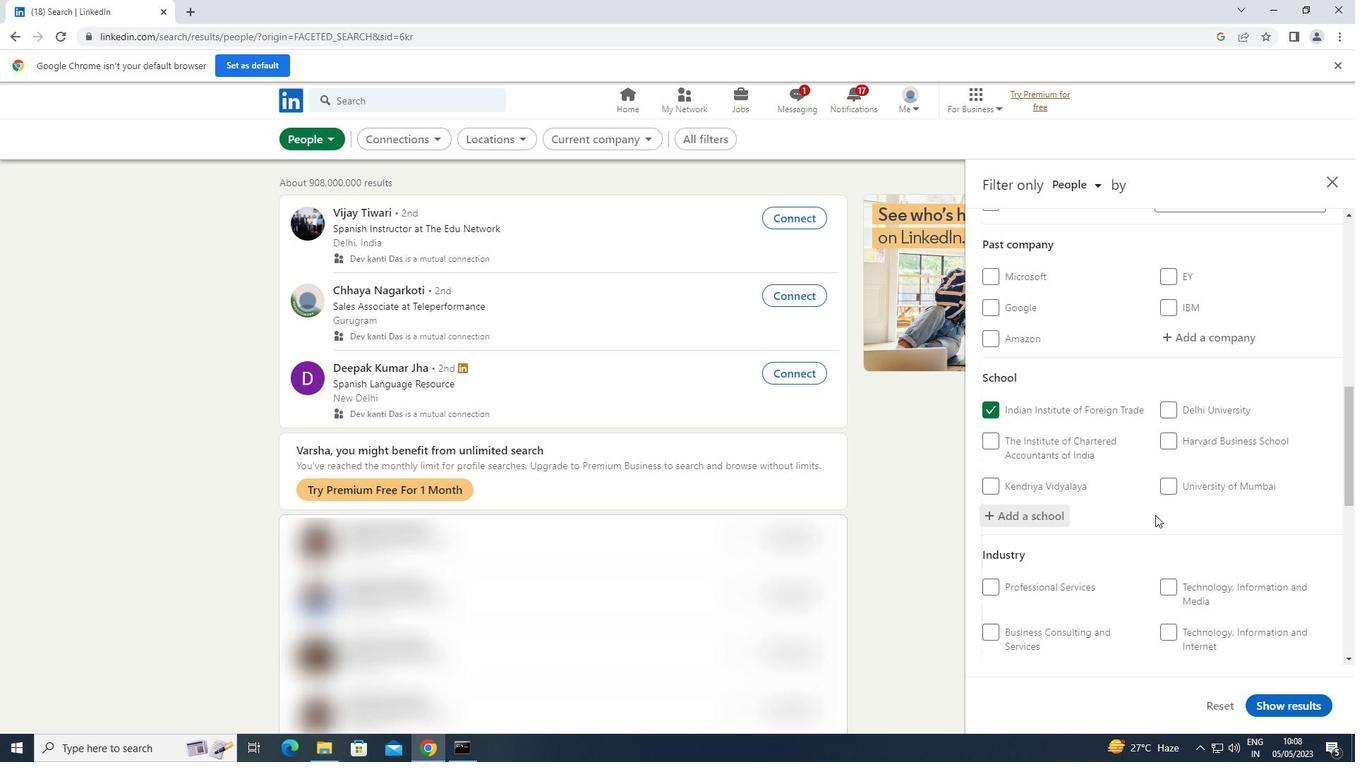 
Action: Mouse scrolled (1155, 514) with delta (0, 0)
Screenshot: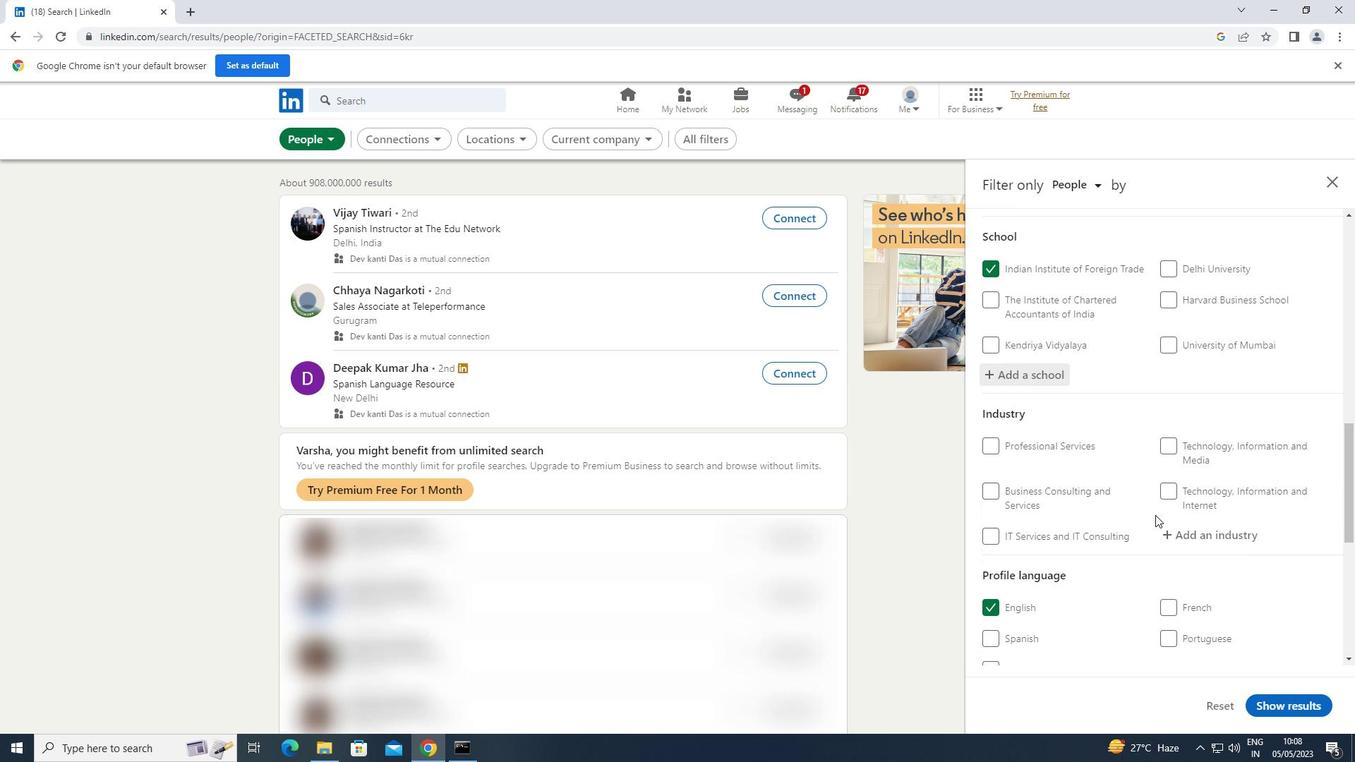 
Action: Mouse moved to (1233, 460)
Screenshot: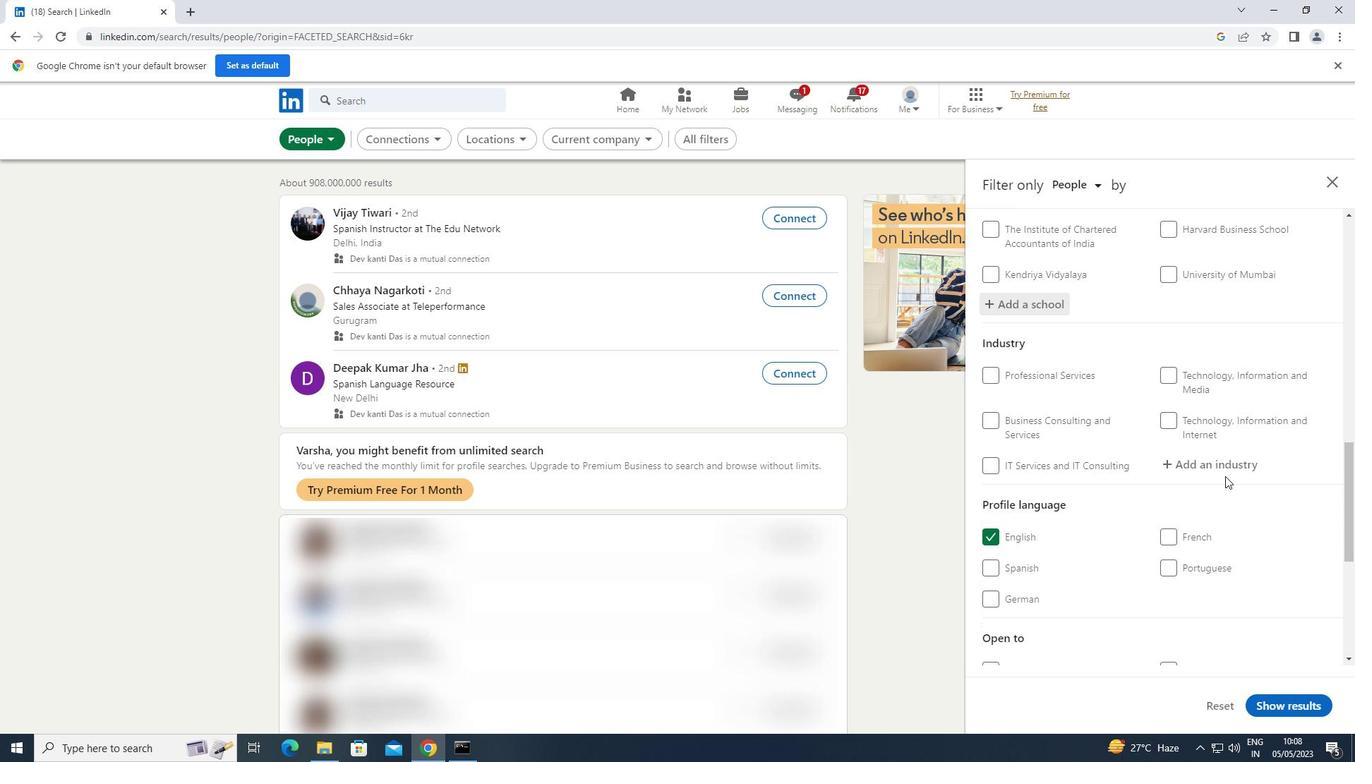 
Action: Mouse pressed left at (1233, 460)
Screenshot: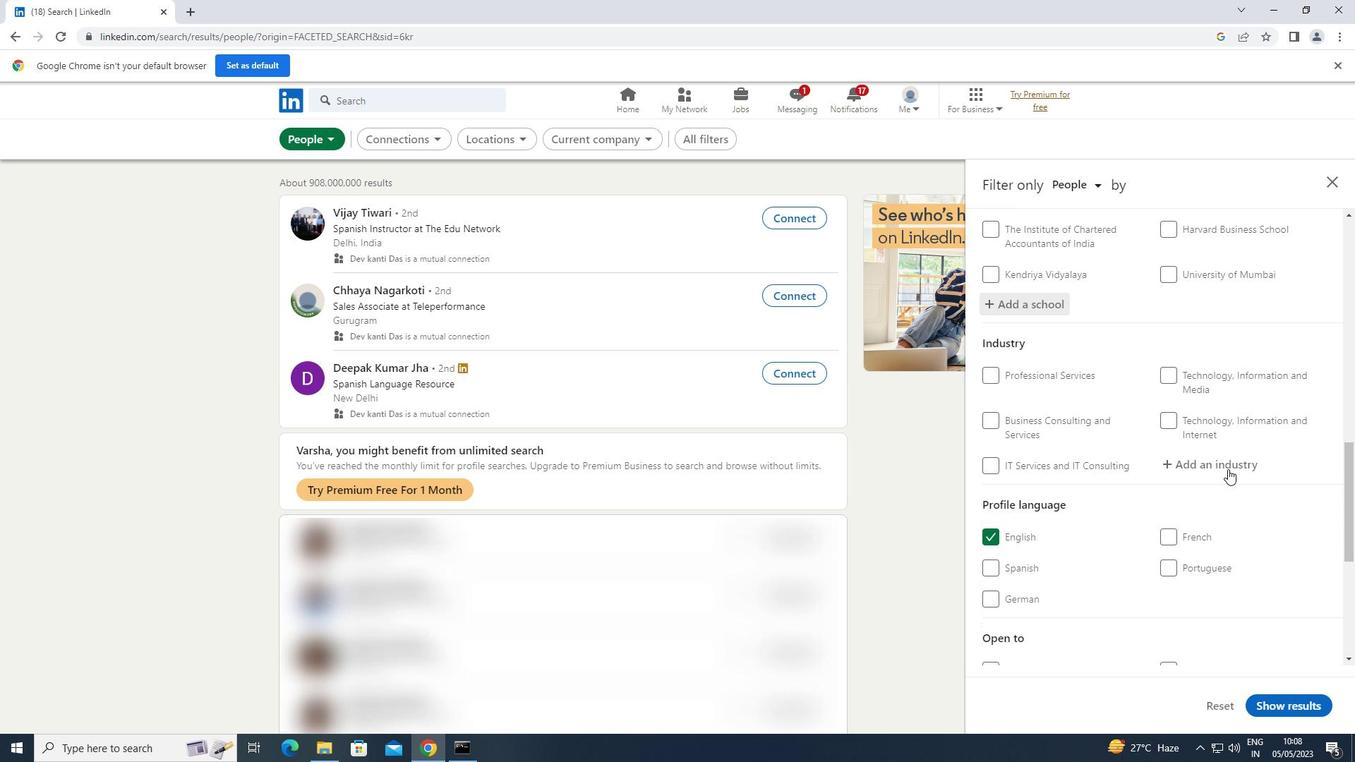 
Action: Key pressed <Key.shift>SPRING
Screenshot: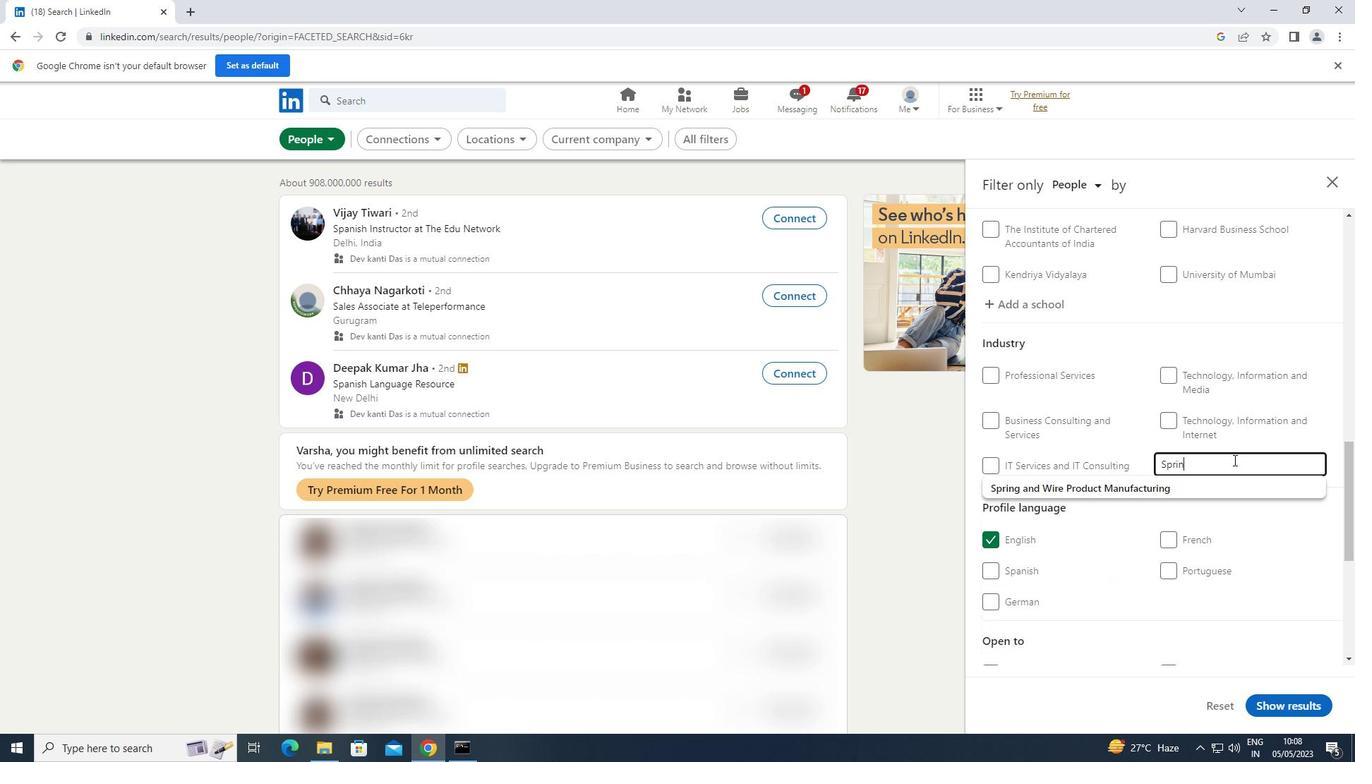 
Action: Mouse moved to (1124, 486)
Screenshot: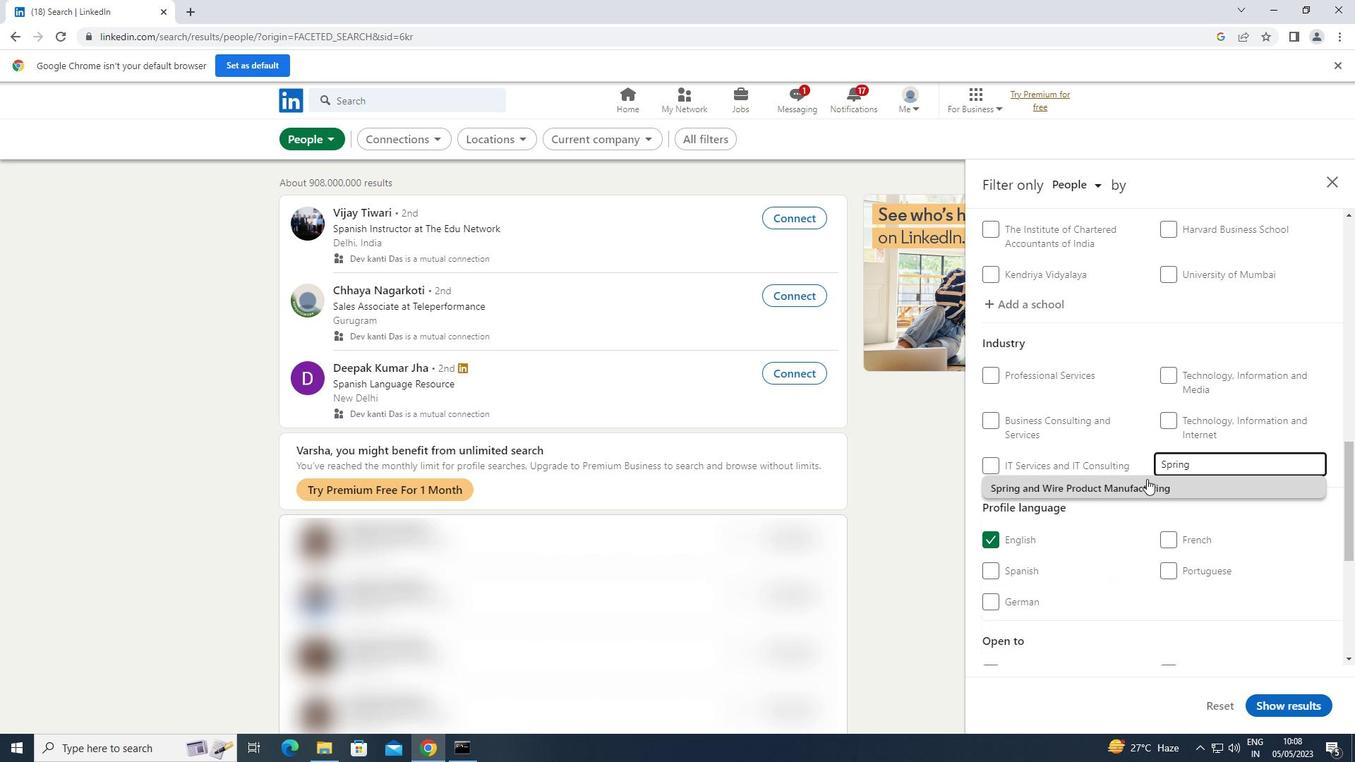 
Action: Mouse pressed left at (1124, 486)
Screenshot: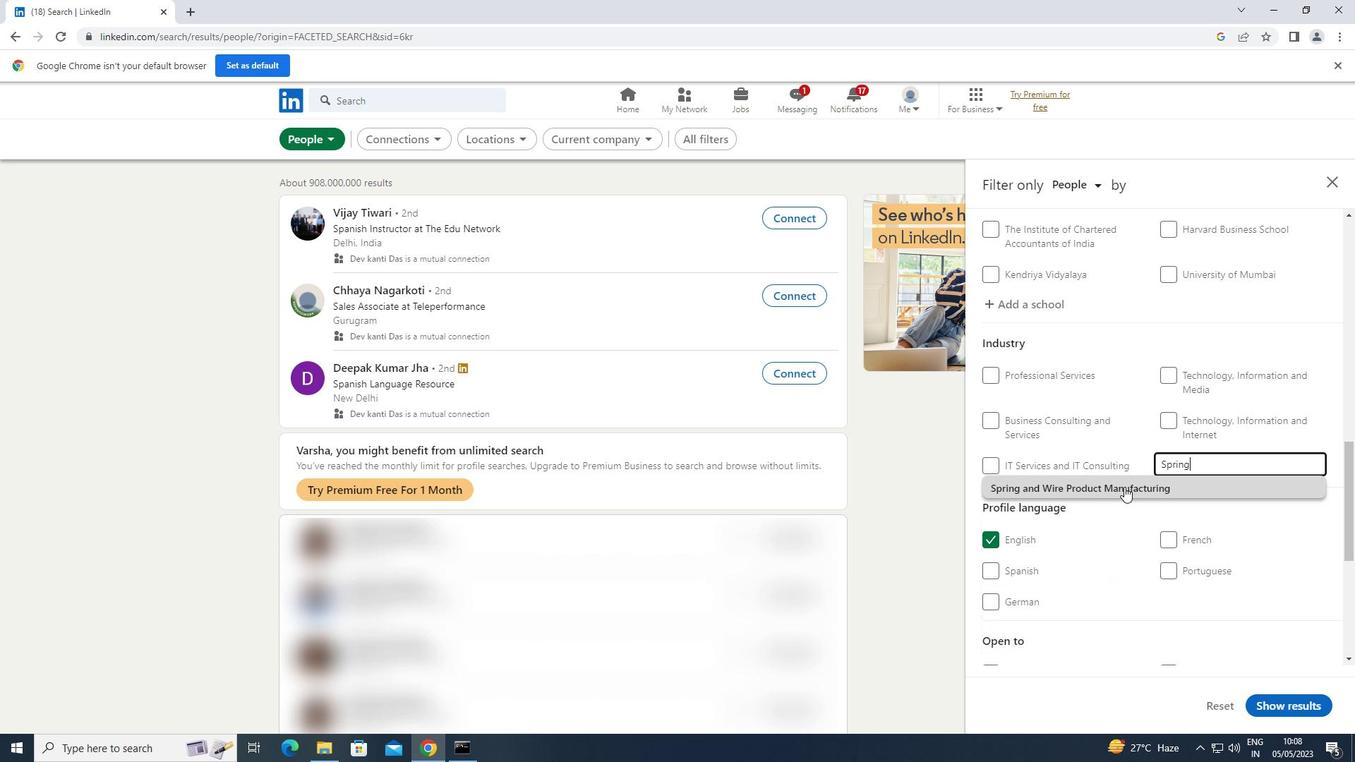 
Action: Mouse scrolled (1124, 486) with delta (0, 0)
Screenshot: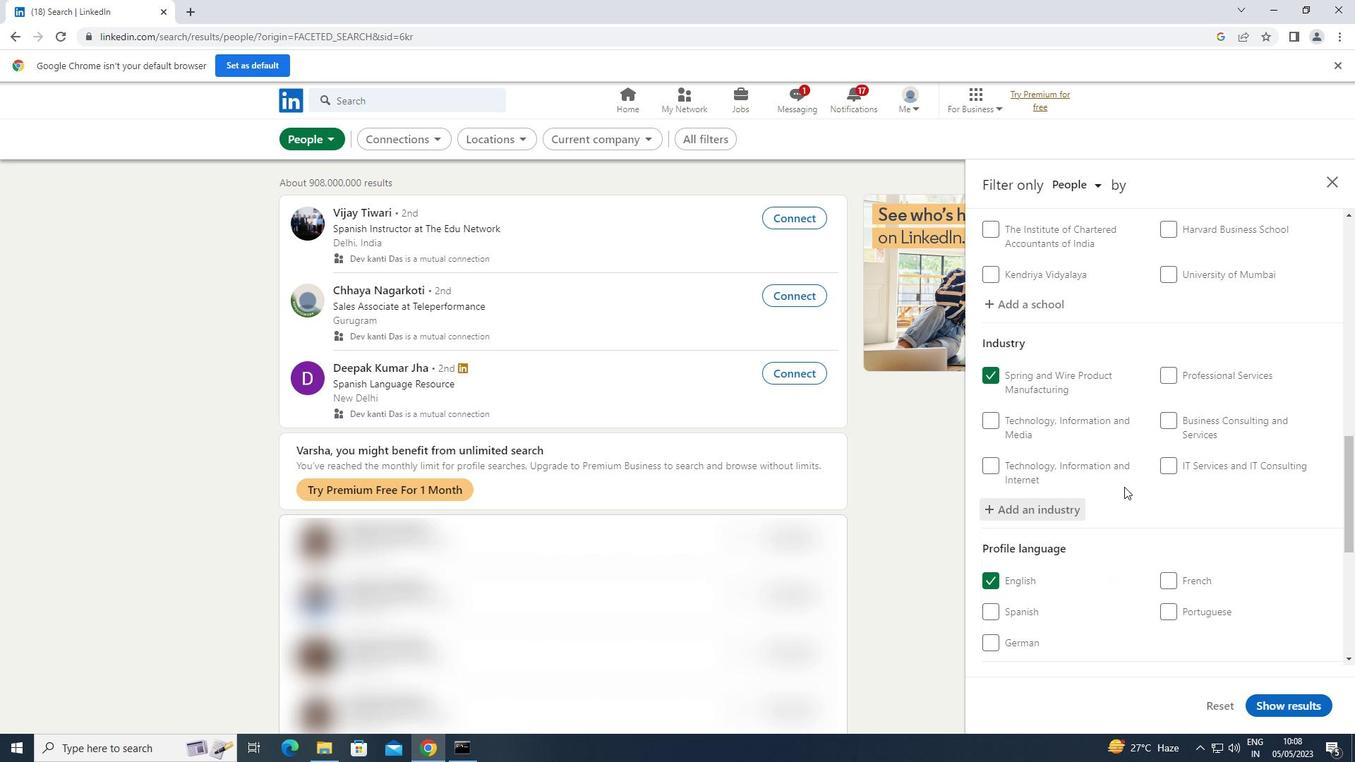 
Action: Mouse scrolled (1124, 486) with delta (0, 0)
Screenshot: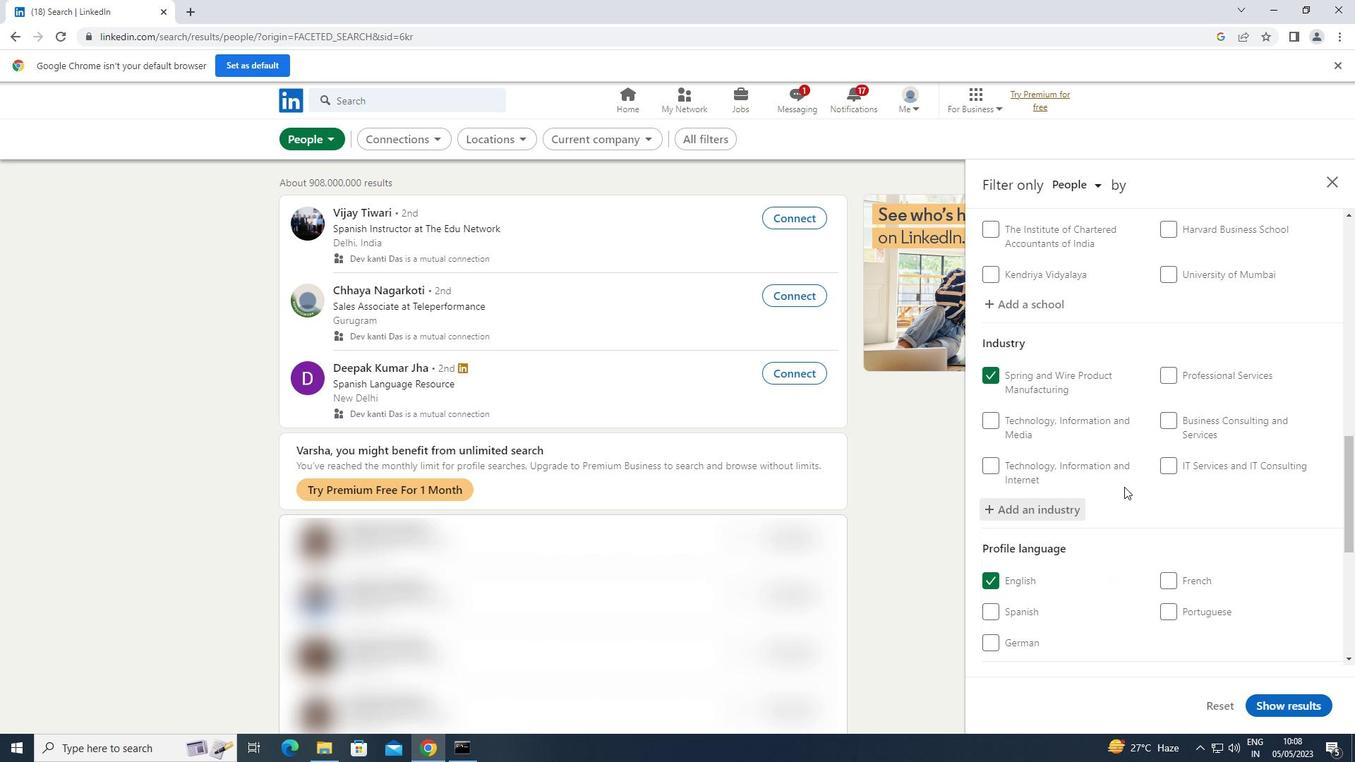 
Action: Mouse scrolled (1124, 486) with delta (0, 0)
Screenshot: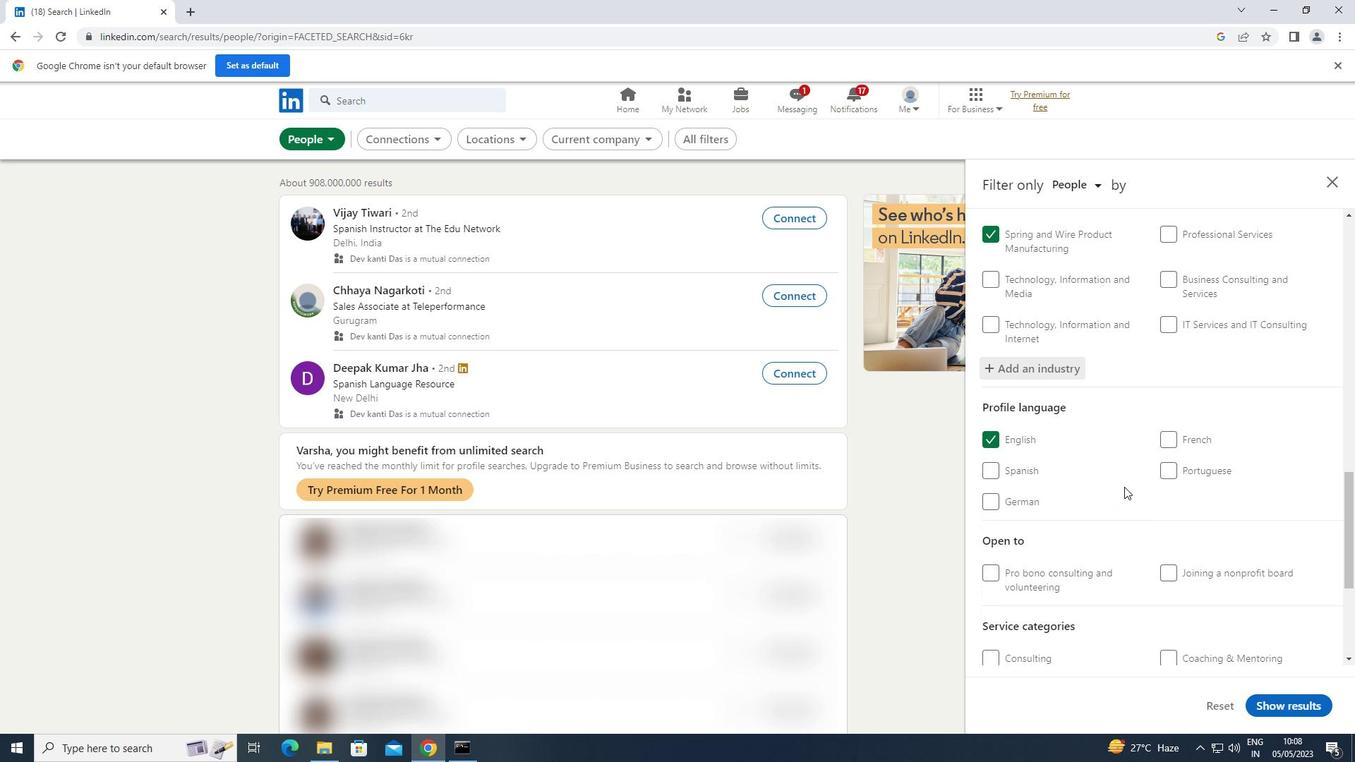 
Action: Mouse scrolled (1124, 486) with delta (0, 0)
Screenshot: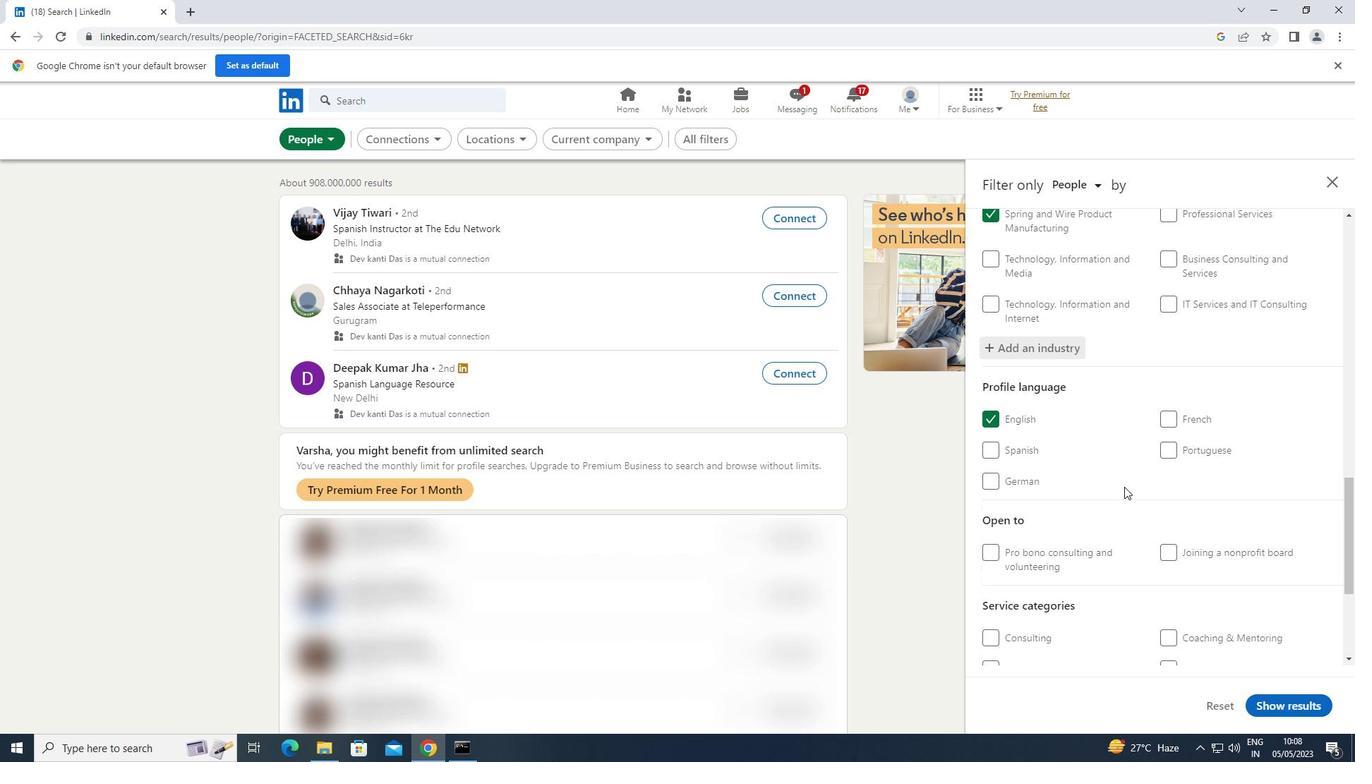 
Action: Mouse moved to (1171, 582)
Screenshot: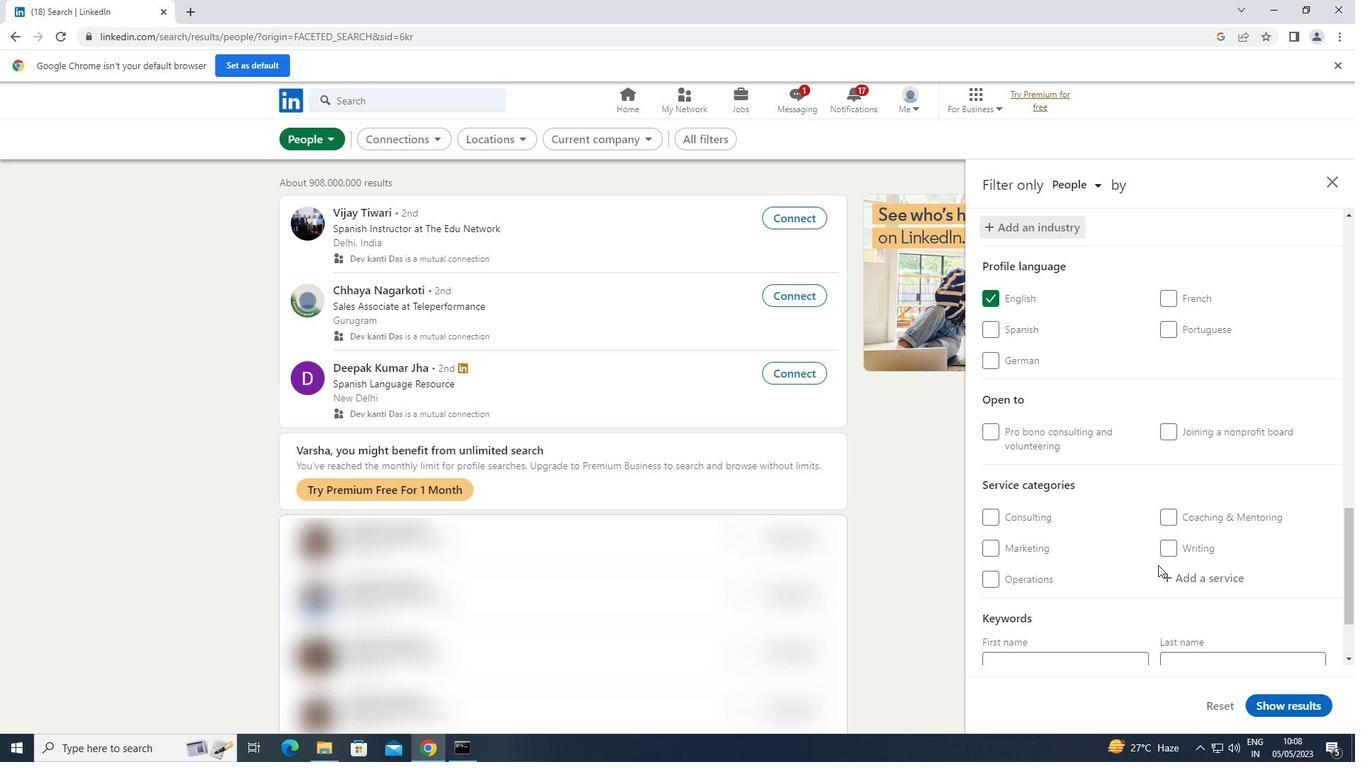 
Action: Mouse pressed left at (1171, 582)
Screenshot: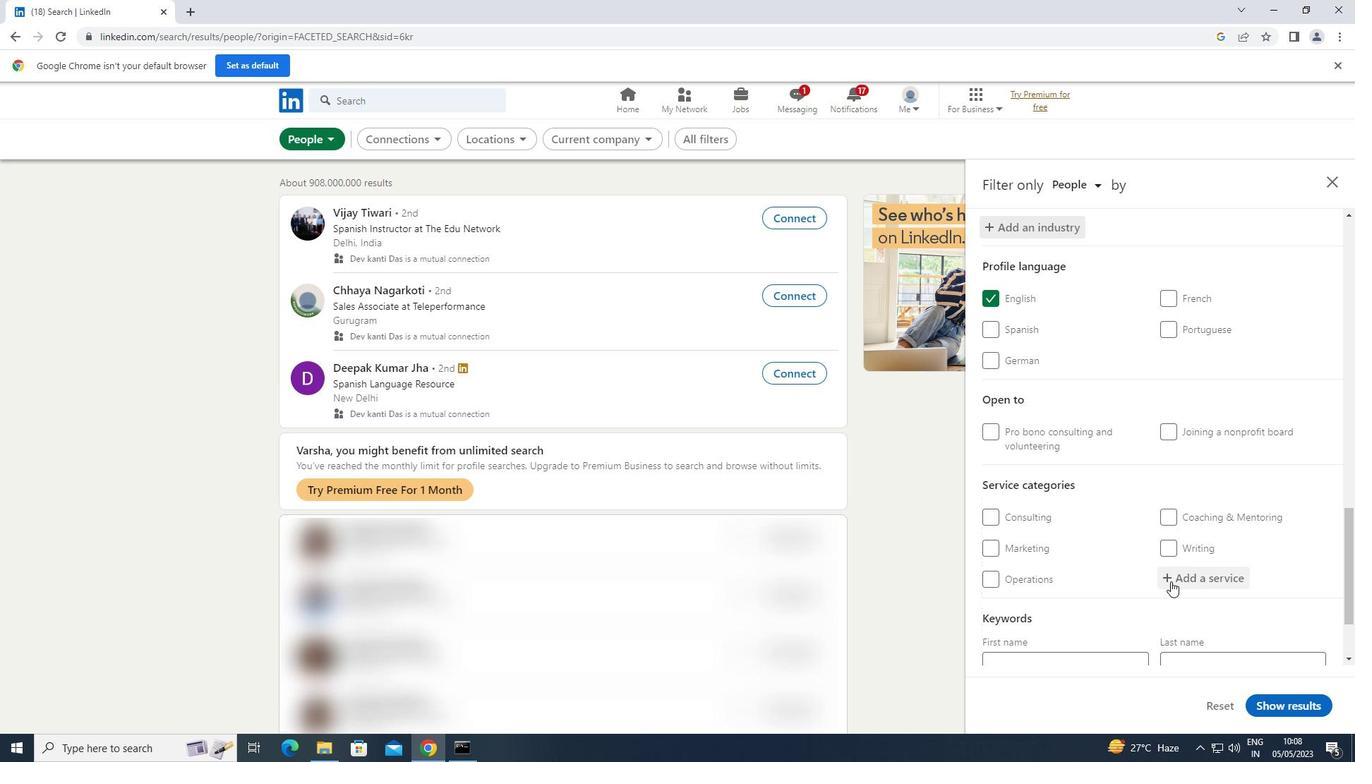 
Action: Key pressed <Key.shift>INSURANCE
Screenshot: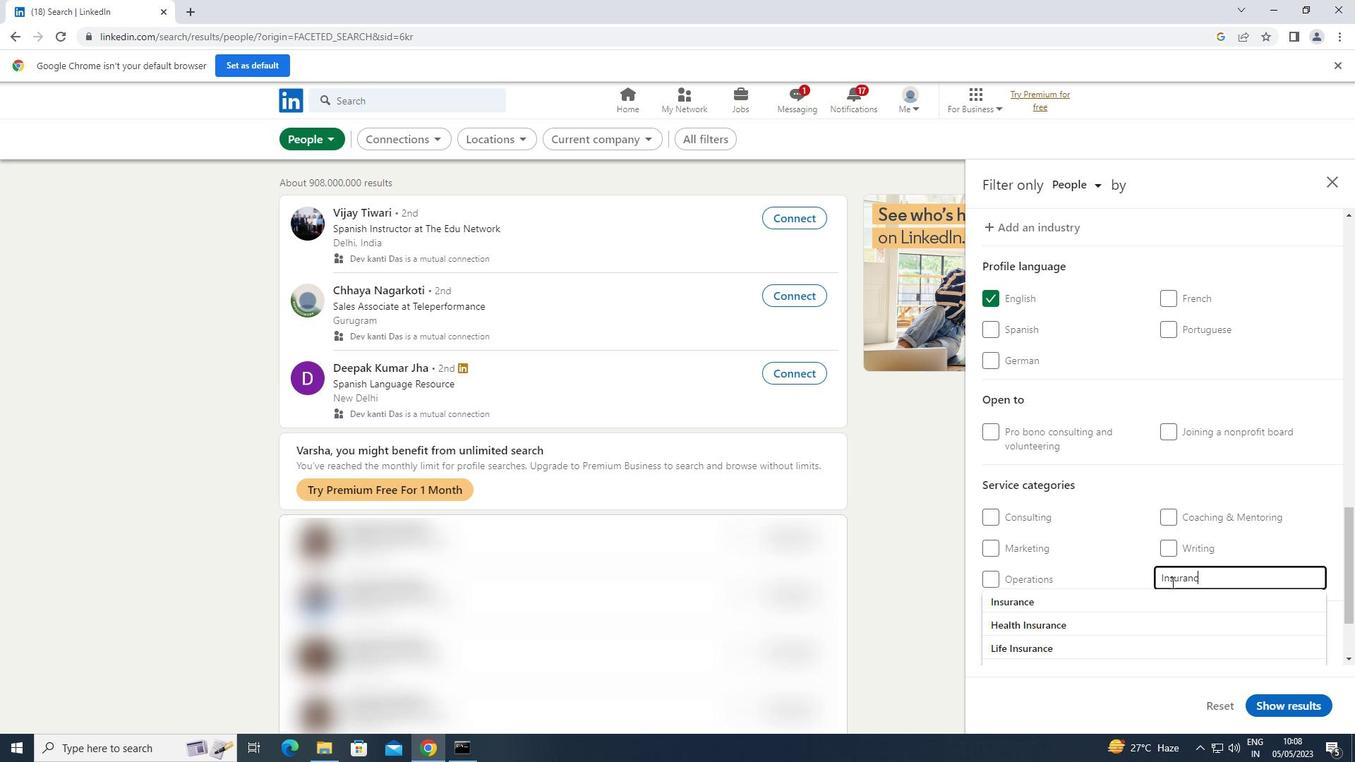 
Action: Mouse scrolled (1171, 581) with delta (0, 0)
Screenshot: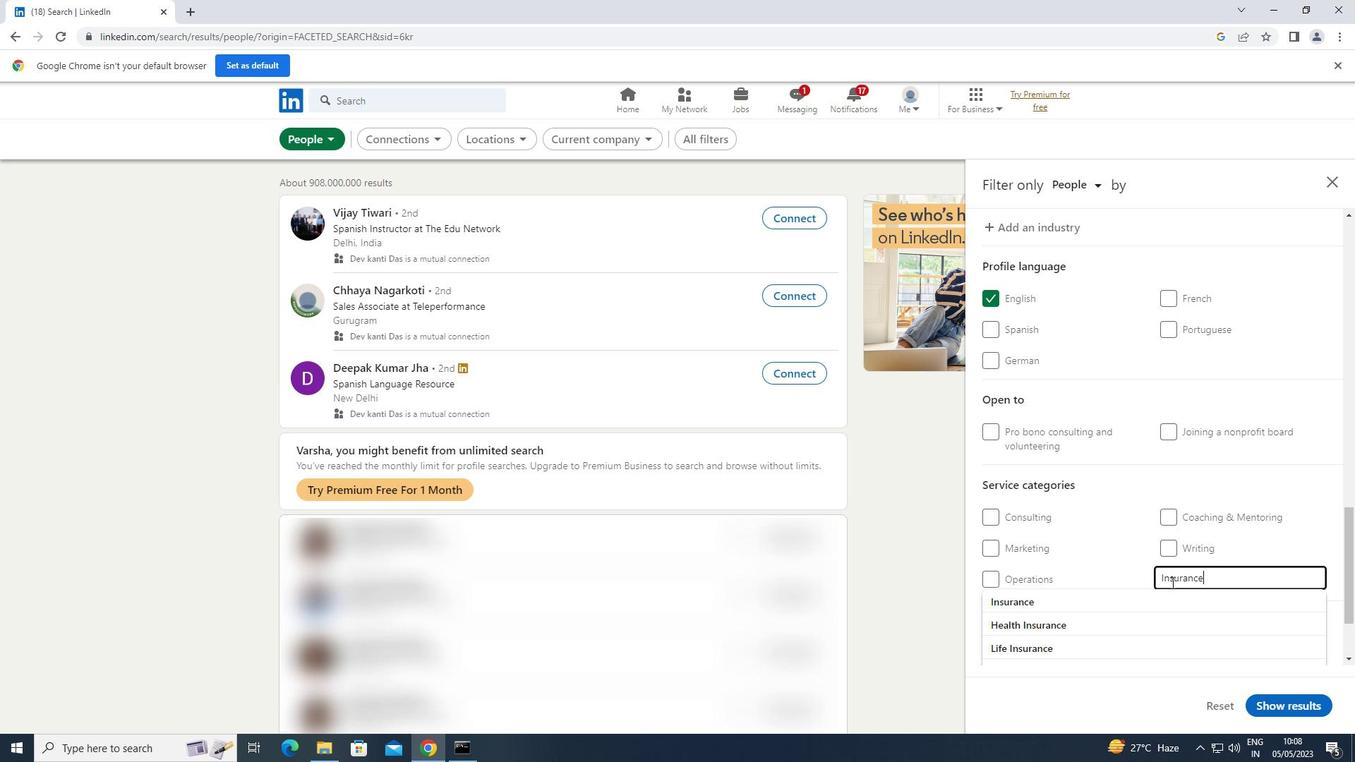 
Action: Mouse scrolled (1171, 581) with delta (0, 0)
Screenshot: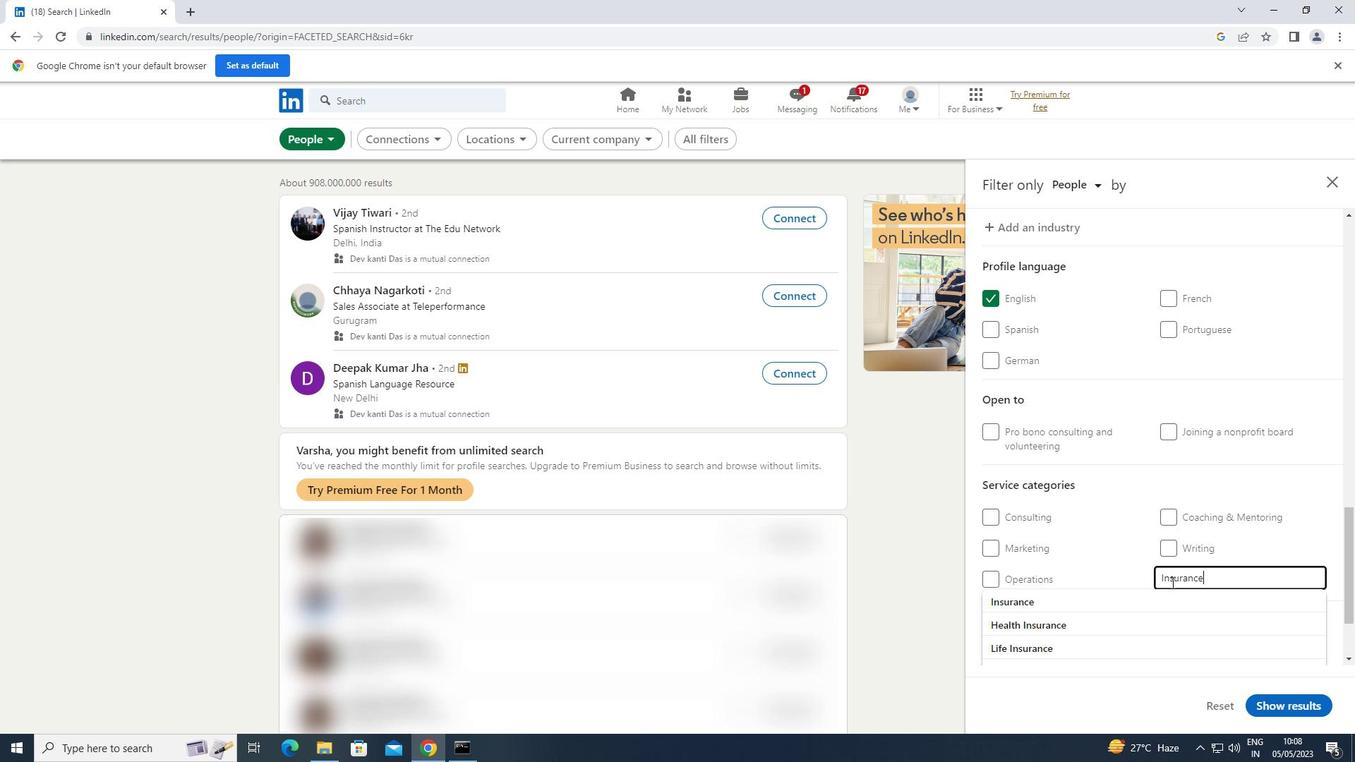 
Action: Mouse scrolled (1171, 581) with delta (0, 0)
Screenshot: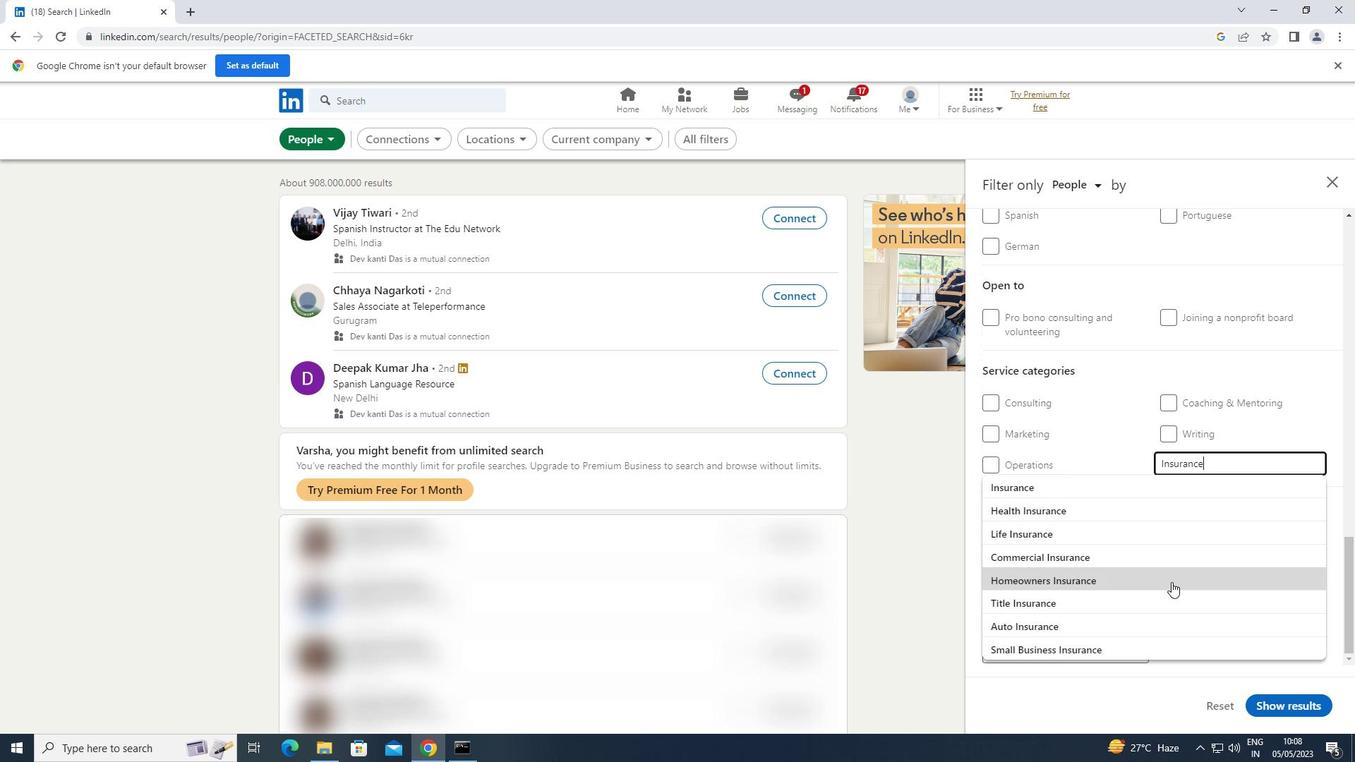 
Action: Mouse scrolled (1171, 581) with delta (0, 0)
Screenshot: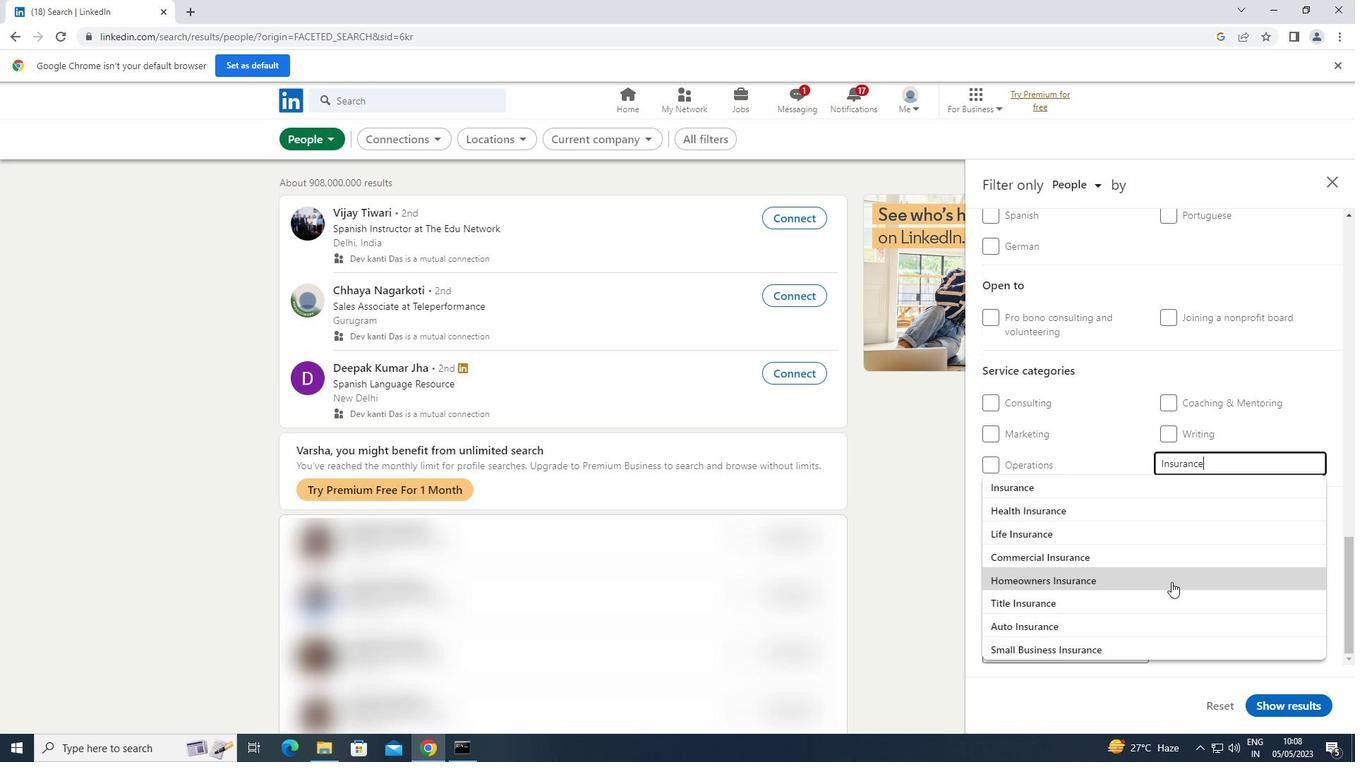 
Action: Mouse scrolled (1171, 581) with delta (0, 0)
Screenshot: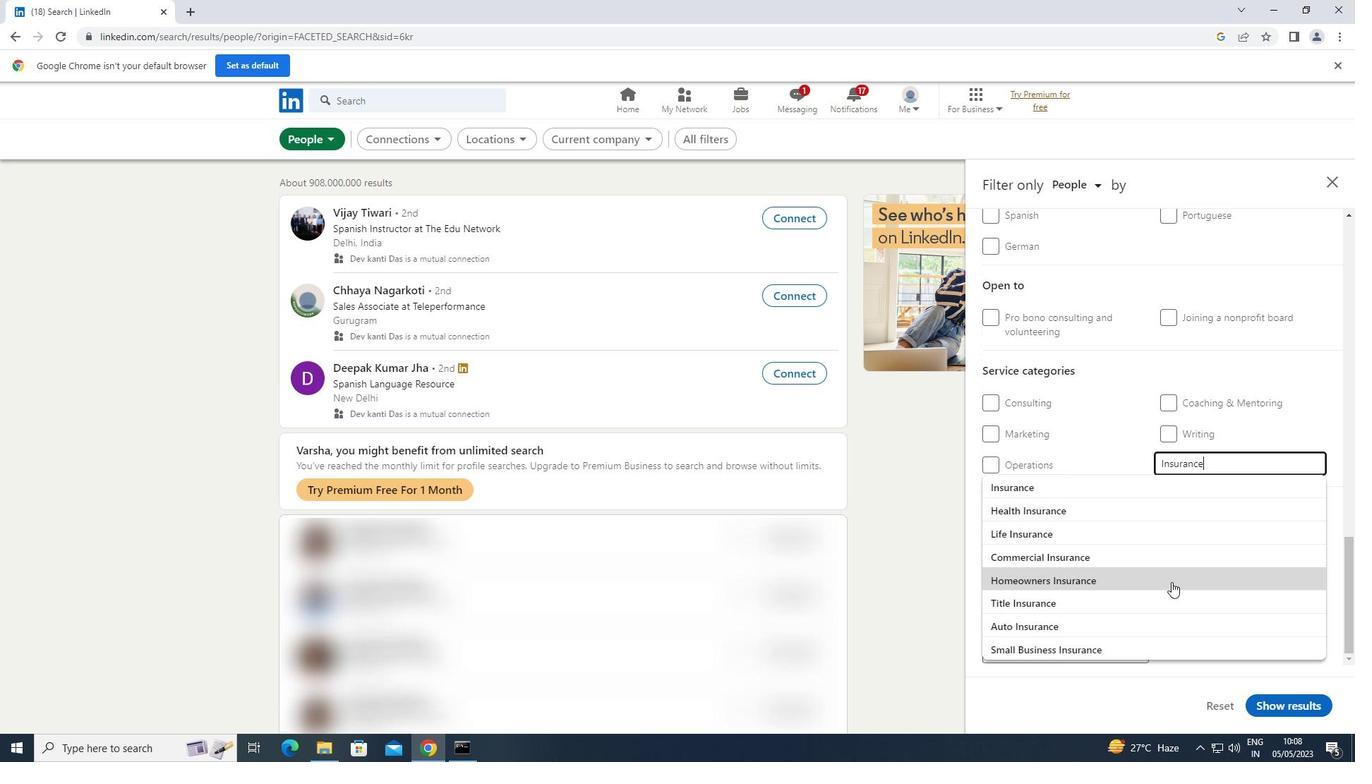 
Action: Mouse moved to (1100, 488)
Screenshot: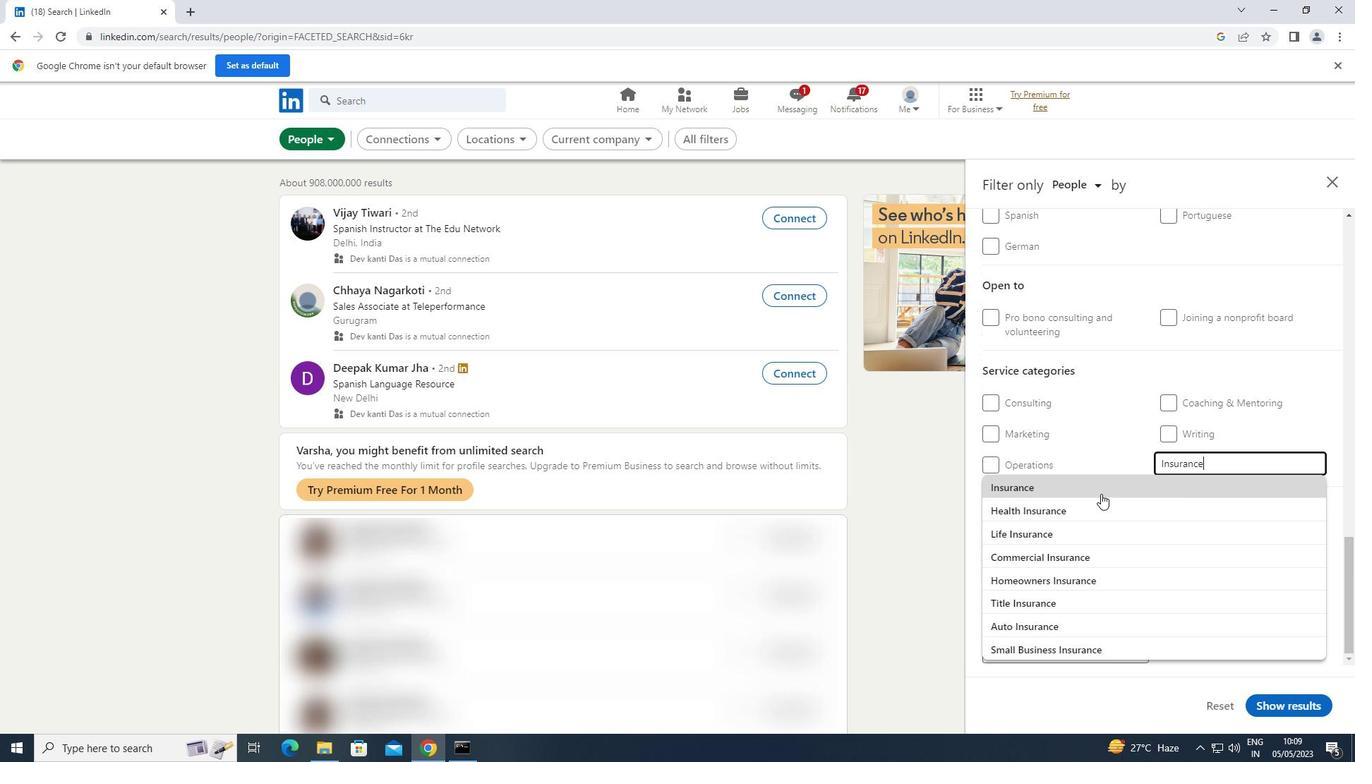 
Action: Mouse pressed left at (1100, 488)
Screenshot: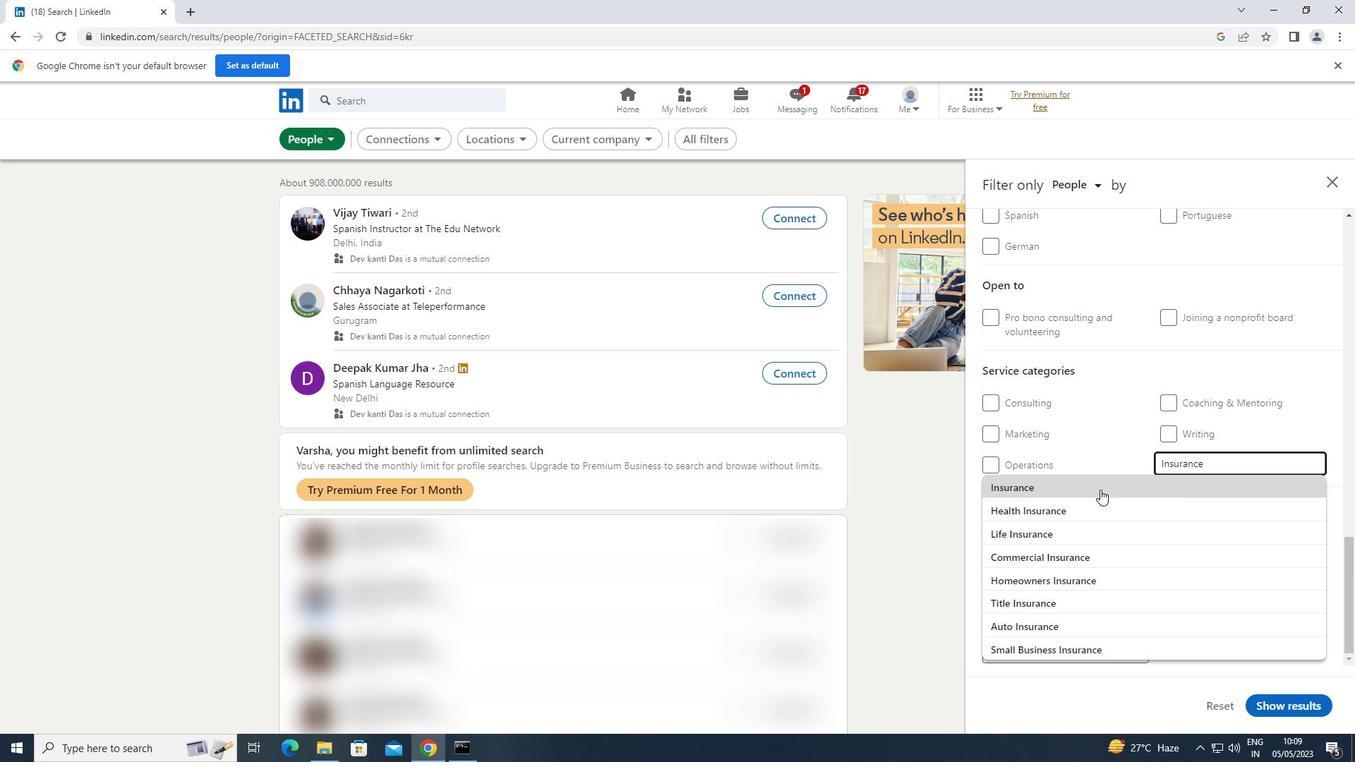 
Action: Mouse moved to (1098, 488)
Screenshot: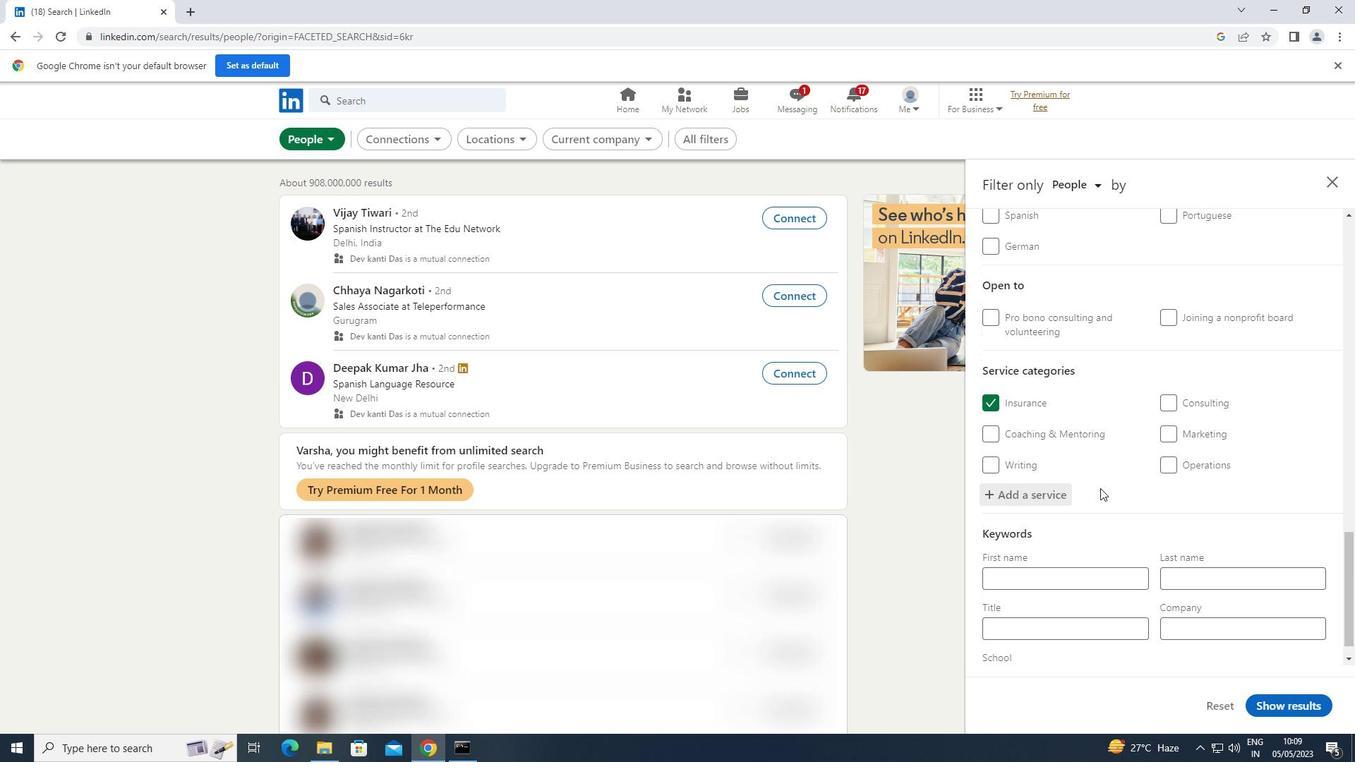 
Action: Mouse scrolled (1098, 487) with delta (0, 0)
Screenshot: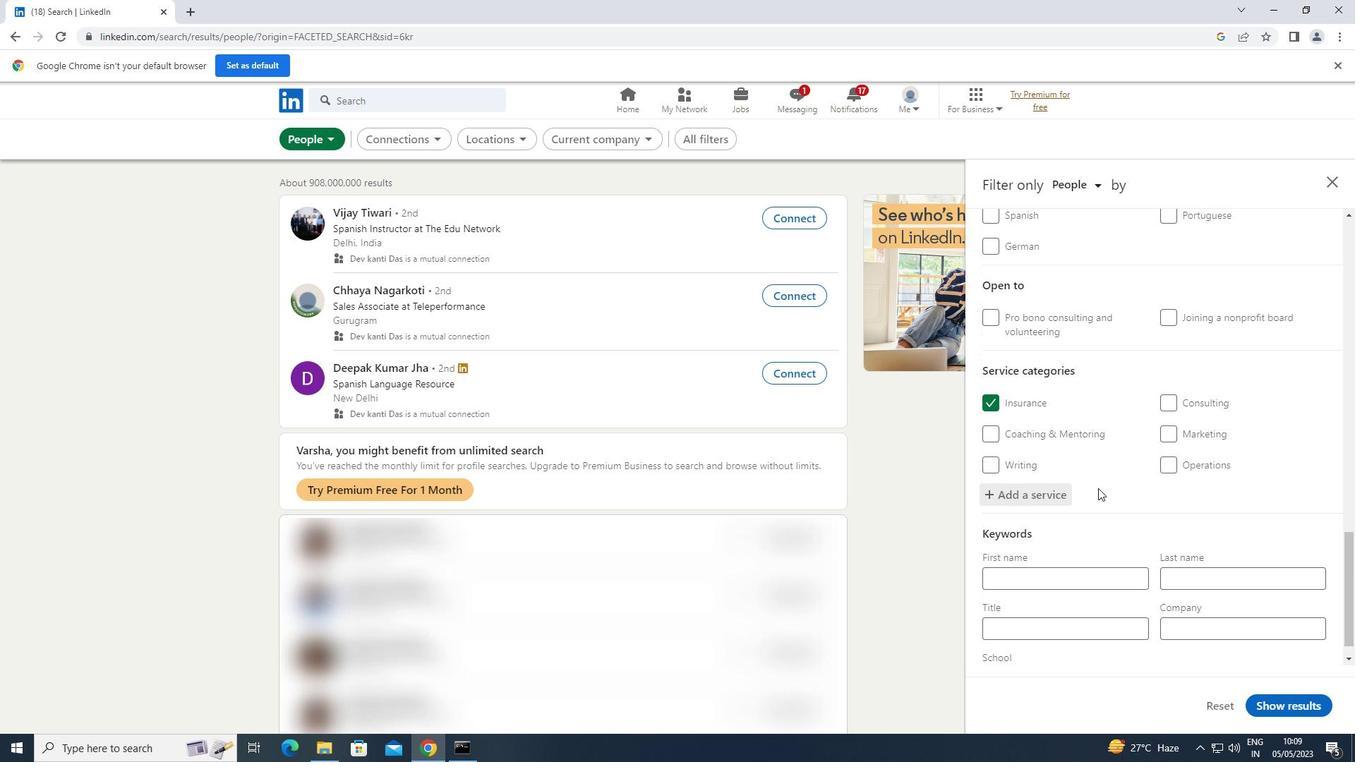 
Action: Mouse scrolled (1098, 487) with delta (0, 0)
Screenshot: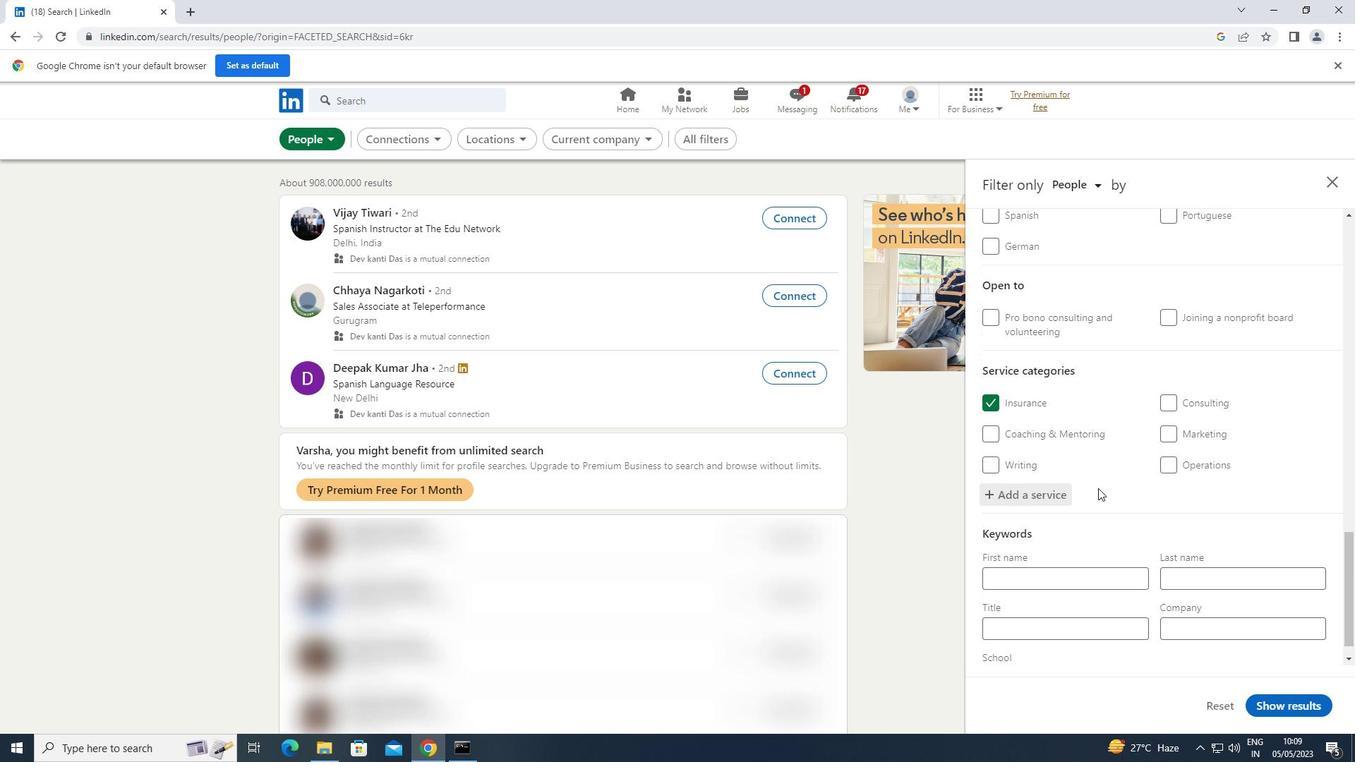 
Action: Mouse moved to (1082, 600)
Screenshot: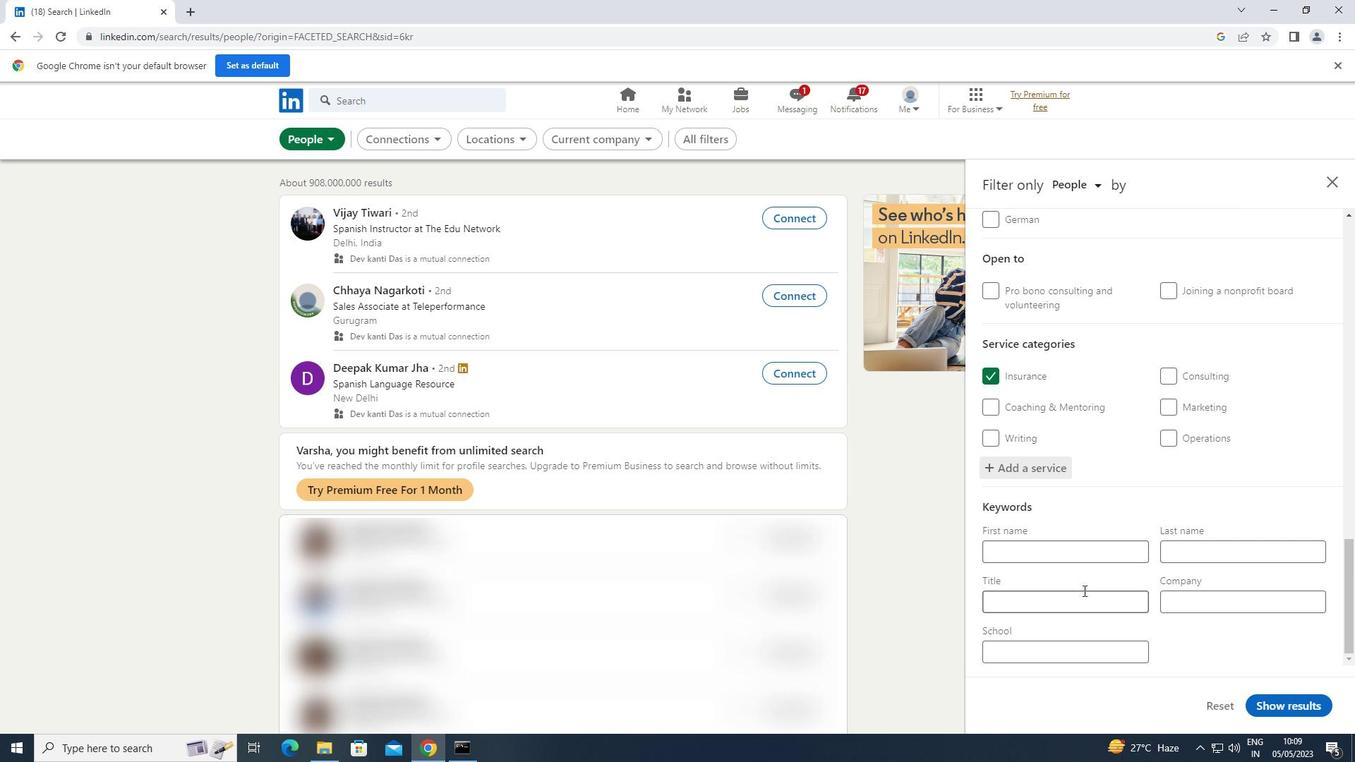 
Action: Mouse pressed left at (1082, 600)
Screenshot: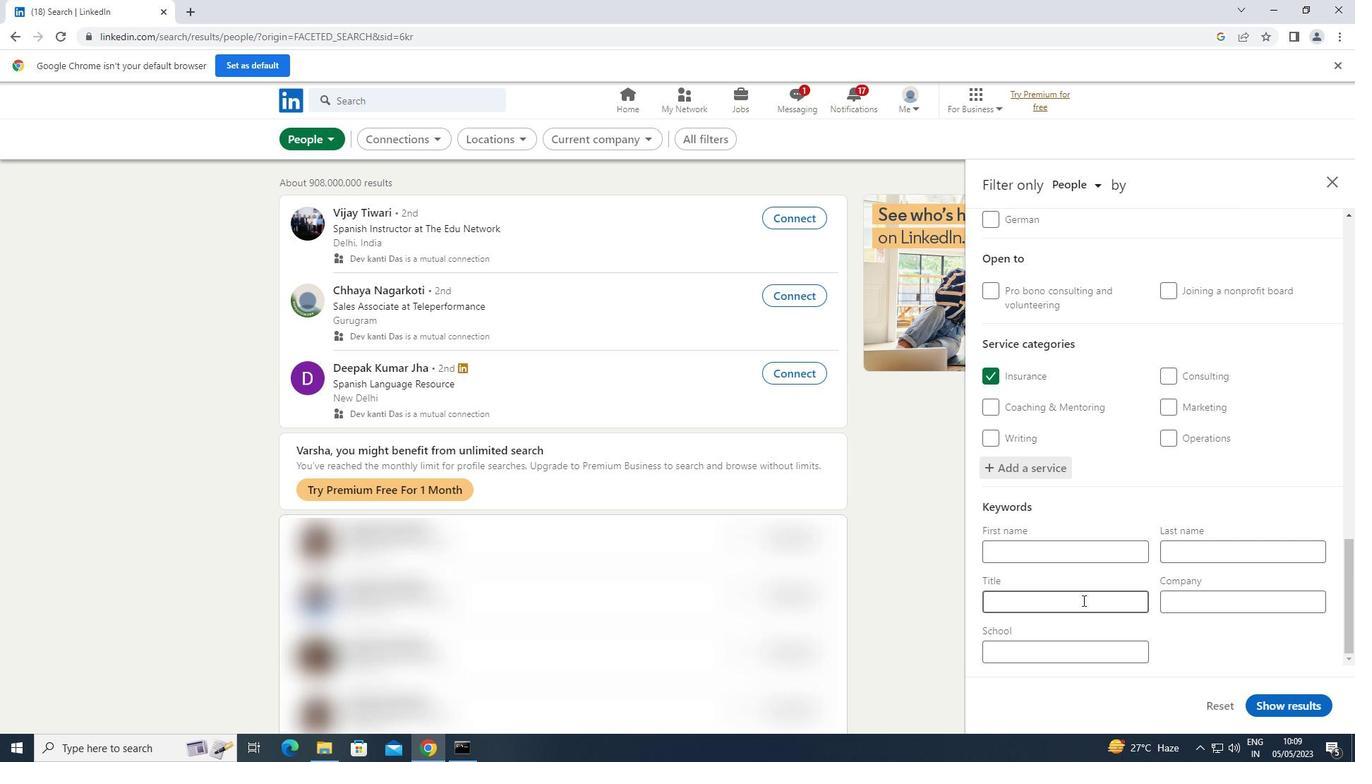 
Action: Key pressed <Key.shift>WEDDING<Key.space><Key.shift>COORDINATOR
Screenshot: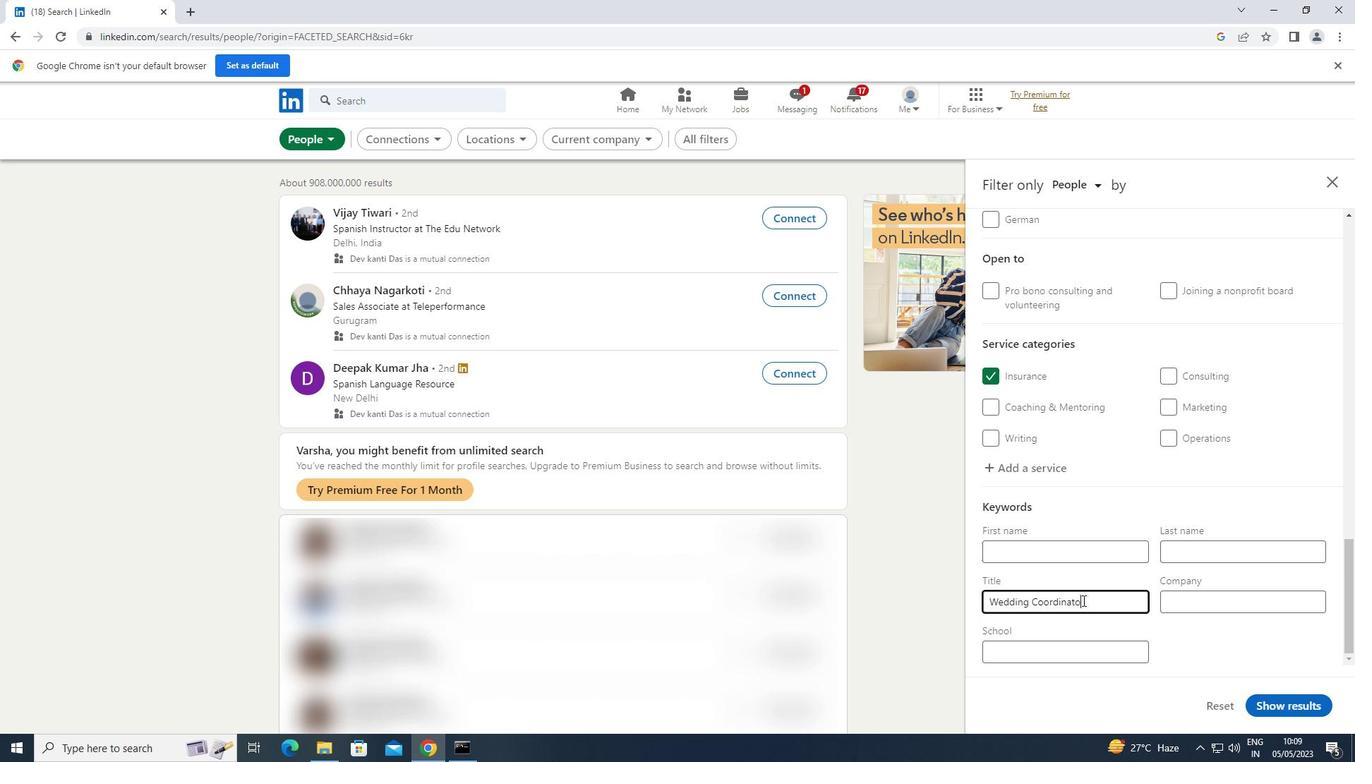 
Action: Mouse moved to (1312, 711)
Screenshot: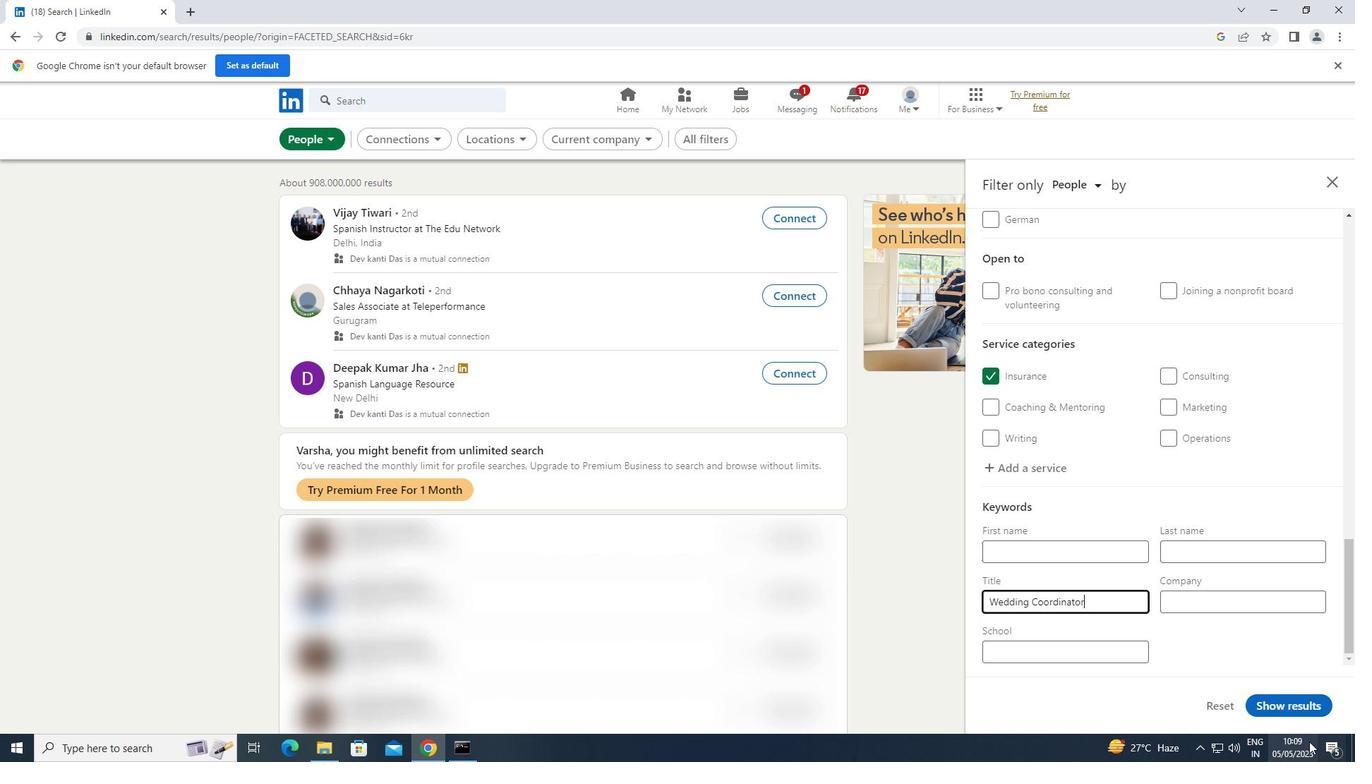 
Action: Mouse pressed left at (1312, 711)
Screenshot: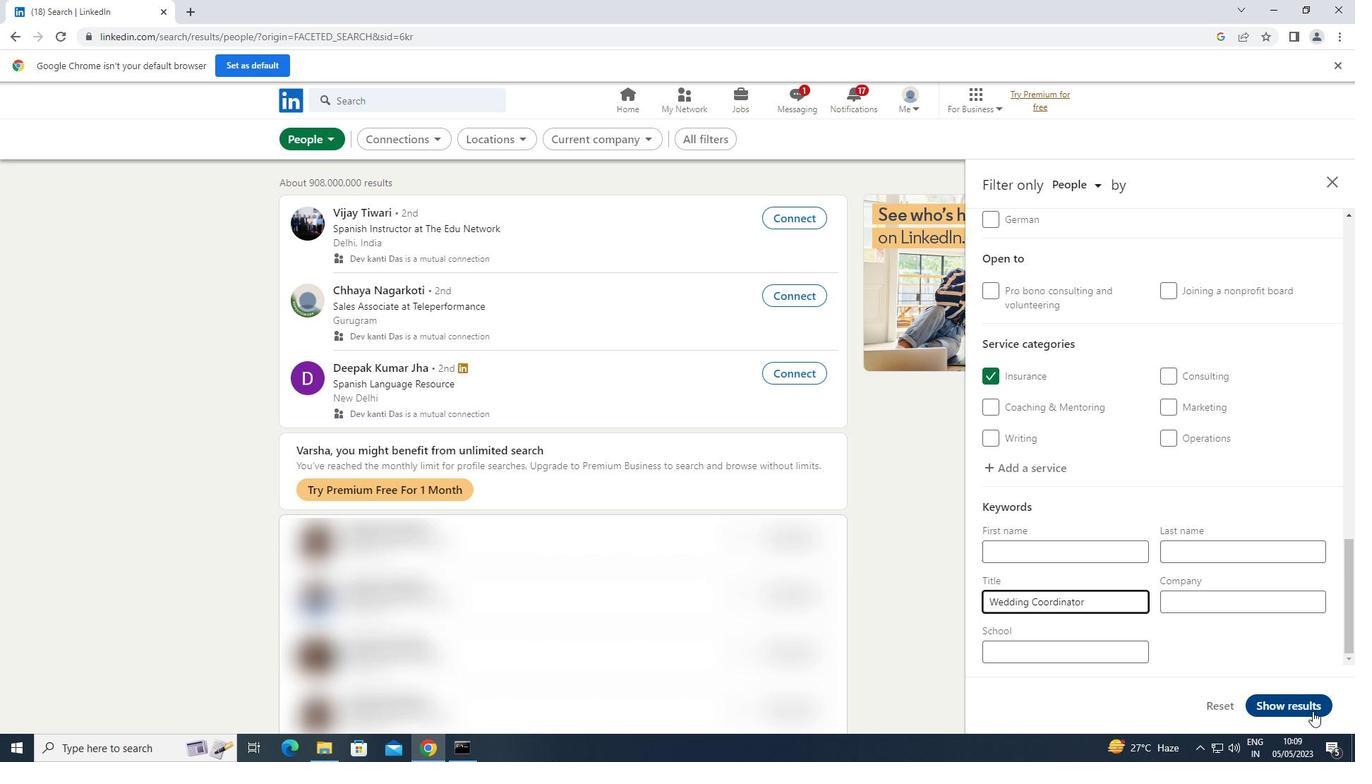 
